 Task: Look for space in Oaxaca de Juárez, Mexico from 12th August, 2023 to 16th August, 2023 for 8 adults in price range Rs.10000 to Rs.16000. Place can be private room with 8 bedrooms having 8 beds and 8 bathrooms. Property type can be house, flat, guest house, hotel. Amenities needed are: wifi, TV, free parkinig on premises, gym, breakfast. Booking option can be shelf check-in. Required host language is English.
Action: Mouse moved to (520, 107)
Screenshot: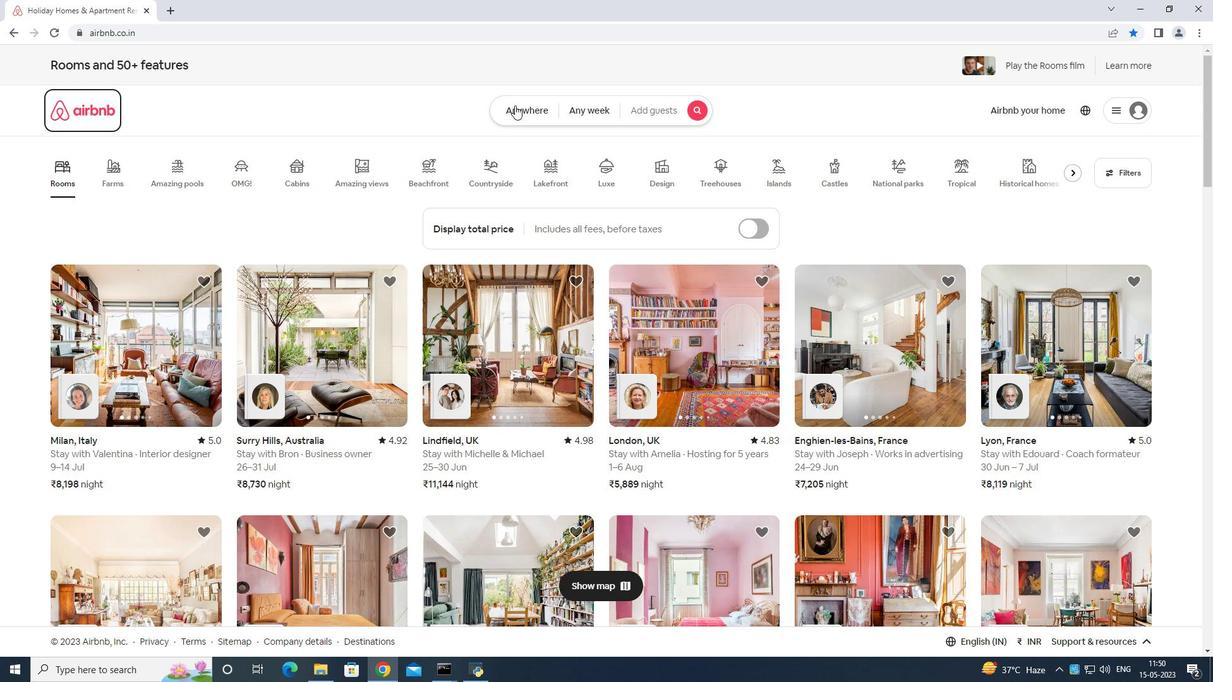 
Action: Mouse pressed left at (520, 107)
Screenshot: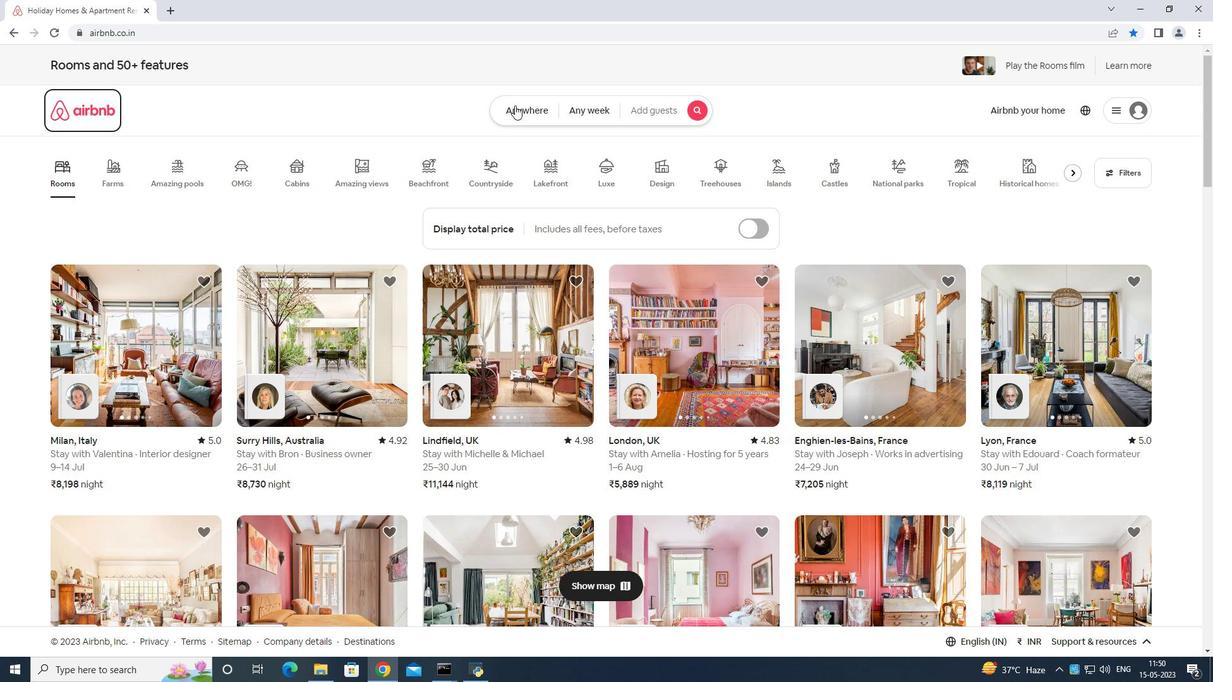 
Action: Mouse moved to (479, 157)
Screenshot: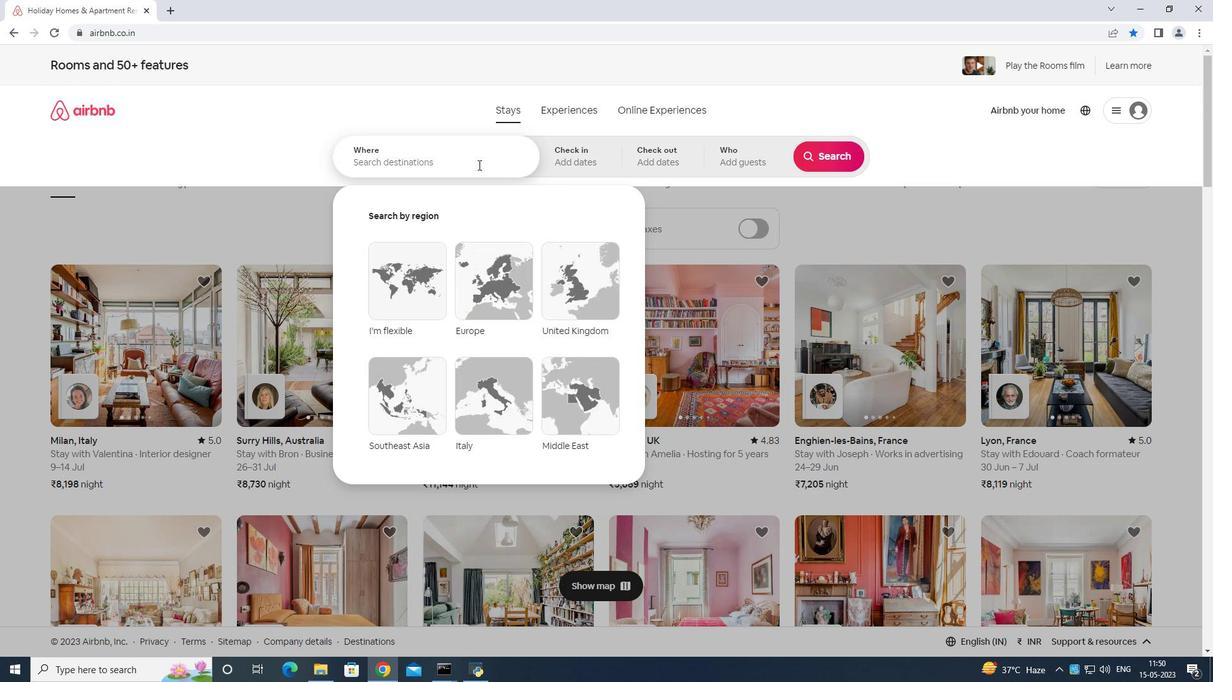 
Action: Mouse pressed left at (479, 157)
Screenshot: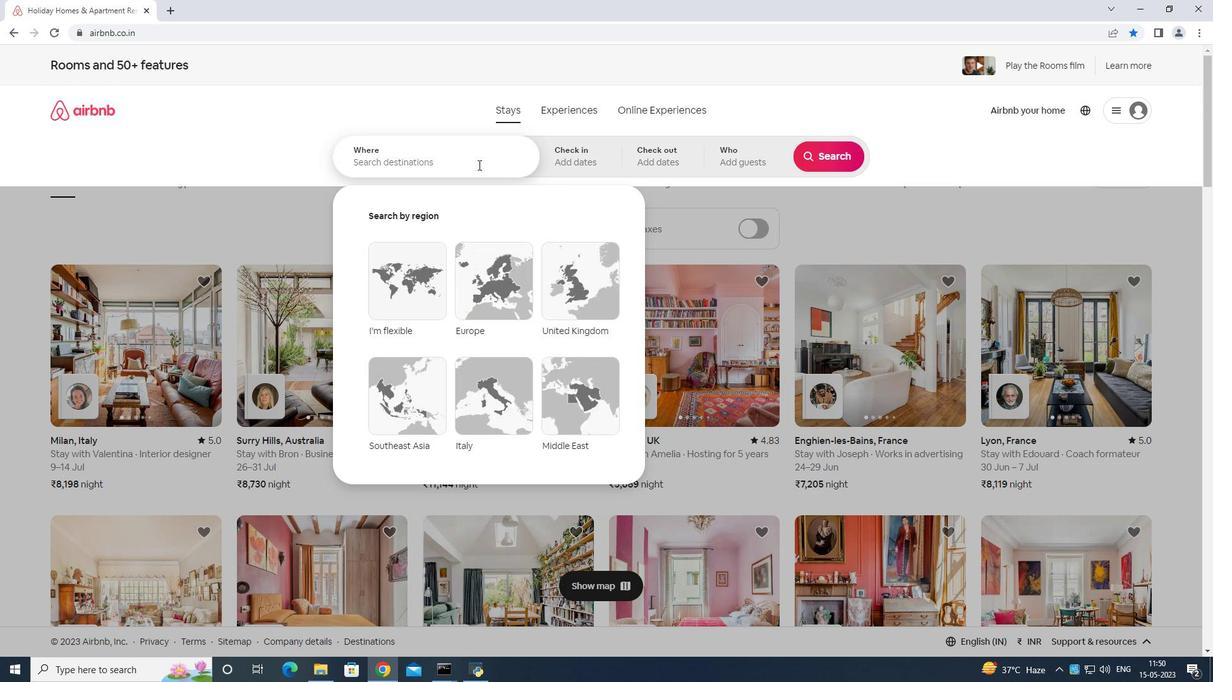
Action: Mouse moved to (482, 158)
Screenshot: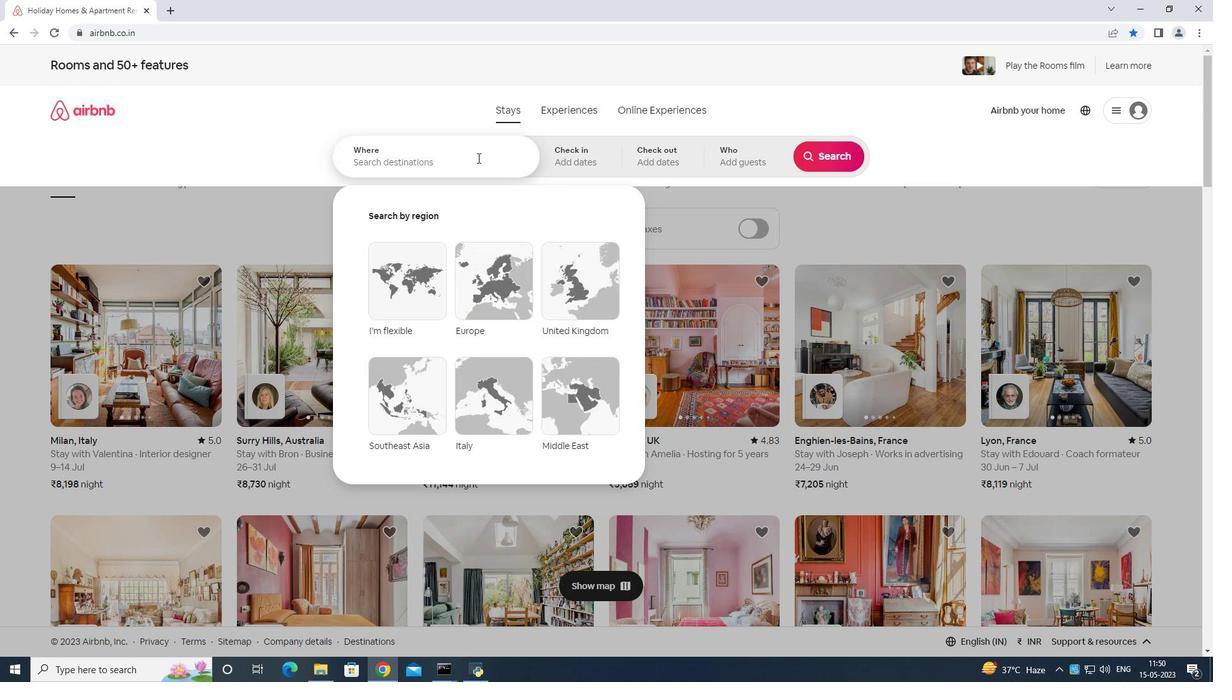 
Action: Key pressed <Key.shift>Oaxaca<Key.space>de<Key.space><Key.shift>Juarez<Key.space>mexico<Key.enter>
Screenshot: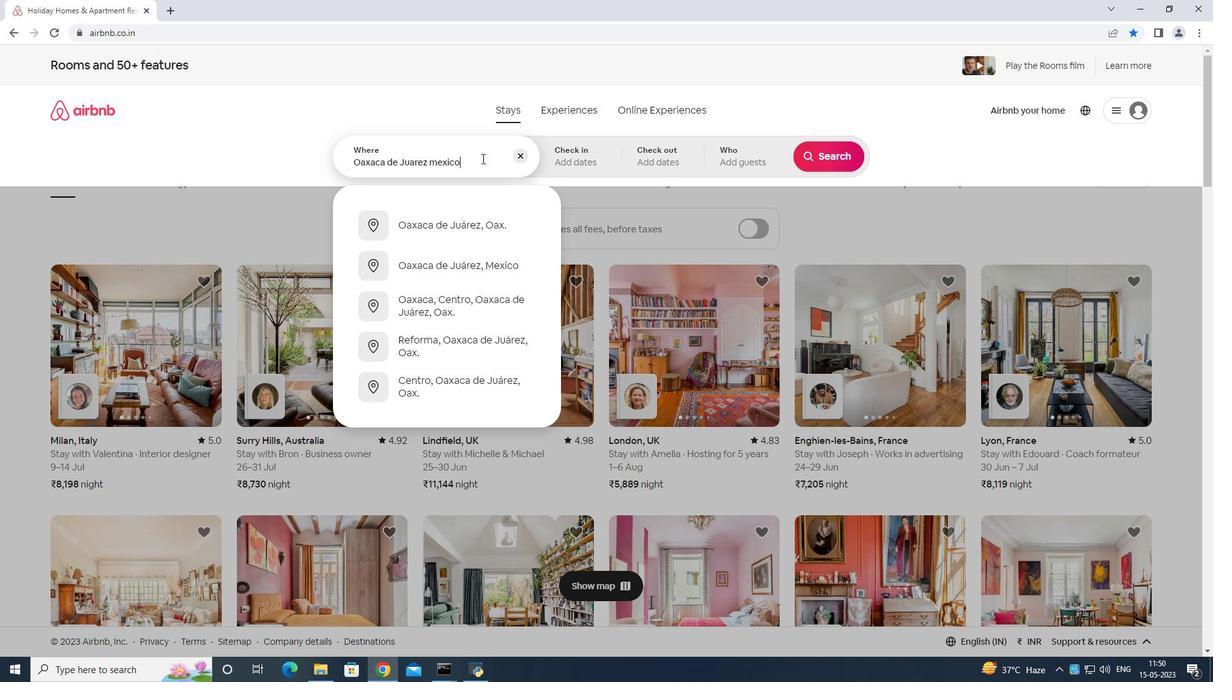 
Action: Mouse moved to (832, 245)
Screenshot: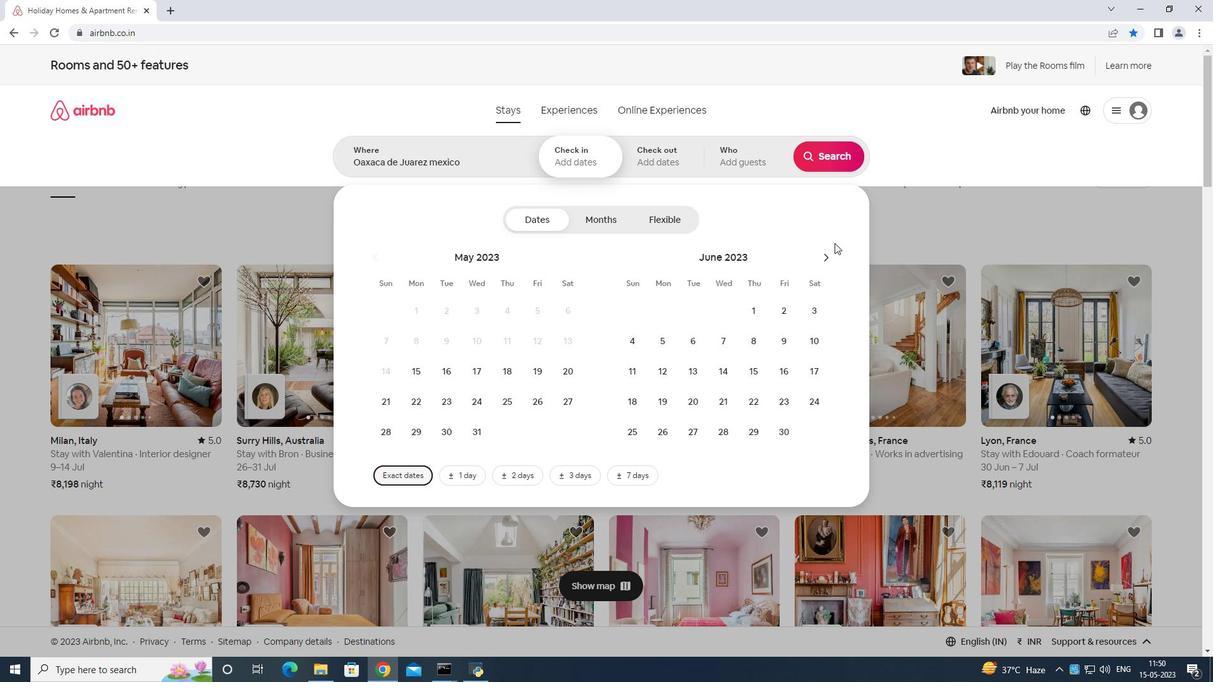 
Action: Mouse pressed left at (832, 245)
Screenshot: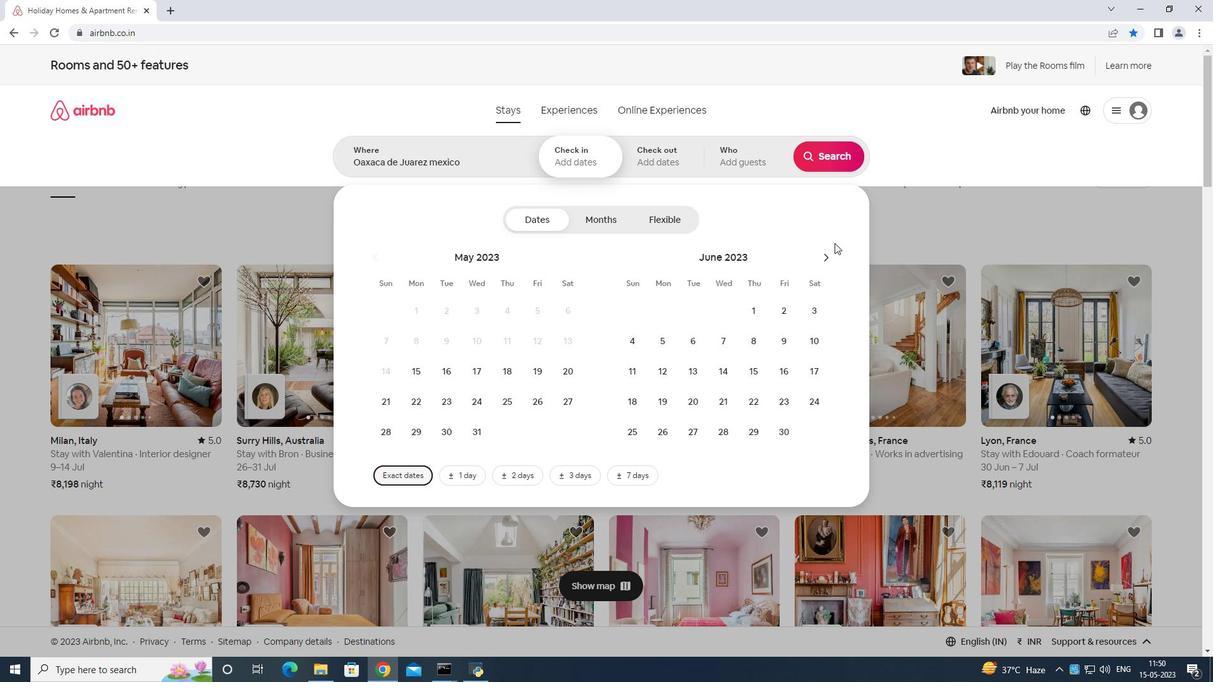 
Action: Mouse moved to (825, 253)
Screenshot: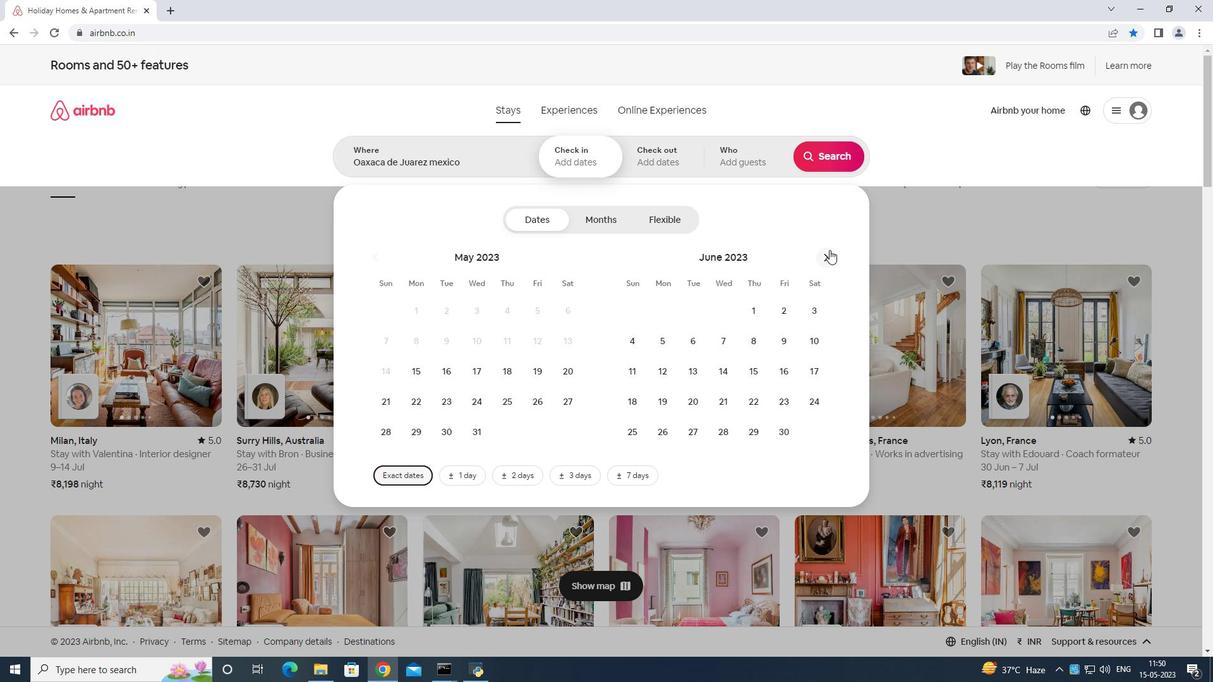 
Action: Mouse pressed left at (825, 253)
Screenshot: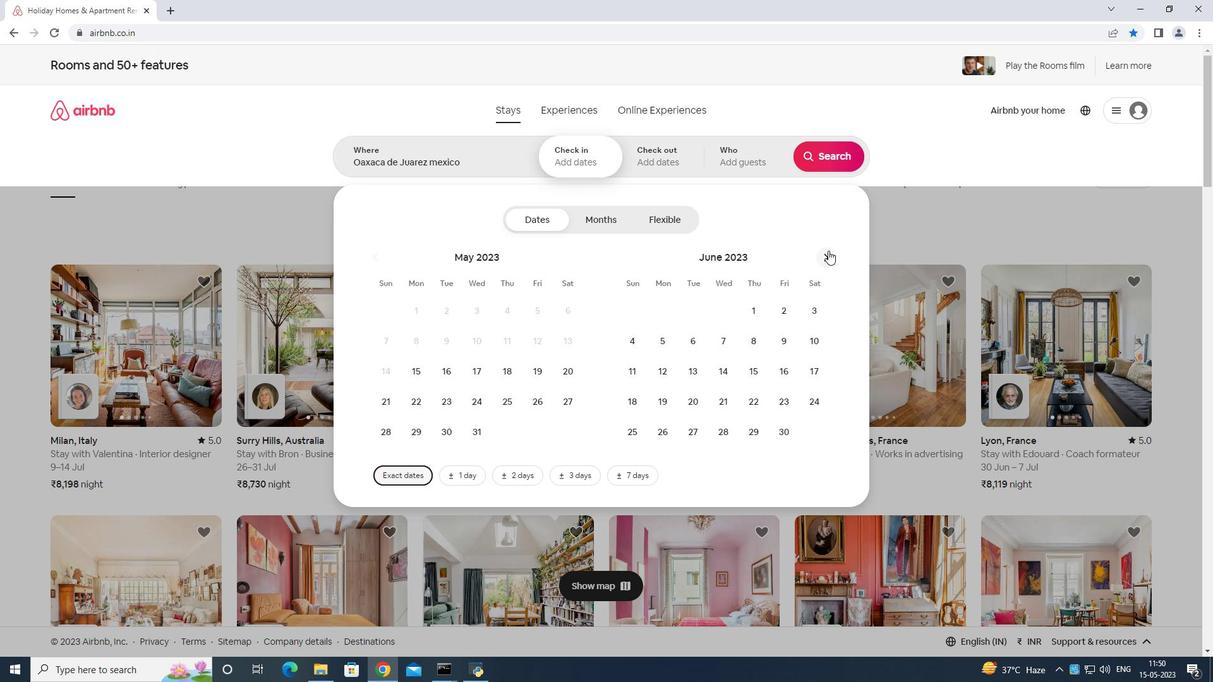 
Action: Mouse moved to (827, 252)
Screenshot: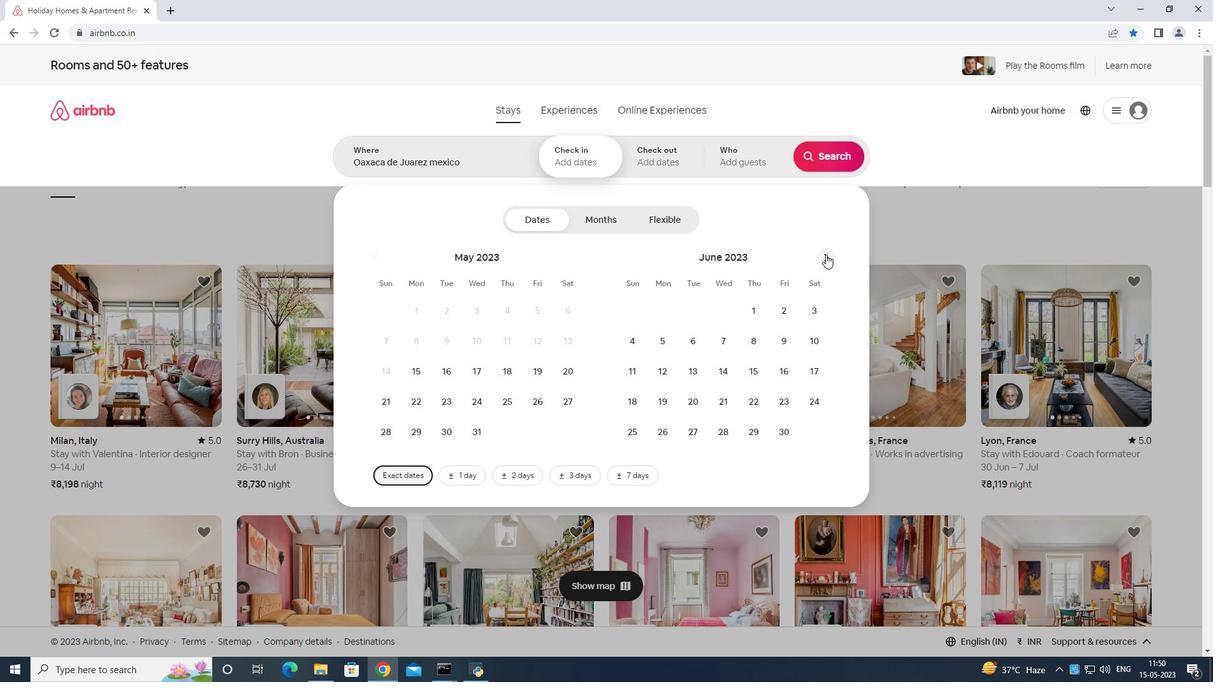 
Action: Mouse pressed left at (827, 252)
Screenshot: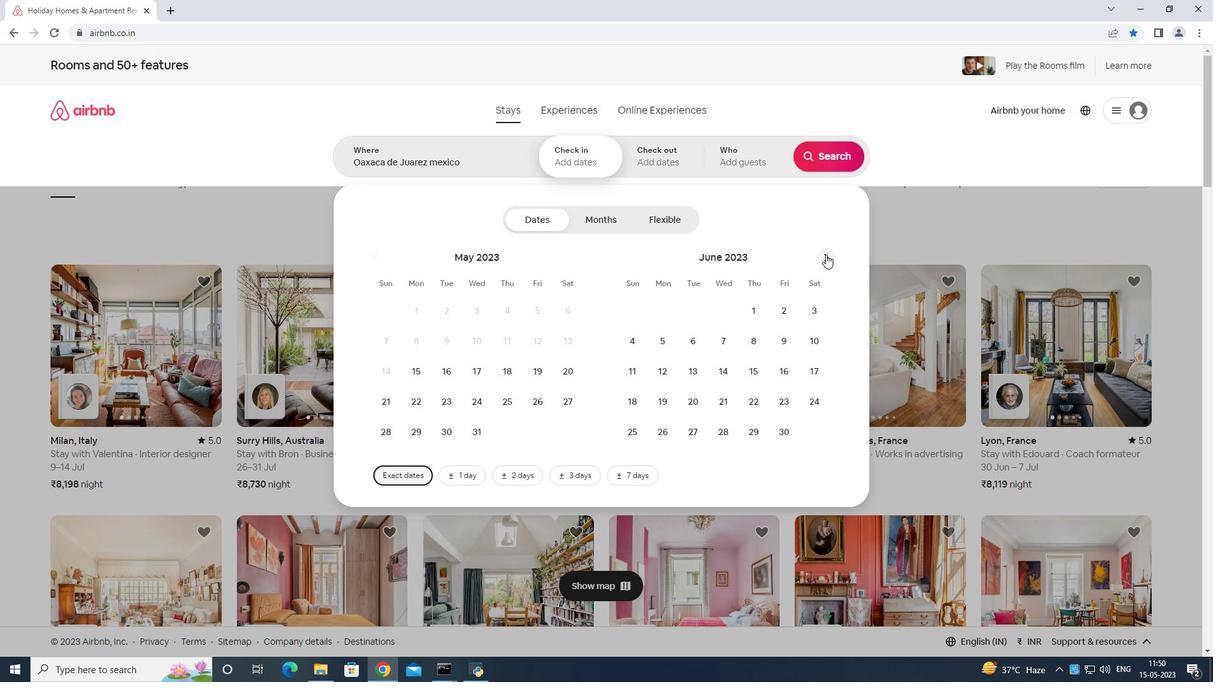 
Action: Mouse pressed left at (827, 252)
Screenshot: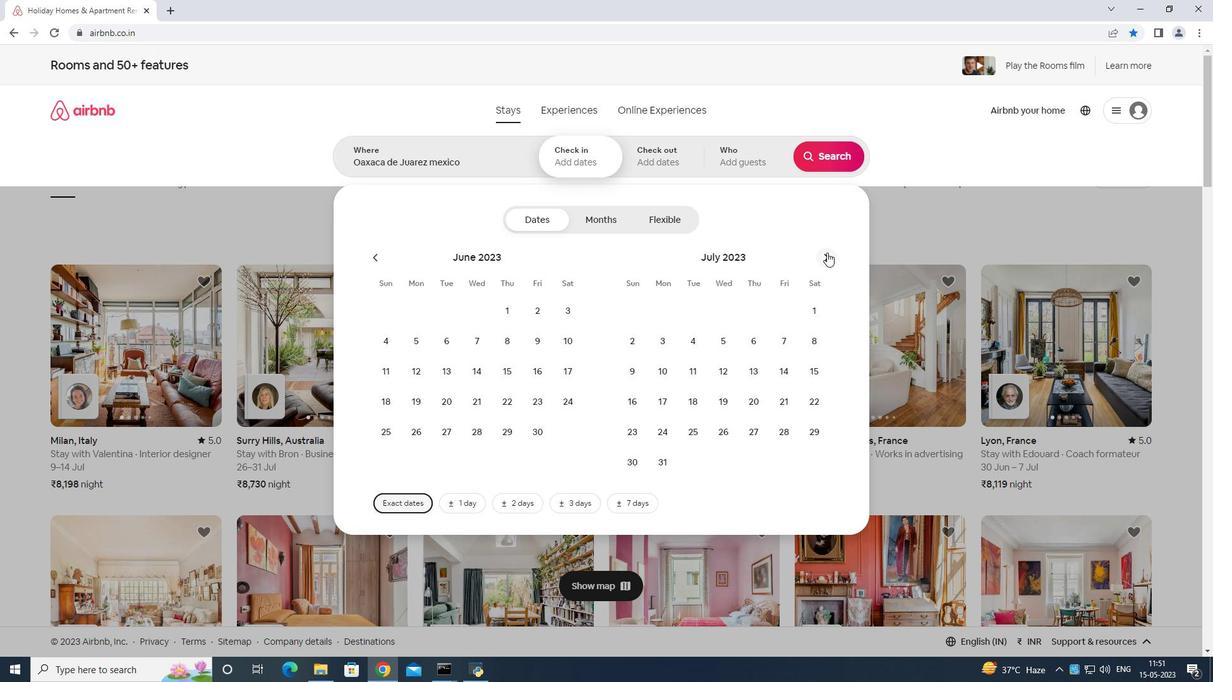 
Action: Mouse moved to (815, 347)
Screenshot: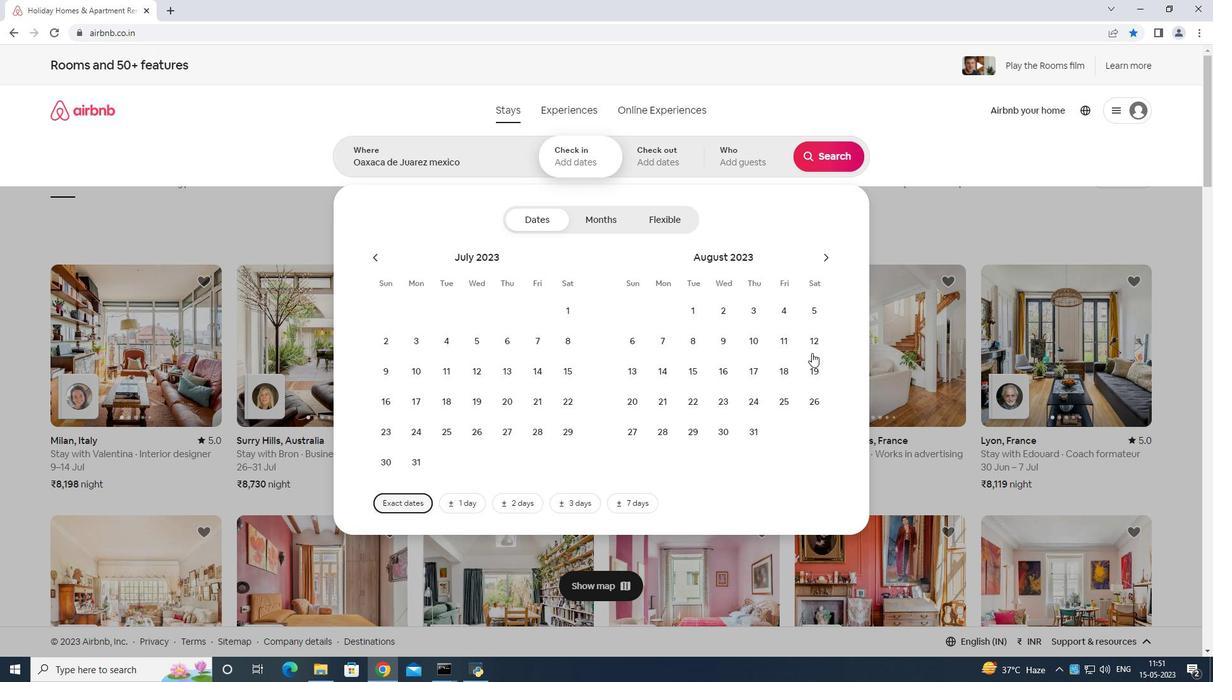 
Action: Mouse pressed left at (815, 347)
Screenshot: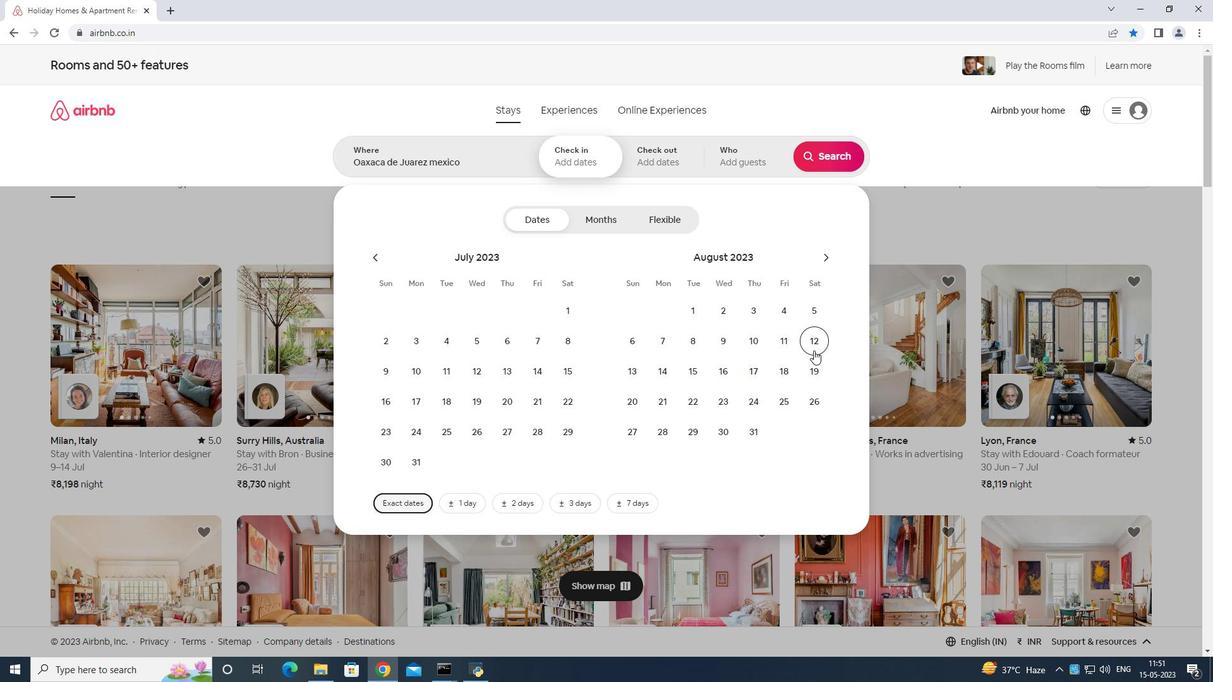 
Action: Mouse moved to (717, 368)
Screenshot: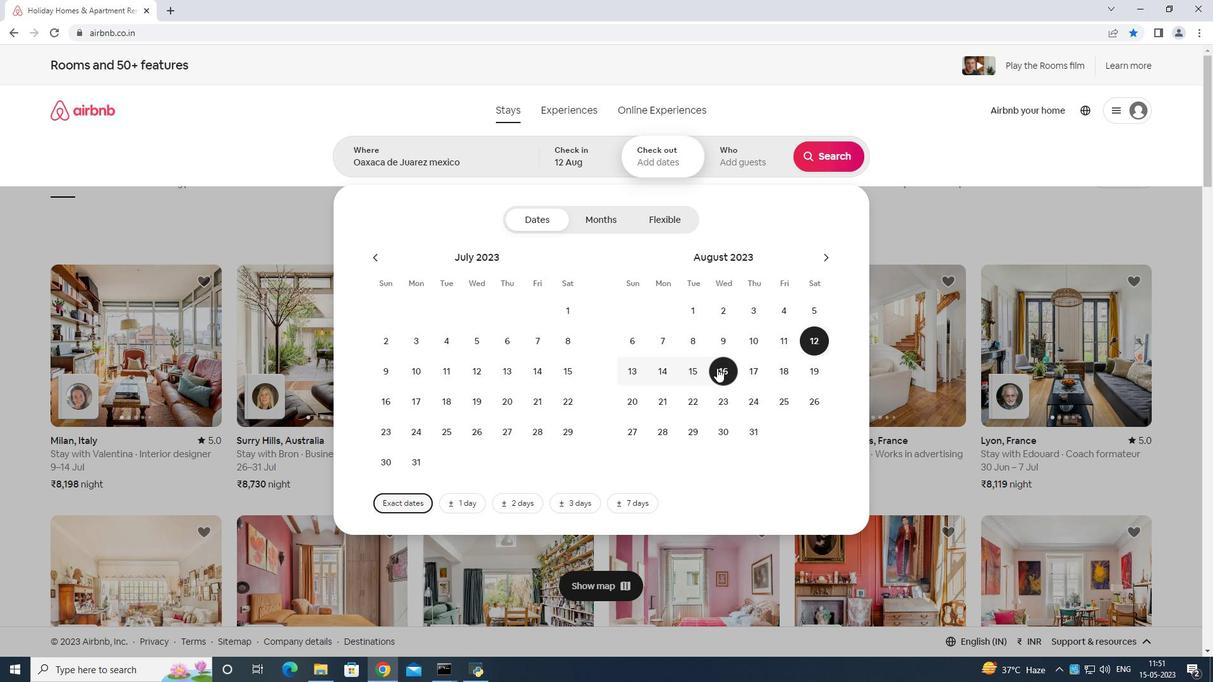 
Action: Mouse pressed left at (717, 368)
Screenshot: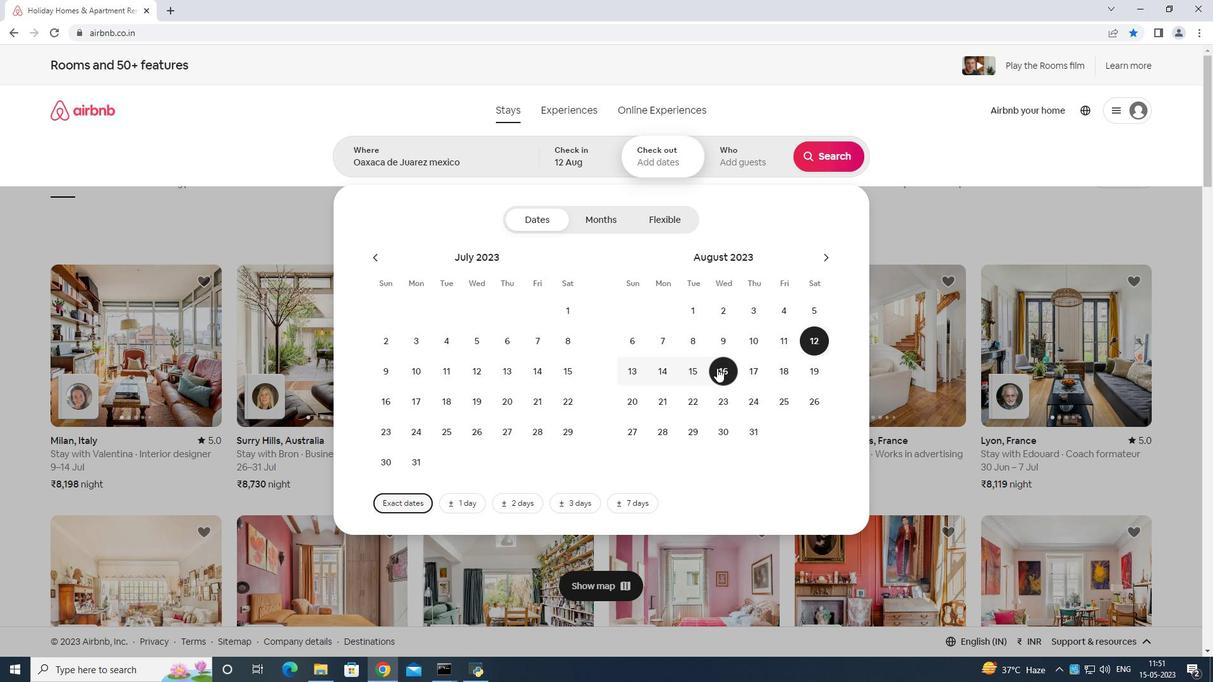 
Action: Mouse moved to (763, 157)
Screenshot: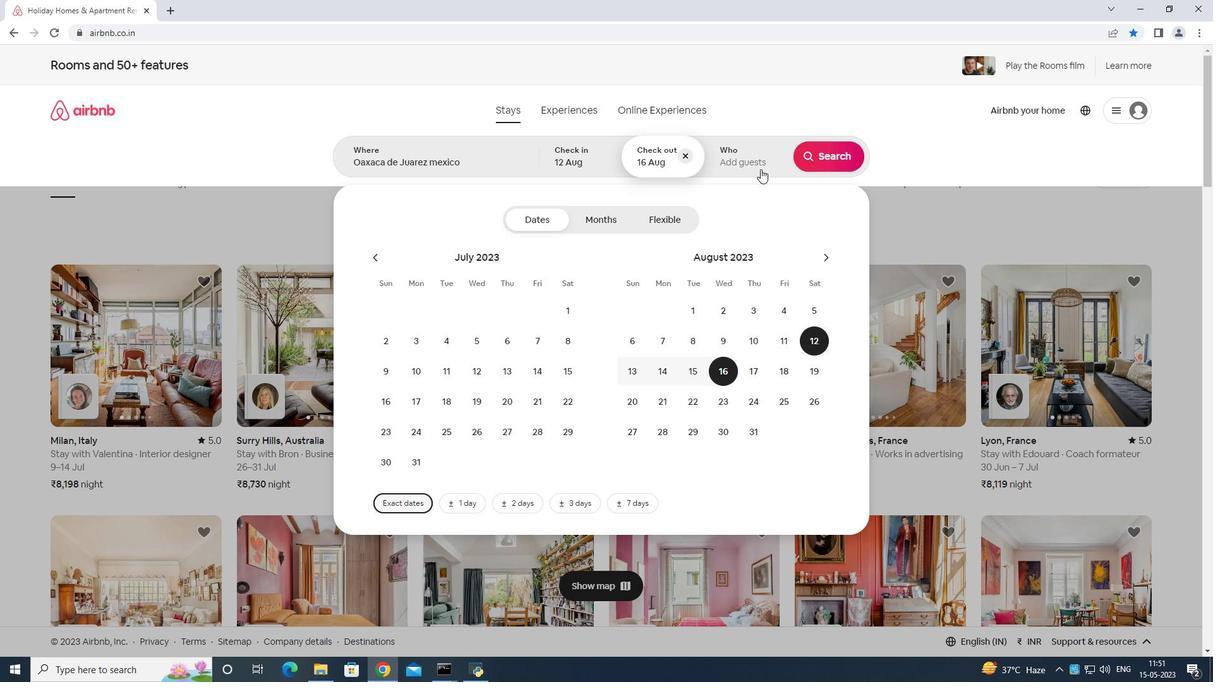 
Action: Mouse pressed left at (763, 157)
Screenshot: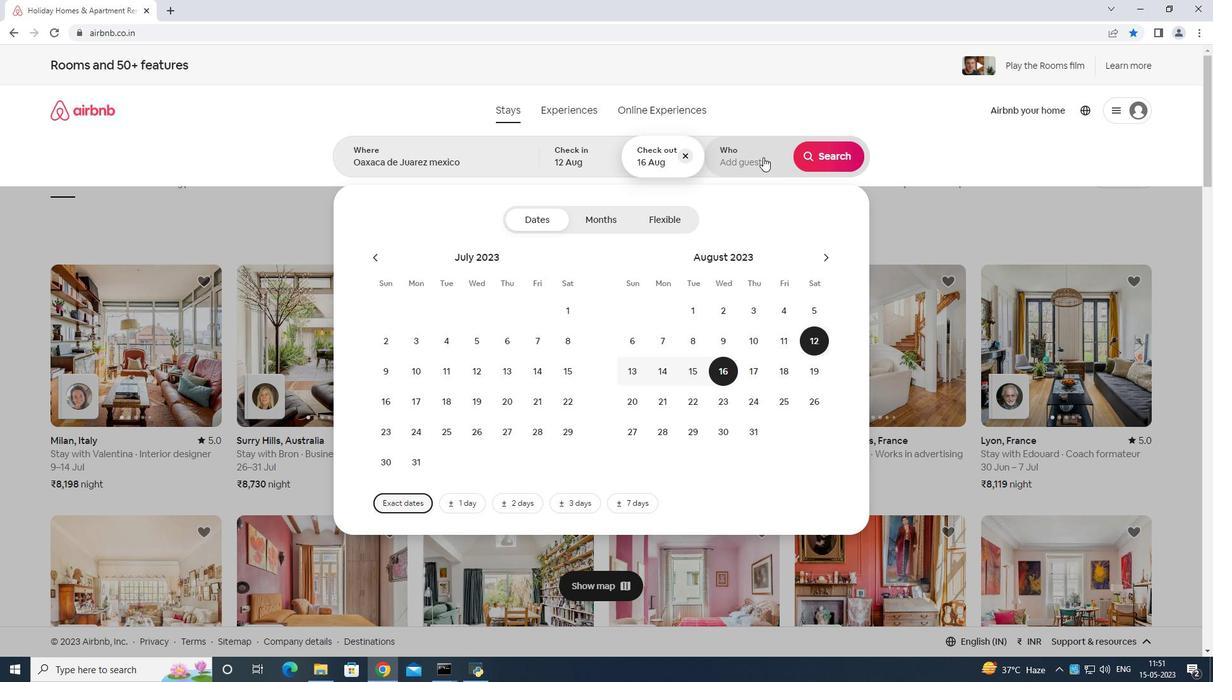 
Action: Mouse moved to (825, 223)
Screenshot: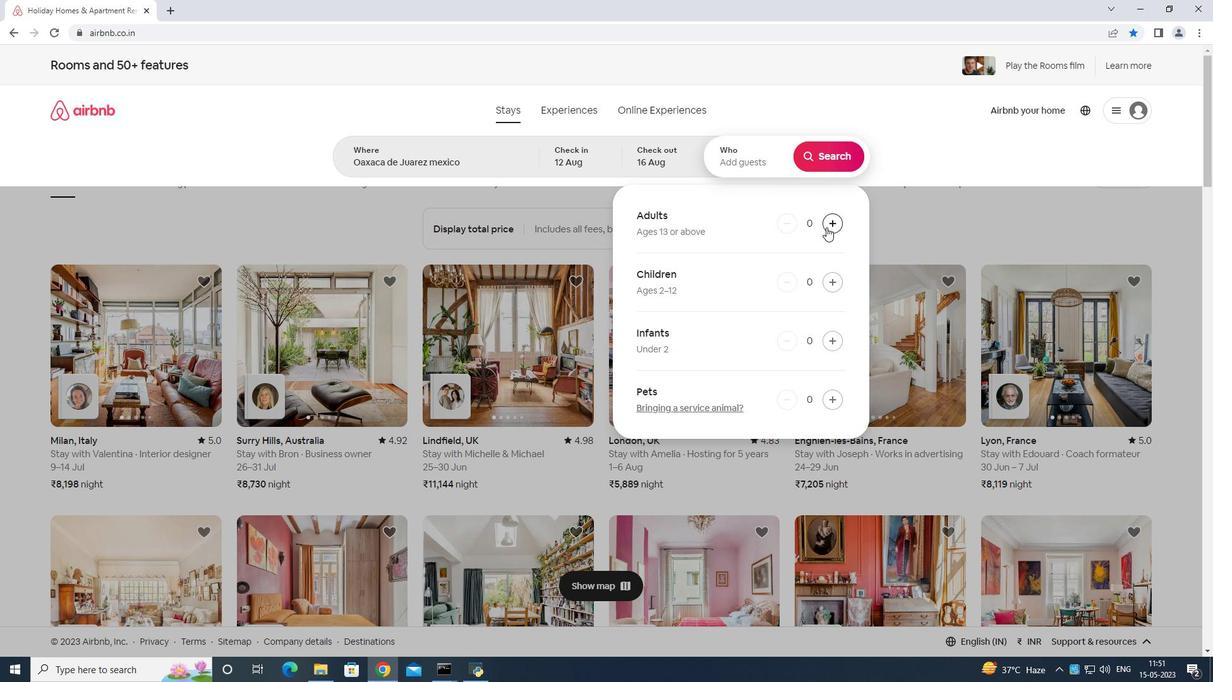 
Action: Mouse pressed left at (825, 223)
Screenshot: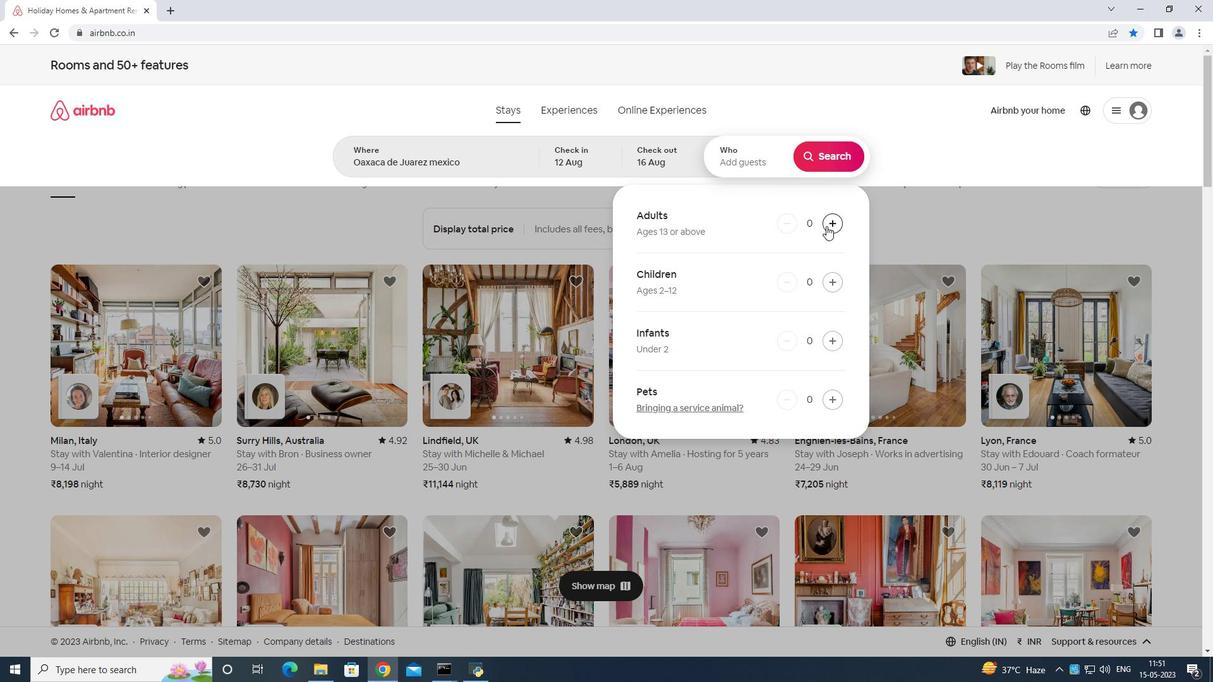 
Action: Mouse moved to (825, 221)
Screenshot: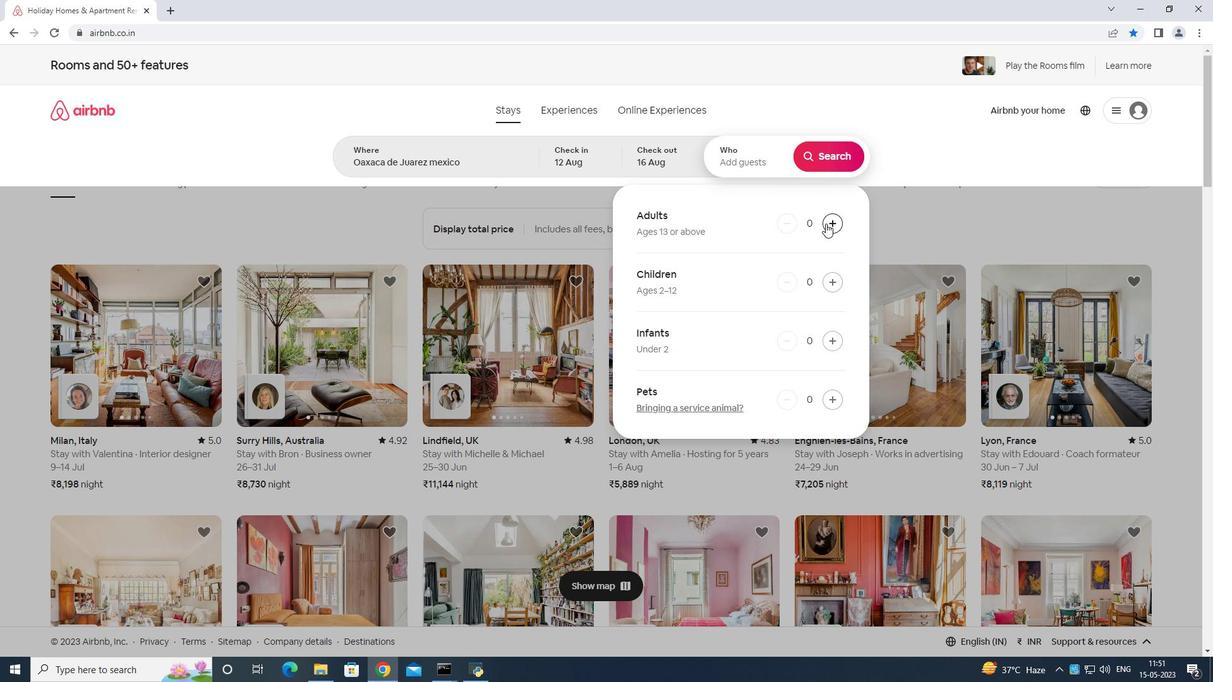 
Action: Mouse pressed left at (825, 221)
Screenshot: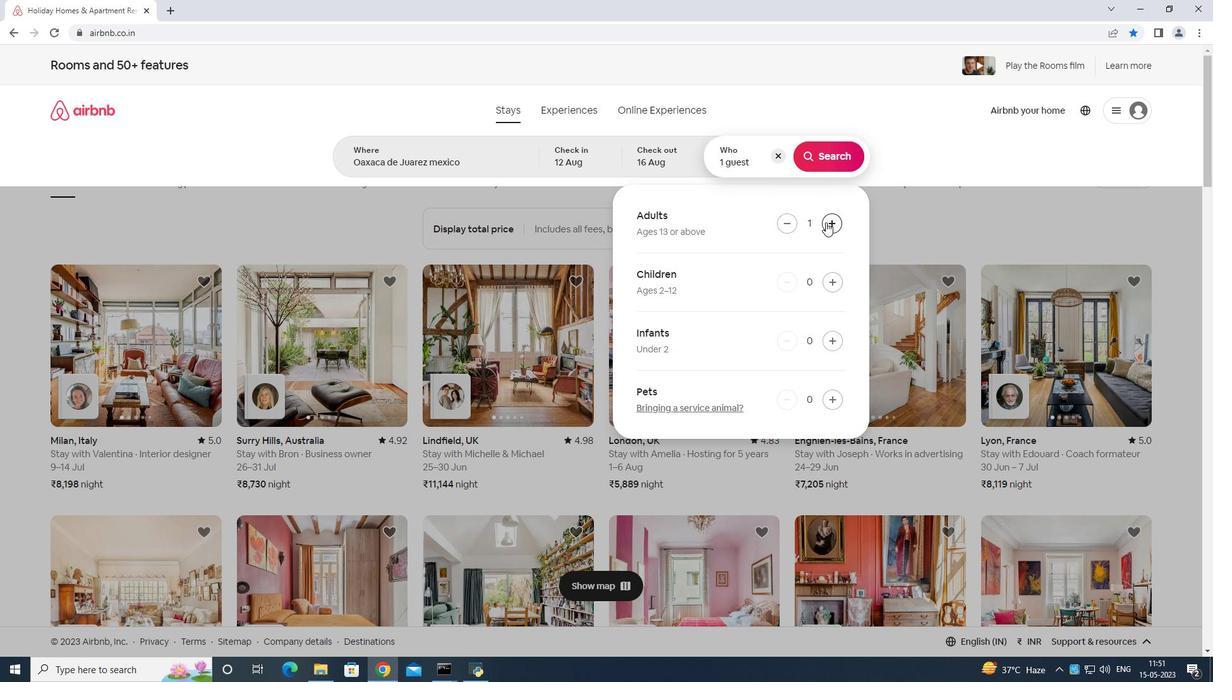 
Action: Mouse pressed left at (825, 221)
Screenshot: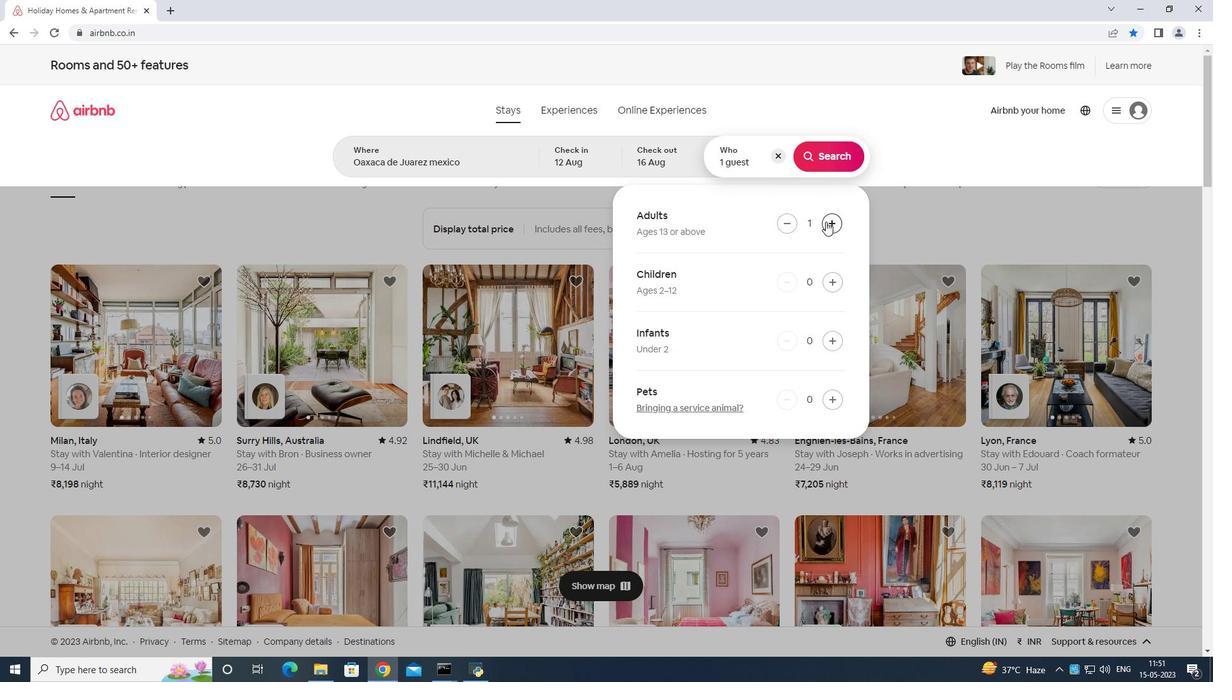 
Action: Mouse pressed left at (825, 221)
Screenshot: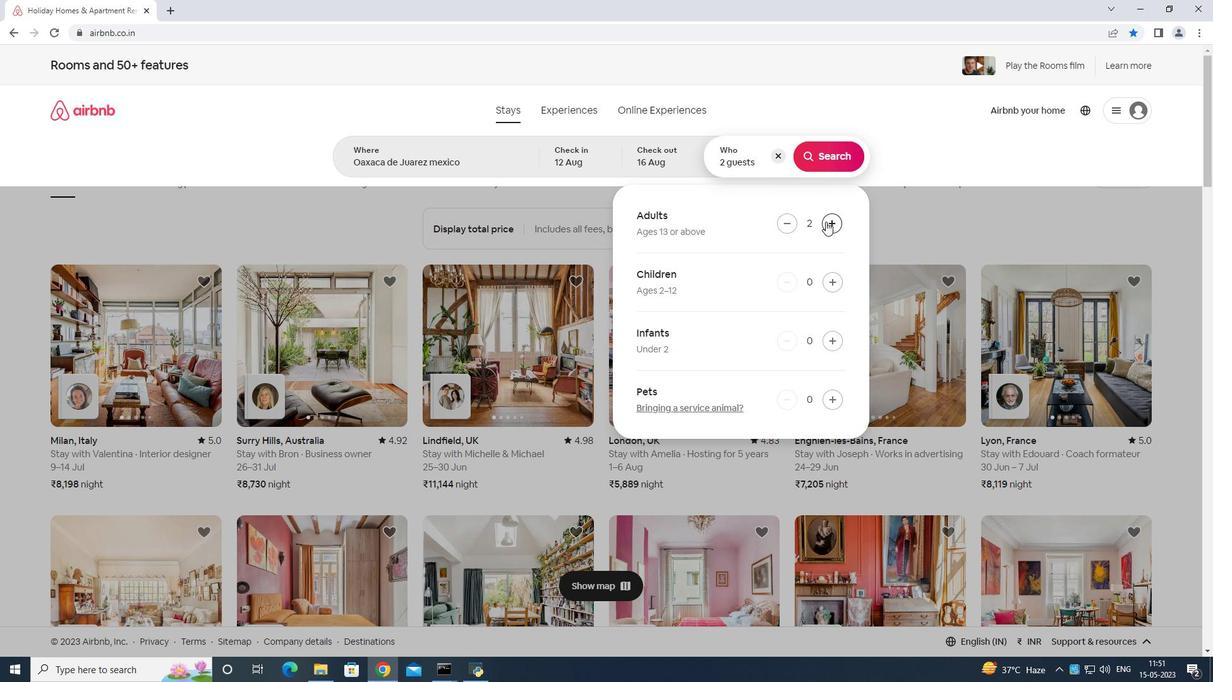 
Action: Mouse pressed left at (825, 221)
Screenshot: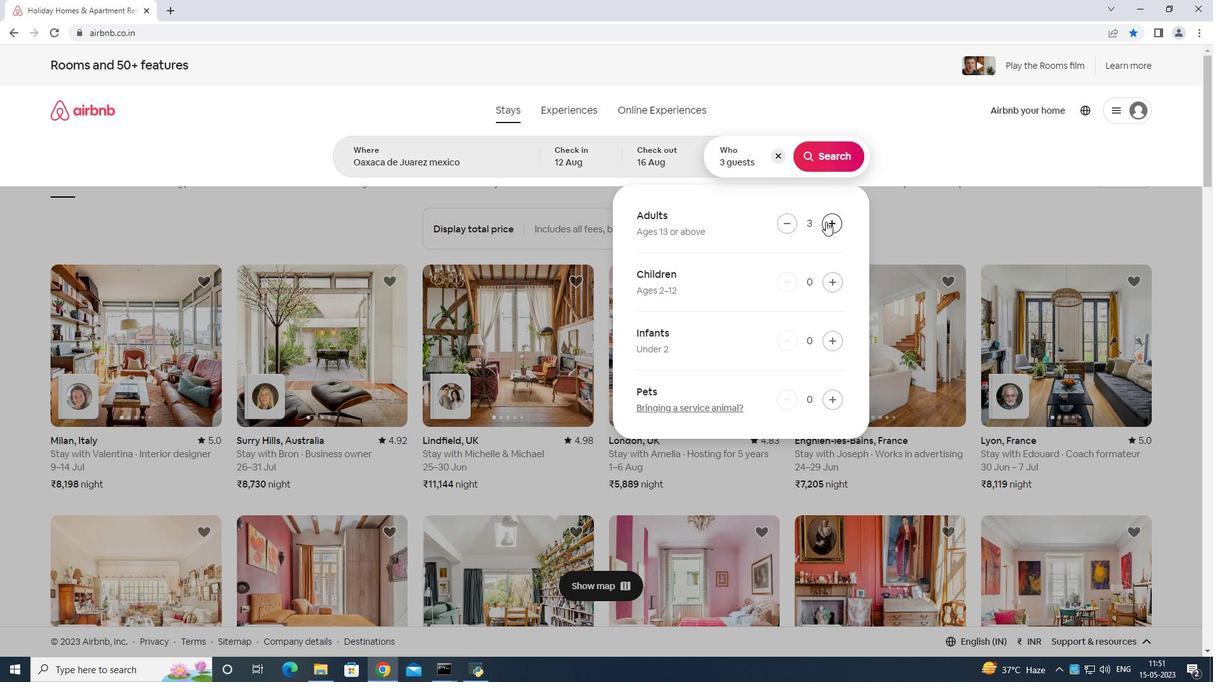 
Action: Mouse pressed left at (825, 221)
Screenshot: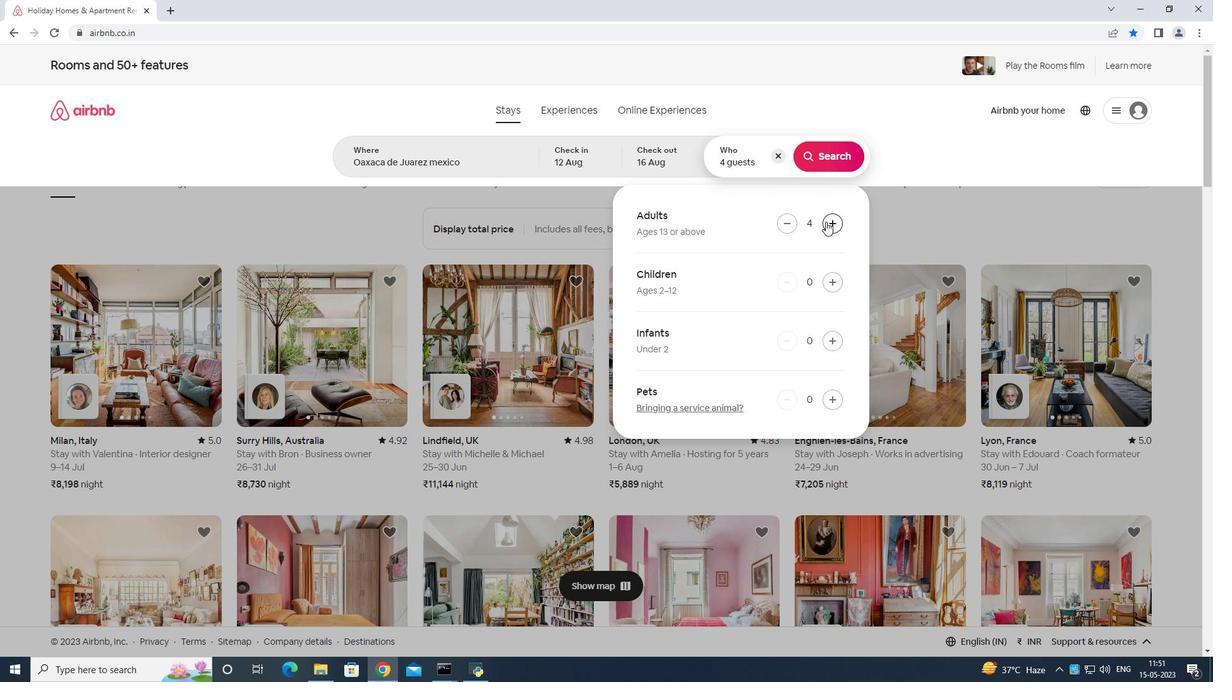 
Action: Mouse pressed left at (825, 221)
Screenshot: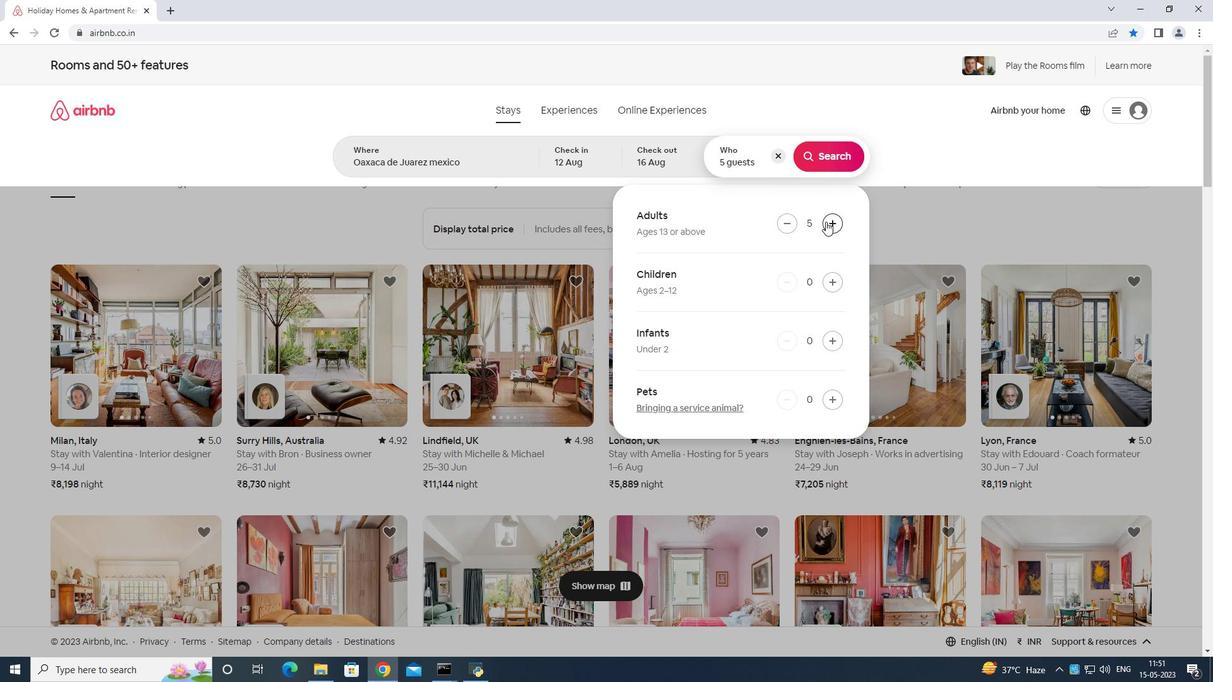 
Action: Mouse pressed left at (825, 221)
Screenshot: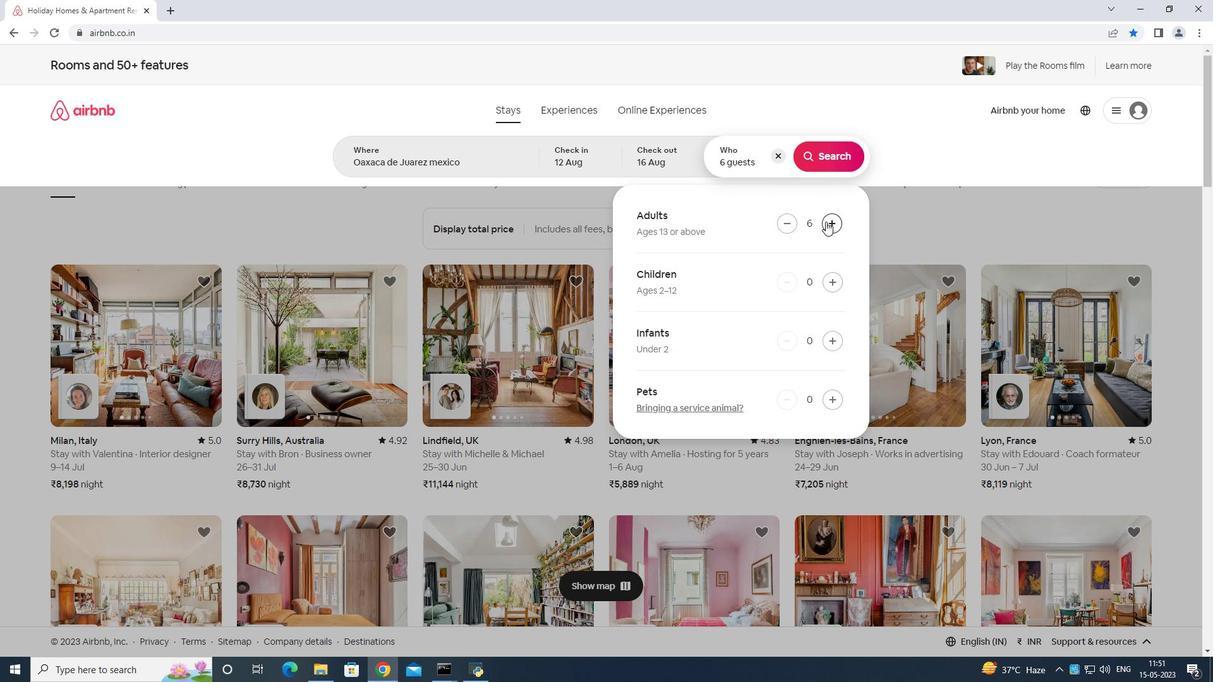 
Action: Mouse moved to (837, 158)
Screenshot: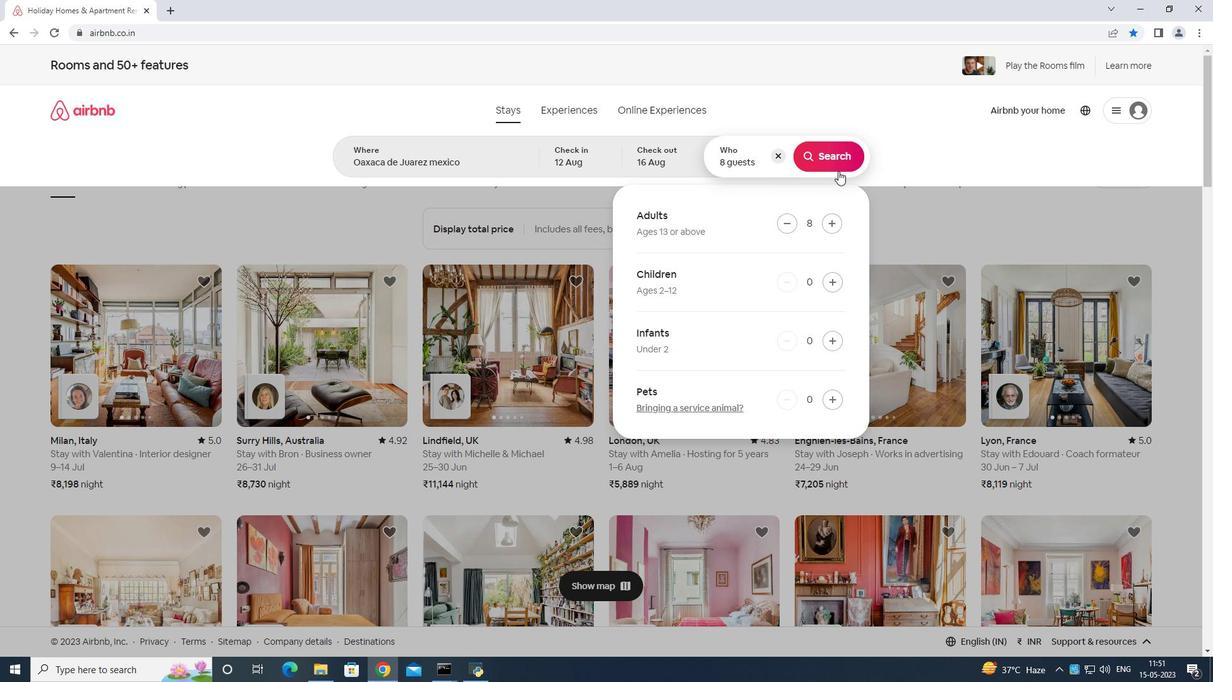 
Action: Mouse pressed left at (837, 158)
Screenshot: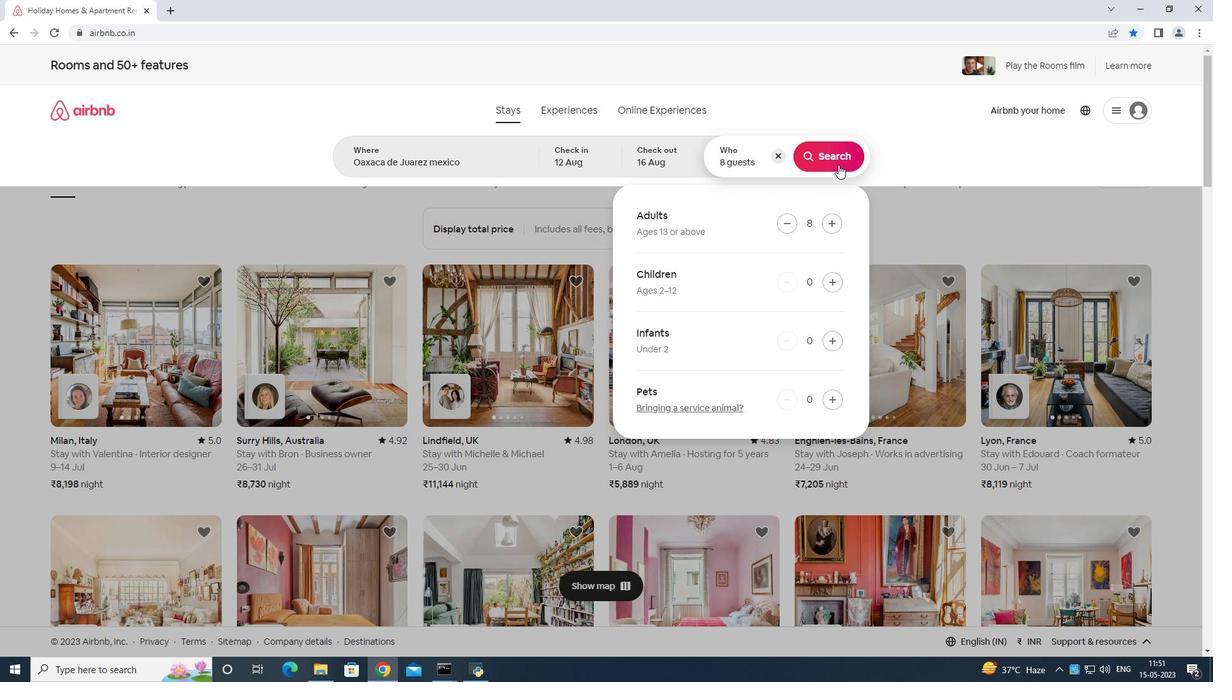 
Action: Mouse moved to (1165, 115)
Screenshot: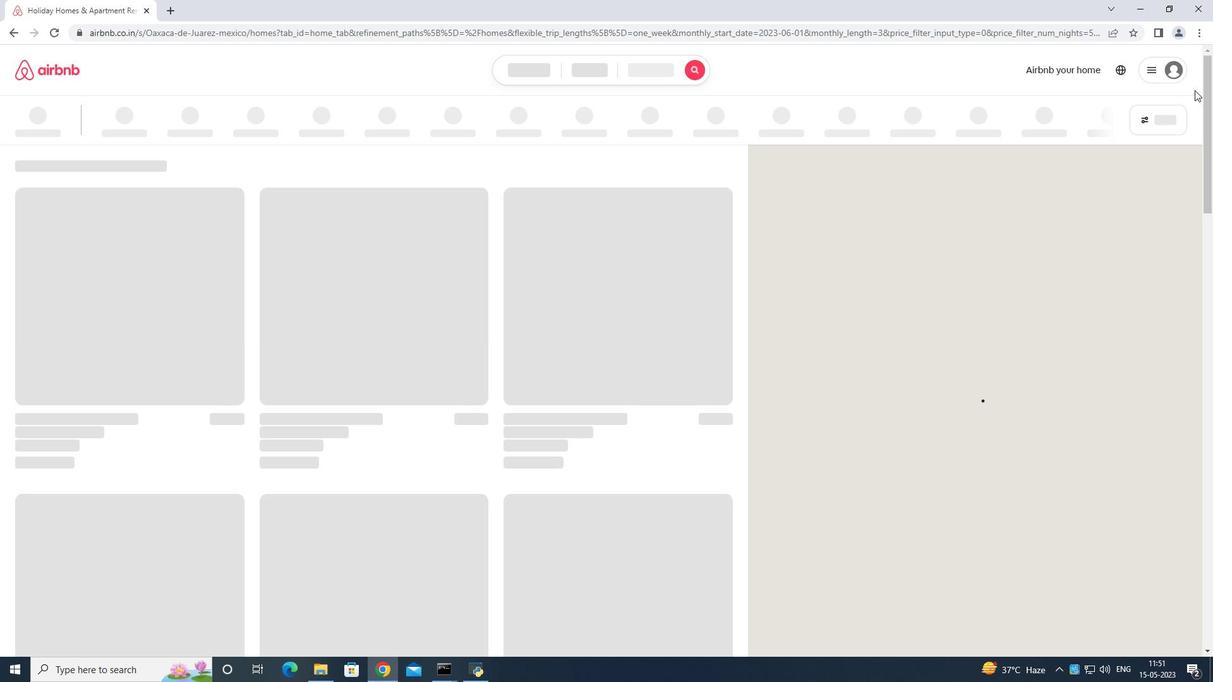 
Action: Mouse pressed left at (1165, 115)
Screenshot: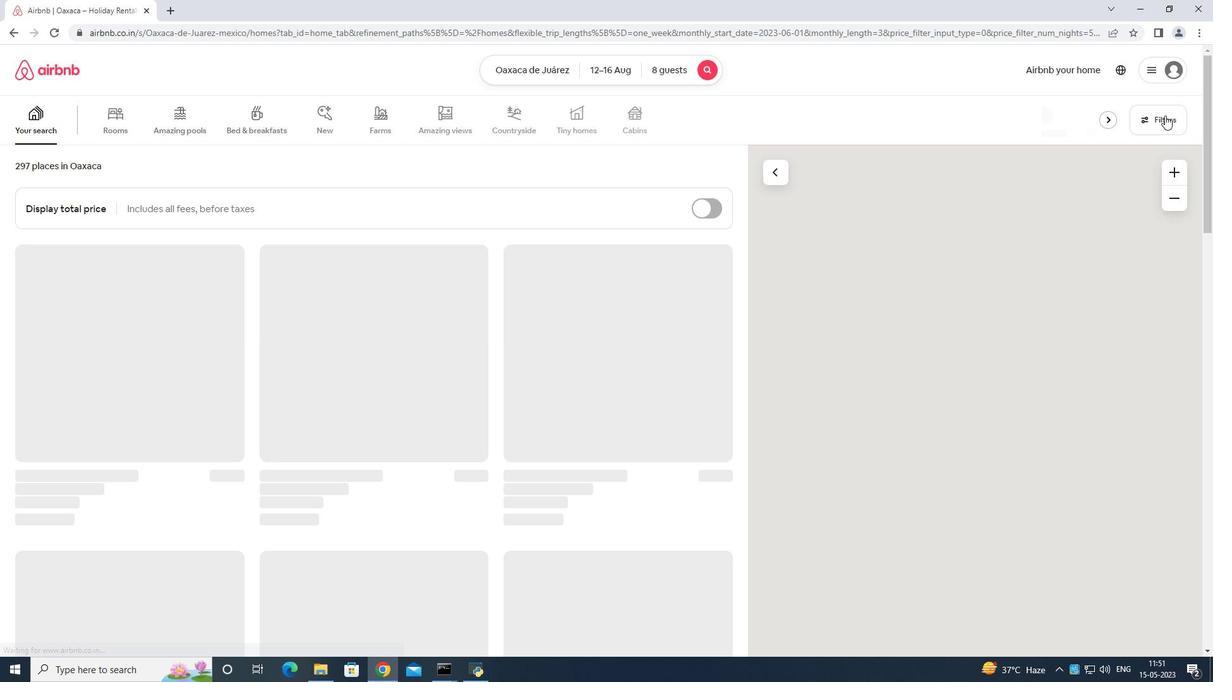 
Action: Mouse moved to (568, 416)
Screenshot: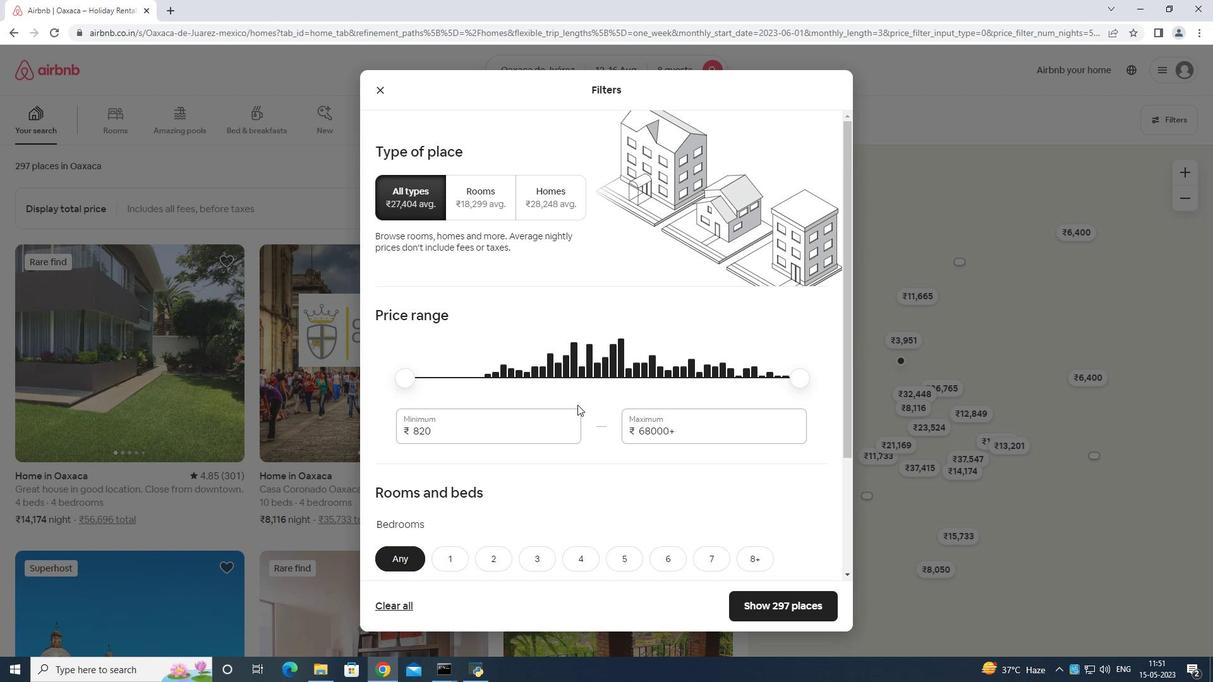 
Action: Mouse pressed left at (568, 416)
Screenshot: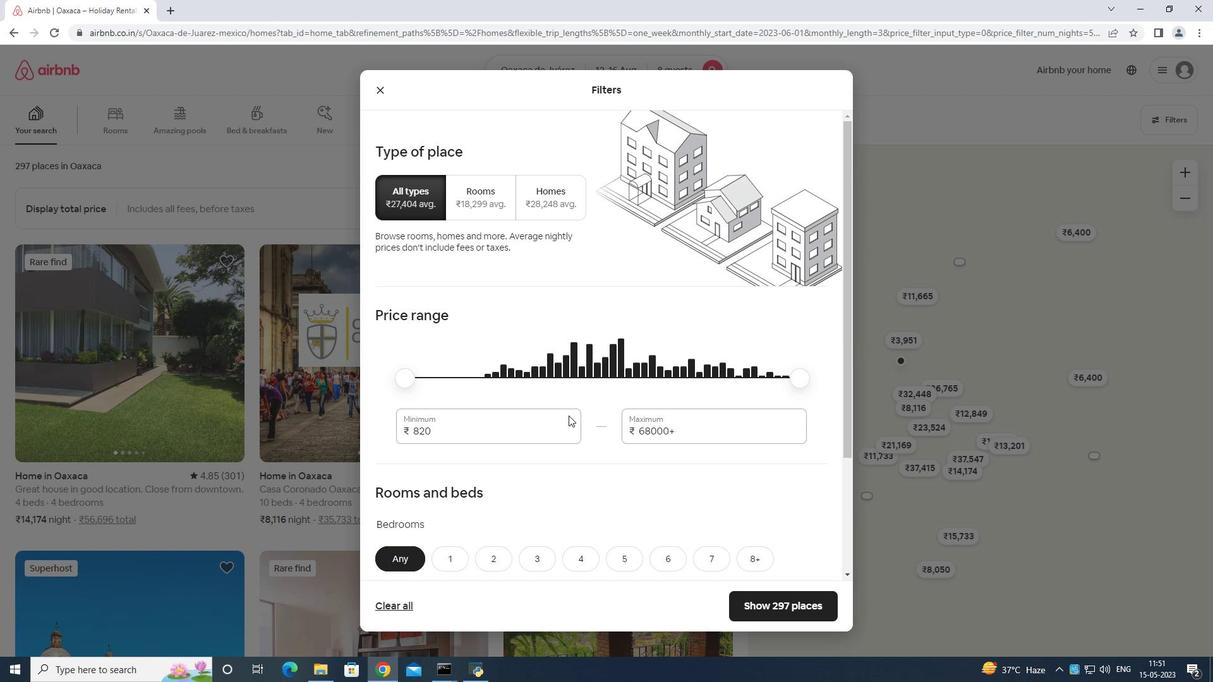 
Action: Mouse moved to (571, 404)
Screenshot: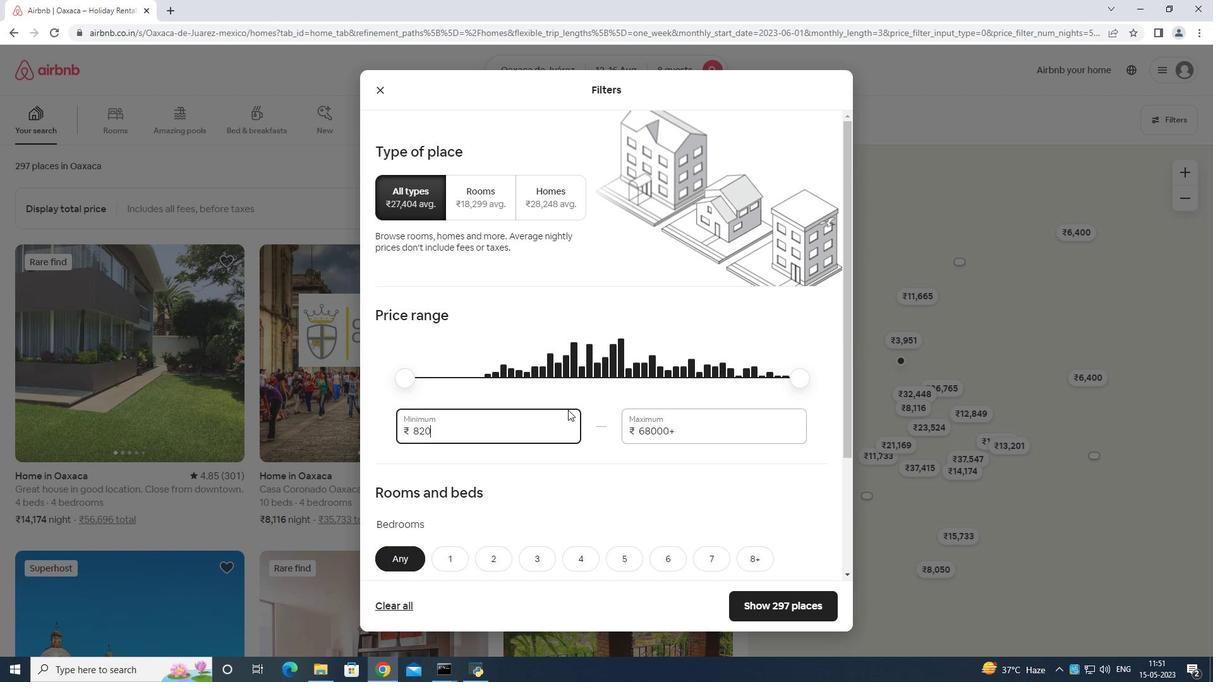 
Action: Key pressed <Key.backspace>
Screenshot: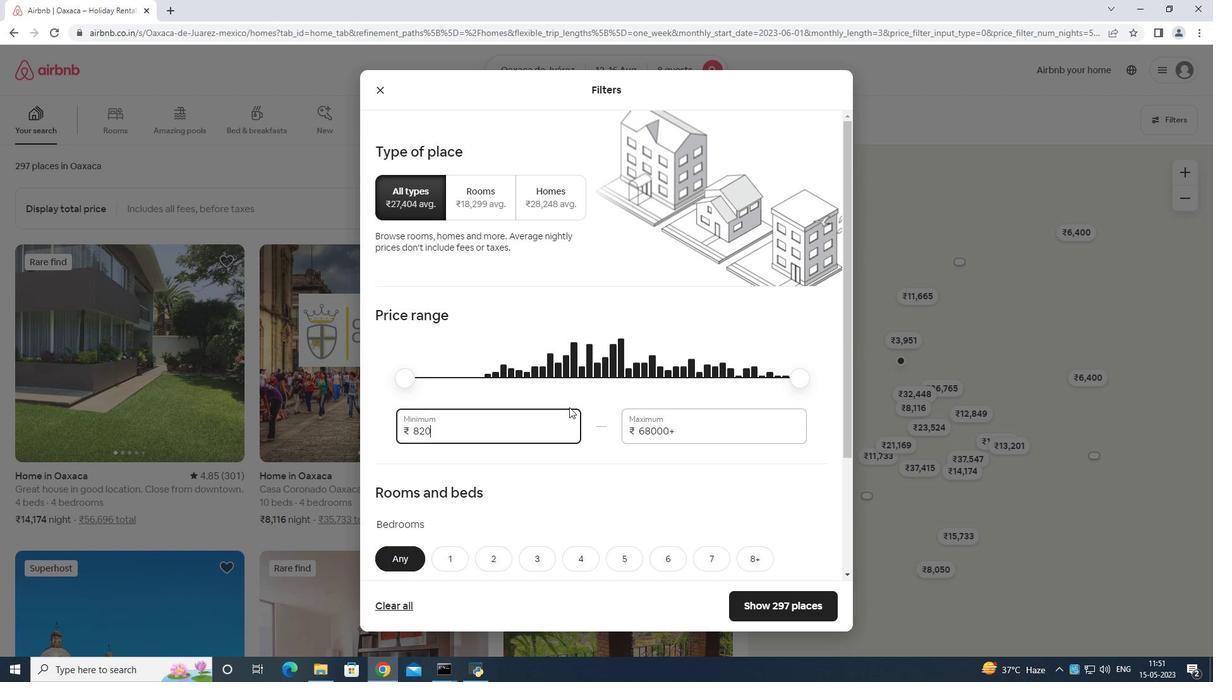 
Action: Mouse moved to (572, 404)
Screenshot: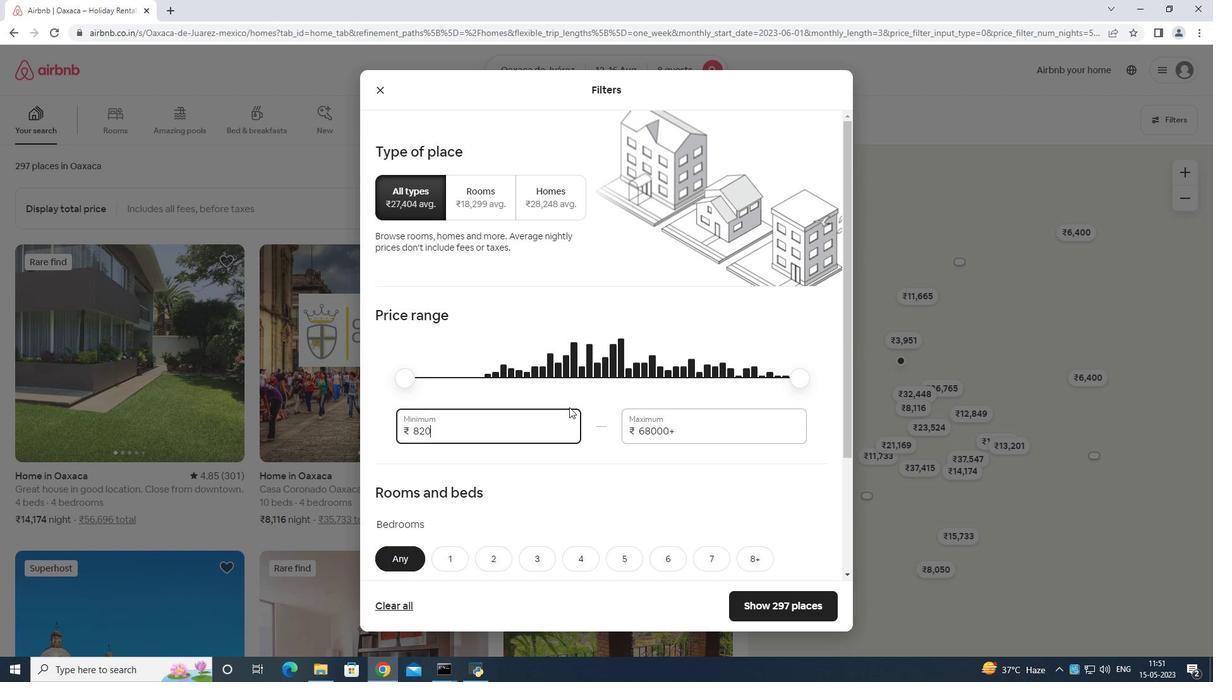
Action: Key pressed <Key.backspace><Key.backspace><Key.backspace><Key.backspace><Key.backspace><Key.backspace><Key.backspace>1000
Screenshot: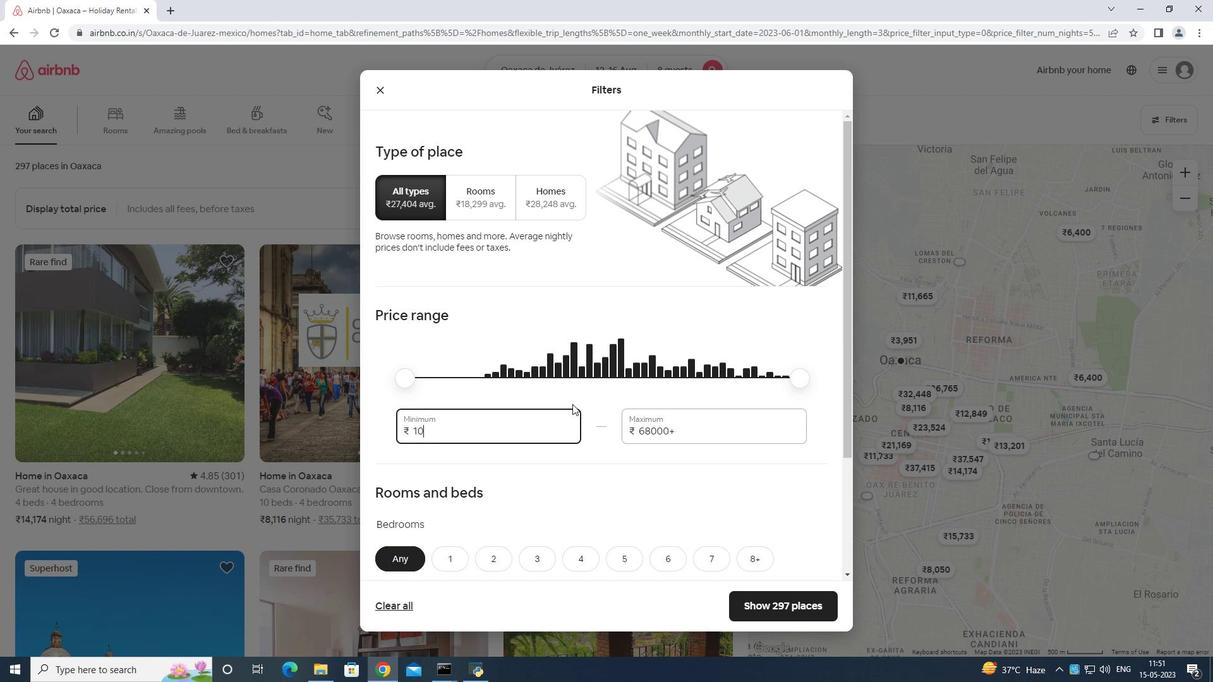 
Action: Mouse moved to (579, 407)
Screenshot: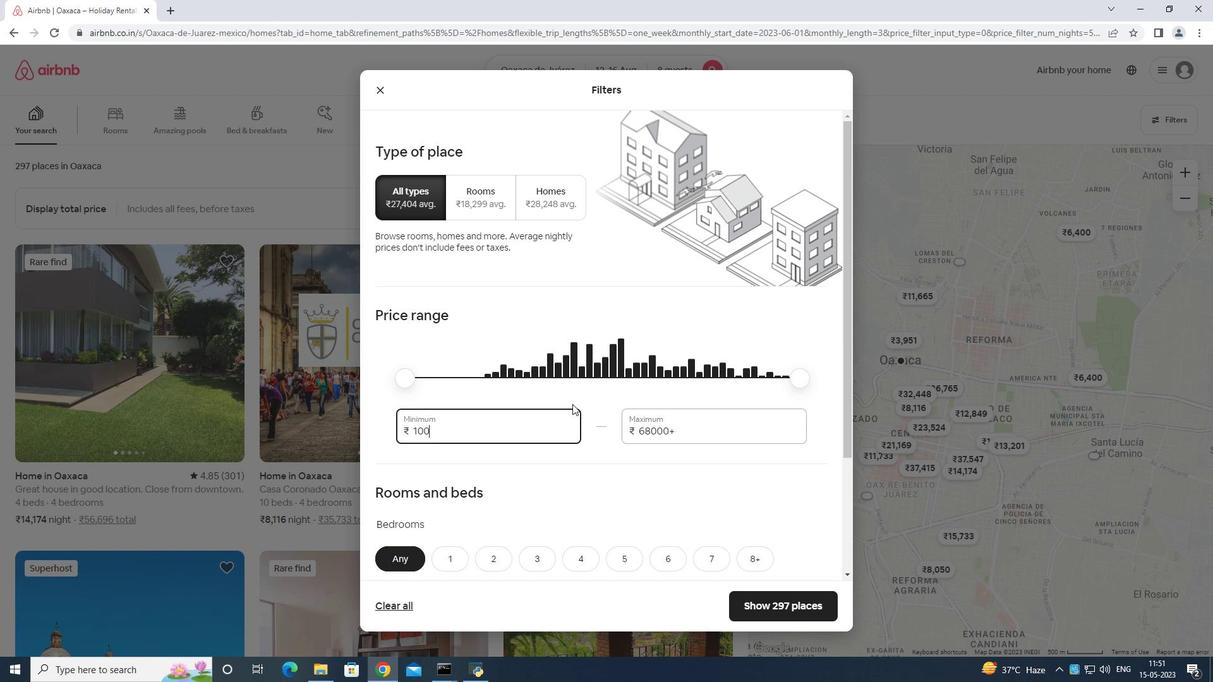 
Action: Key pressed 0
Screenshot: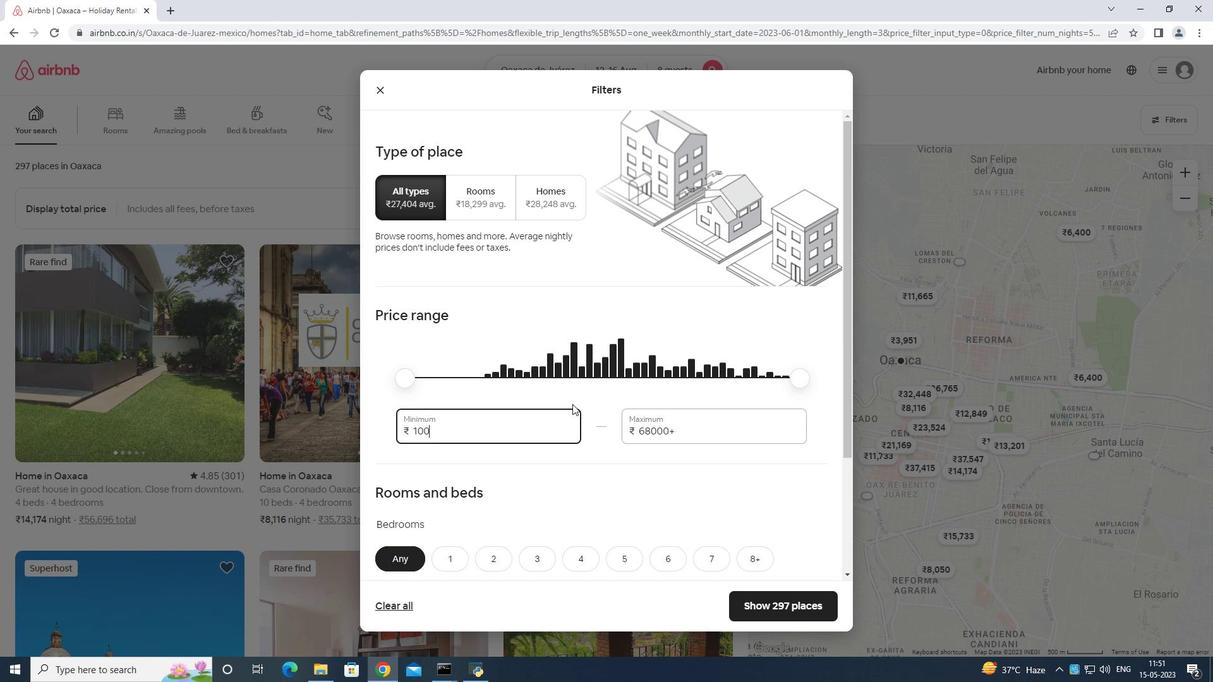 
Action: Mouse moved to (687, 428)
Screenshot: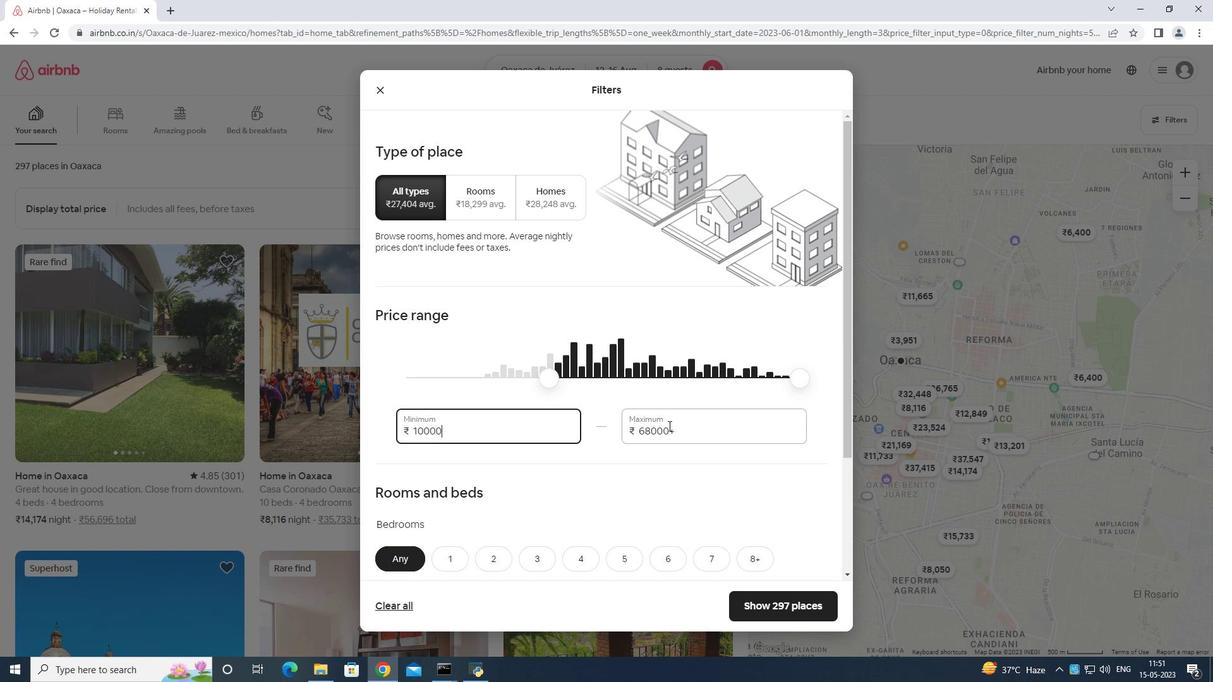 
Action: Mouse pressed left at (687, 428)
Screenshot: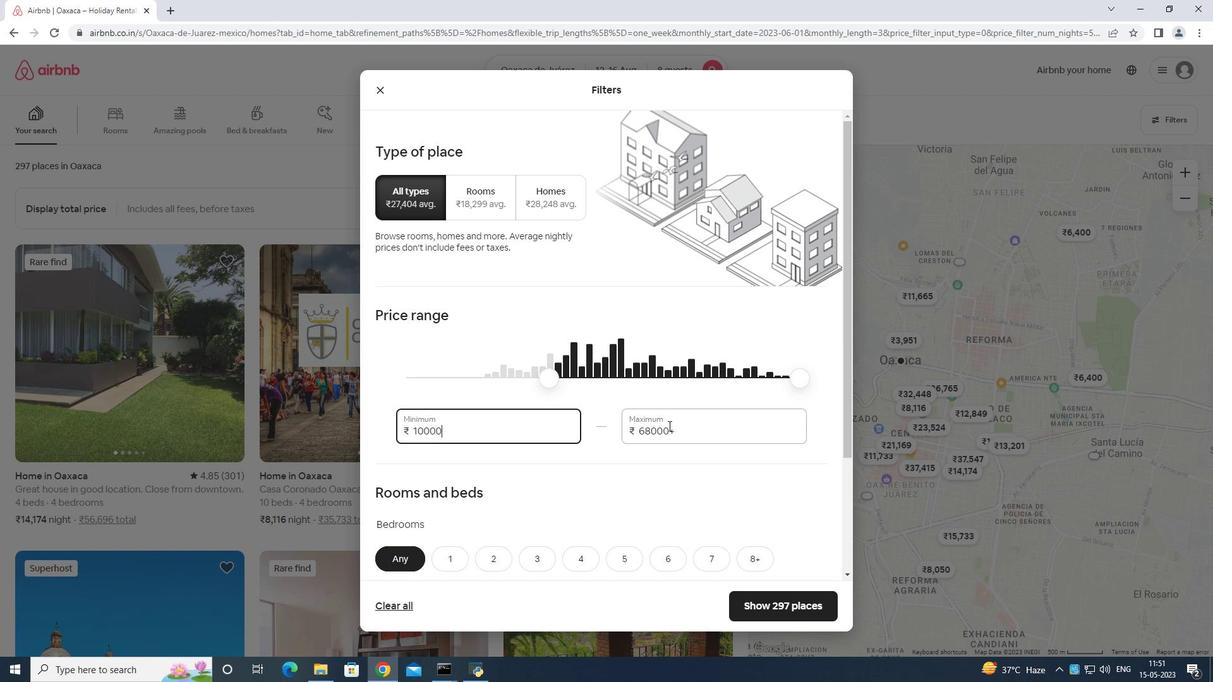 
Action: Mouse moved to (686, 427)
Screenshot: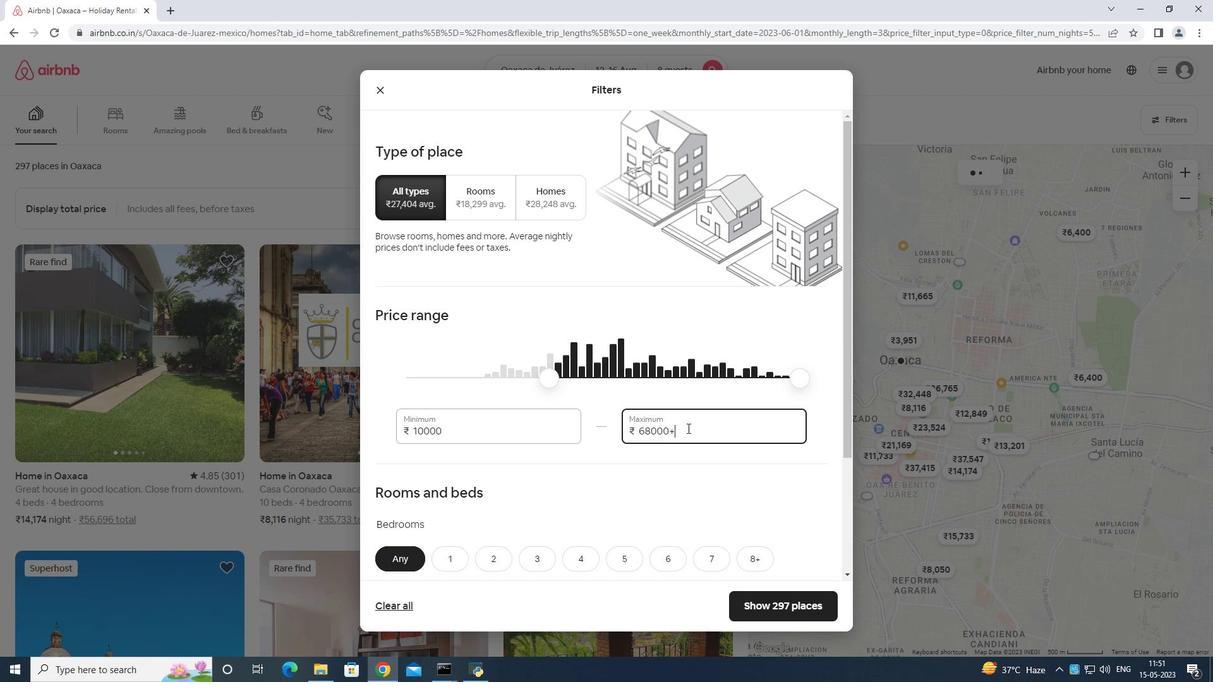 
Action: Key pressed <Key.backspace>
Screenshot: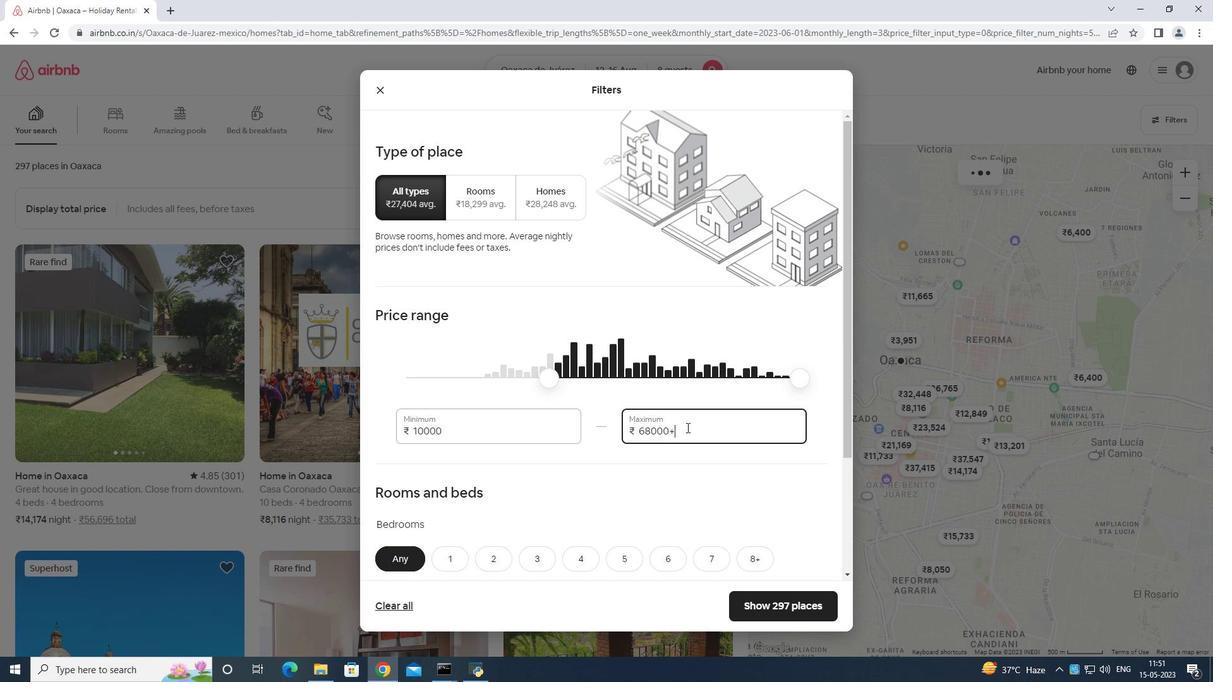 
Action: Mouse moved to (682, 423)
Screenshot: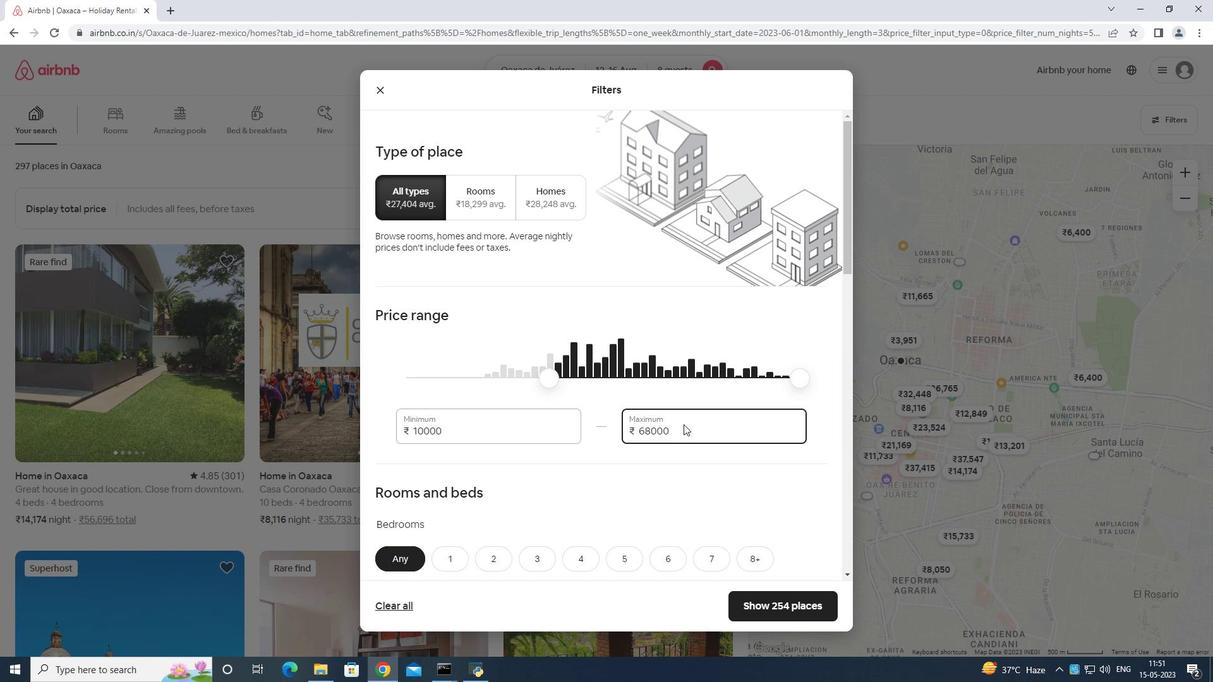 
Action: Key pressed <Key.backspace><Key.backspace><Key.backspace><Key.backspace>
Screenshot: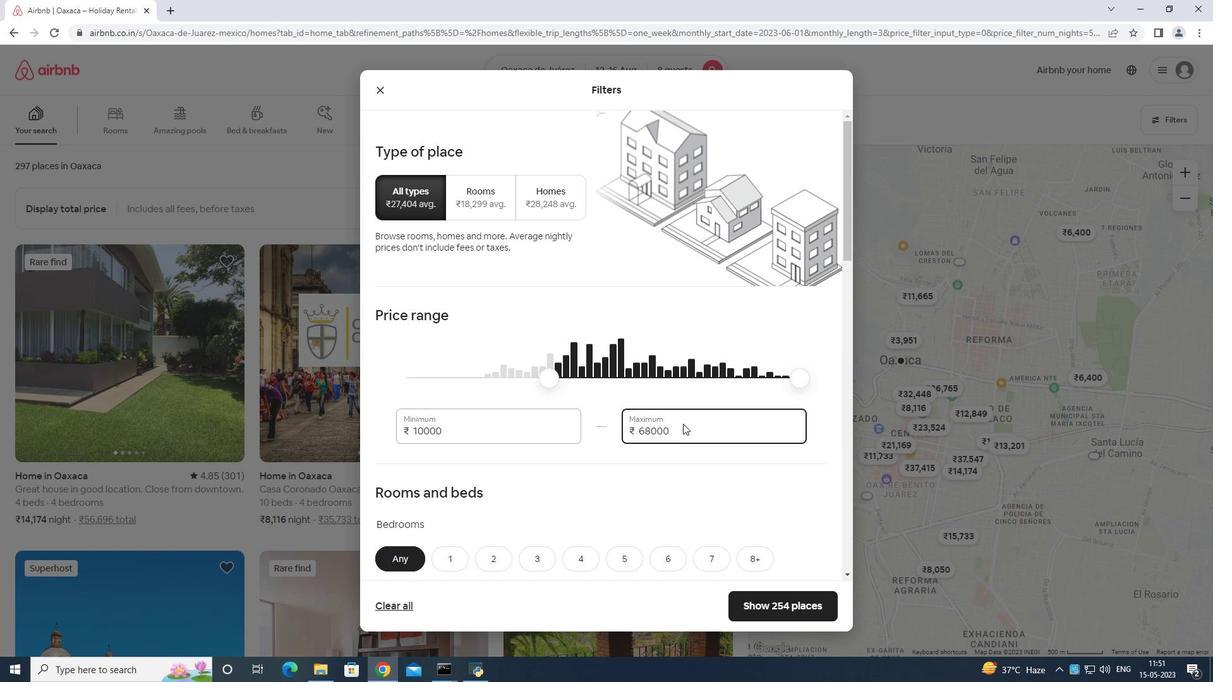 
Action: Mouse moved to (682, 423)
Screenshot: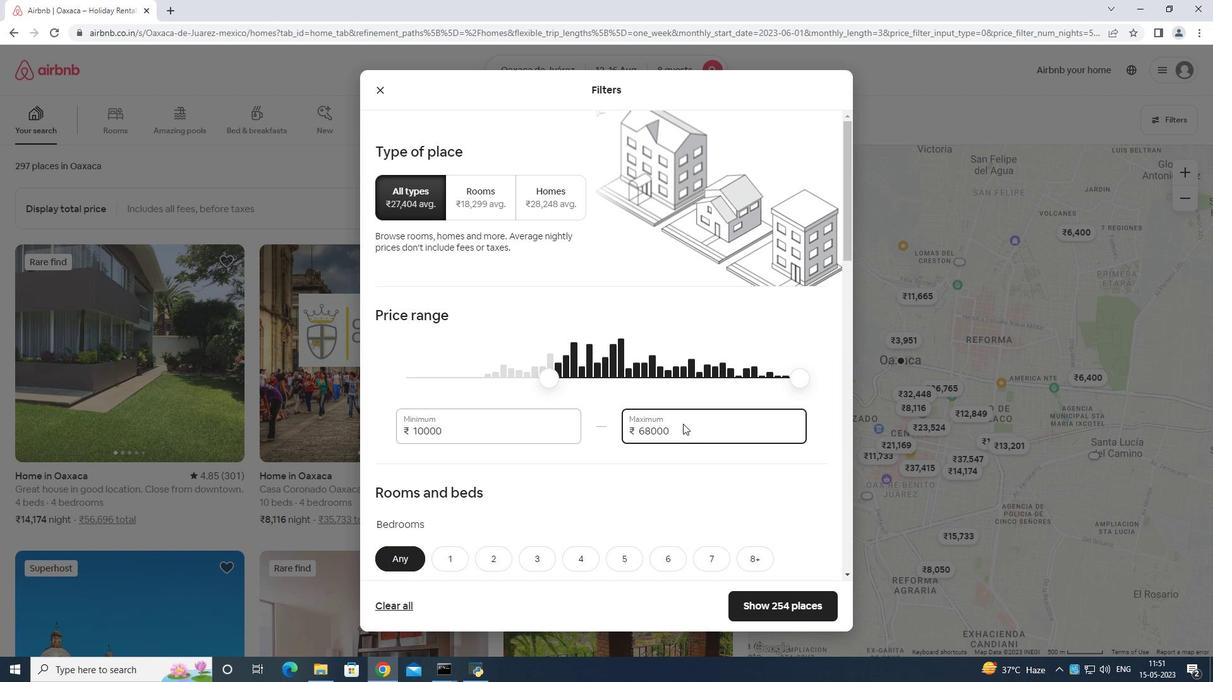 
Action: Key pressed <Key.backspace><Key.backspace>
Screenshot: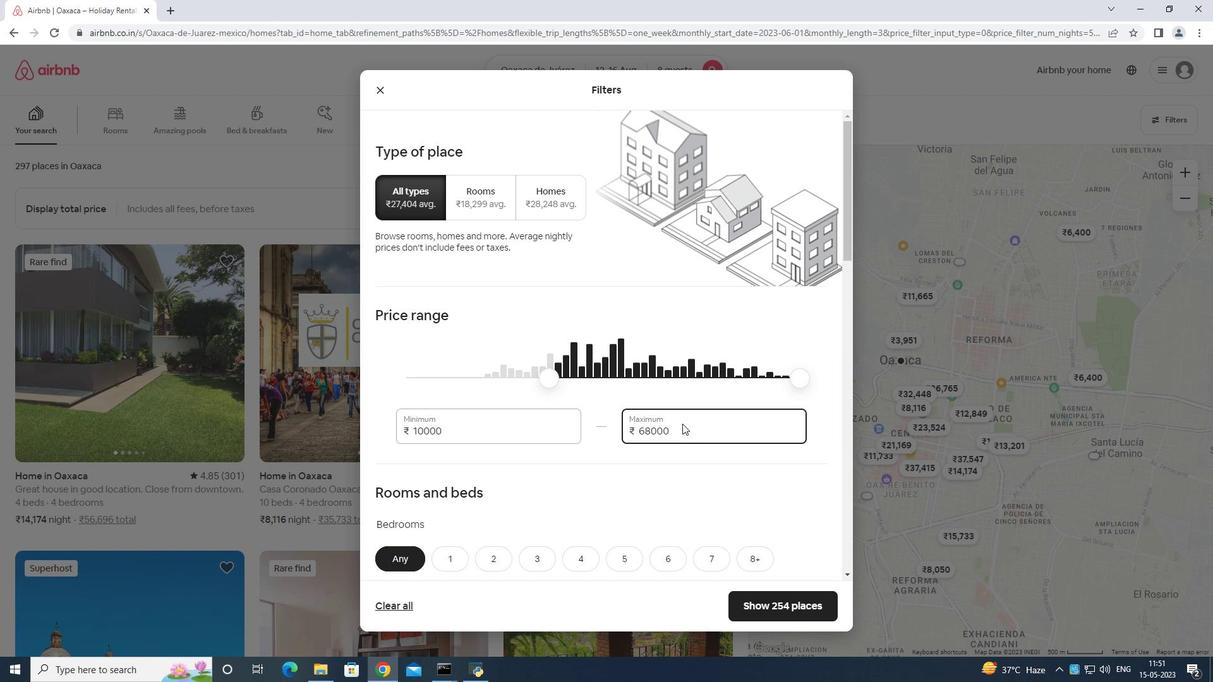 
Action: Mouse moved to (681, 422)
Screenshot: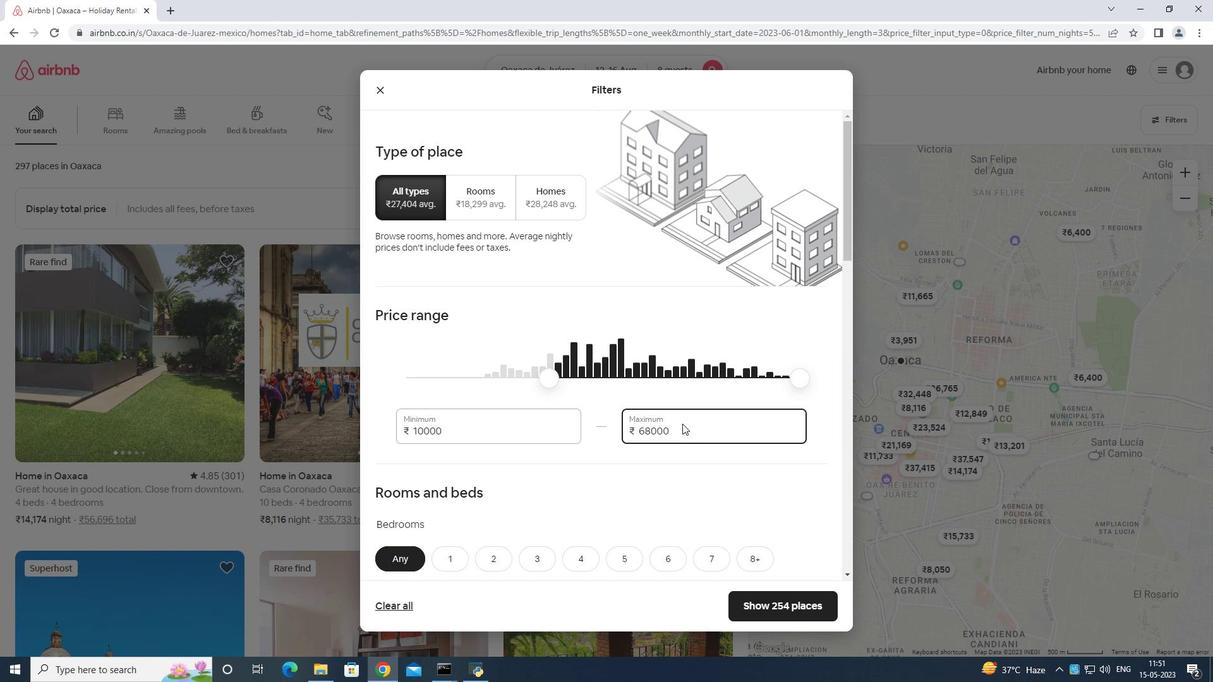 
Action: Key pressed <Key.backspace><Key.backspace><Key.backspace><Key.backspace>
Screenshot: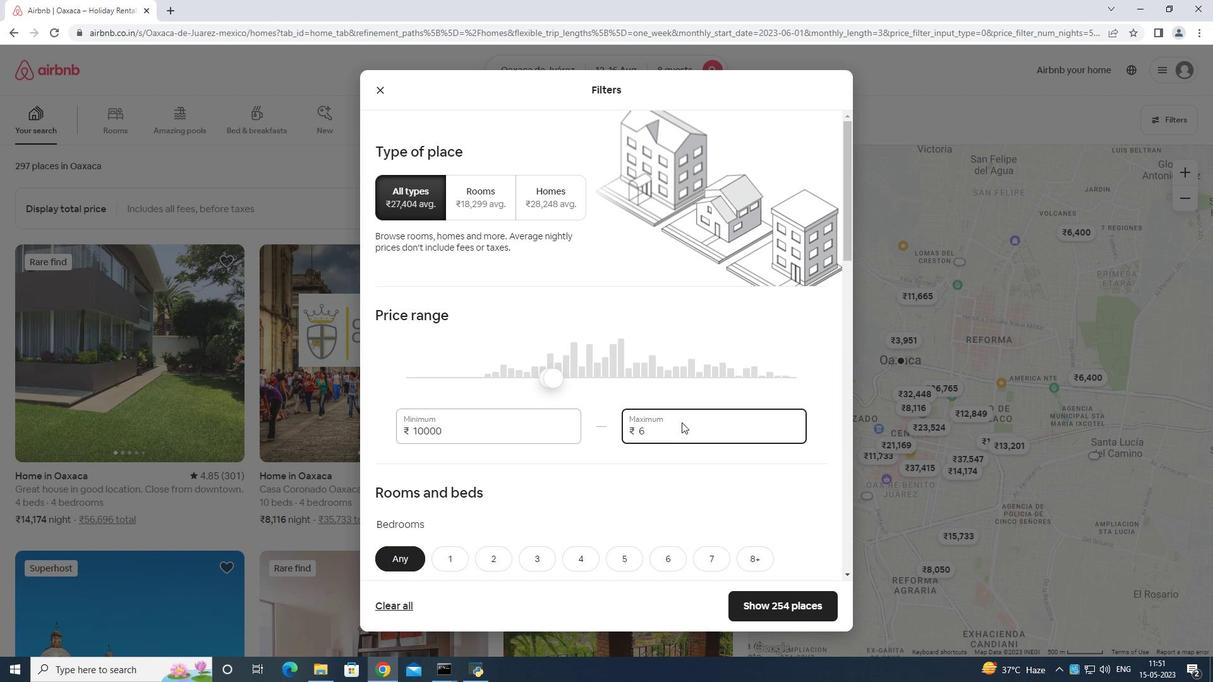 
Action: Mouse moved to (681, 421)
Screenshot: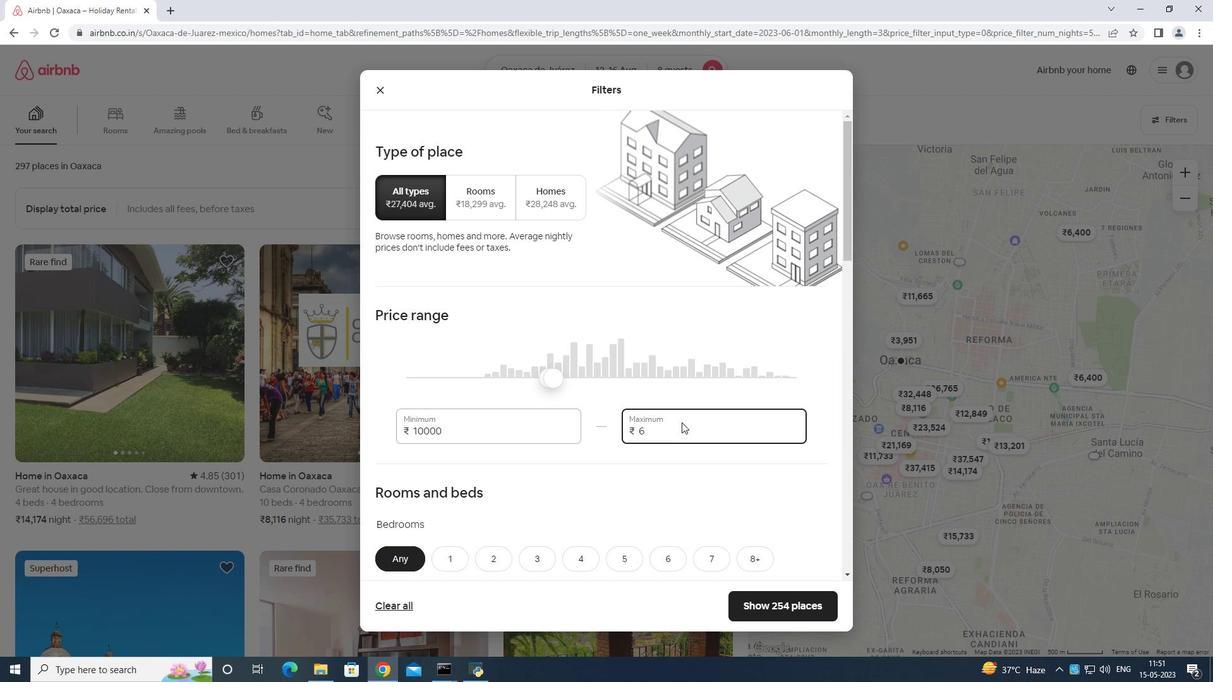 
Action: Key pressed <Key.backspace><Key.backspace>1
Screenshot: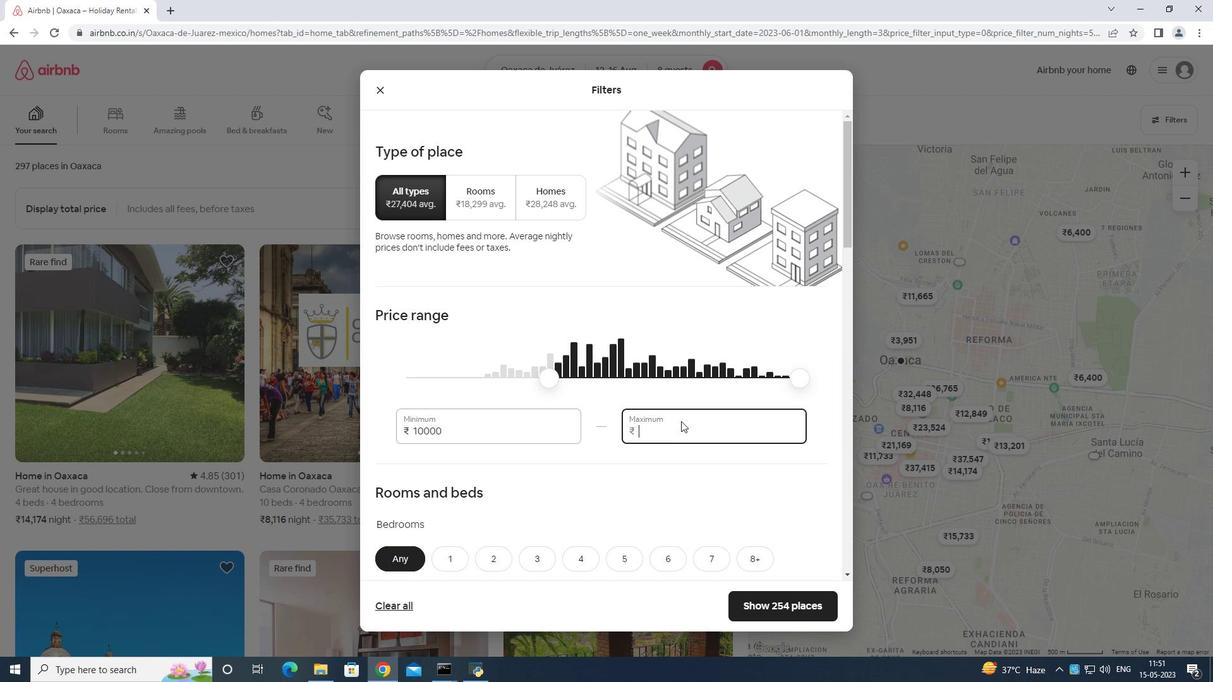 
Action: Mouse moved to (682, 420)
Screenshot: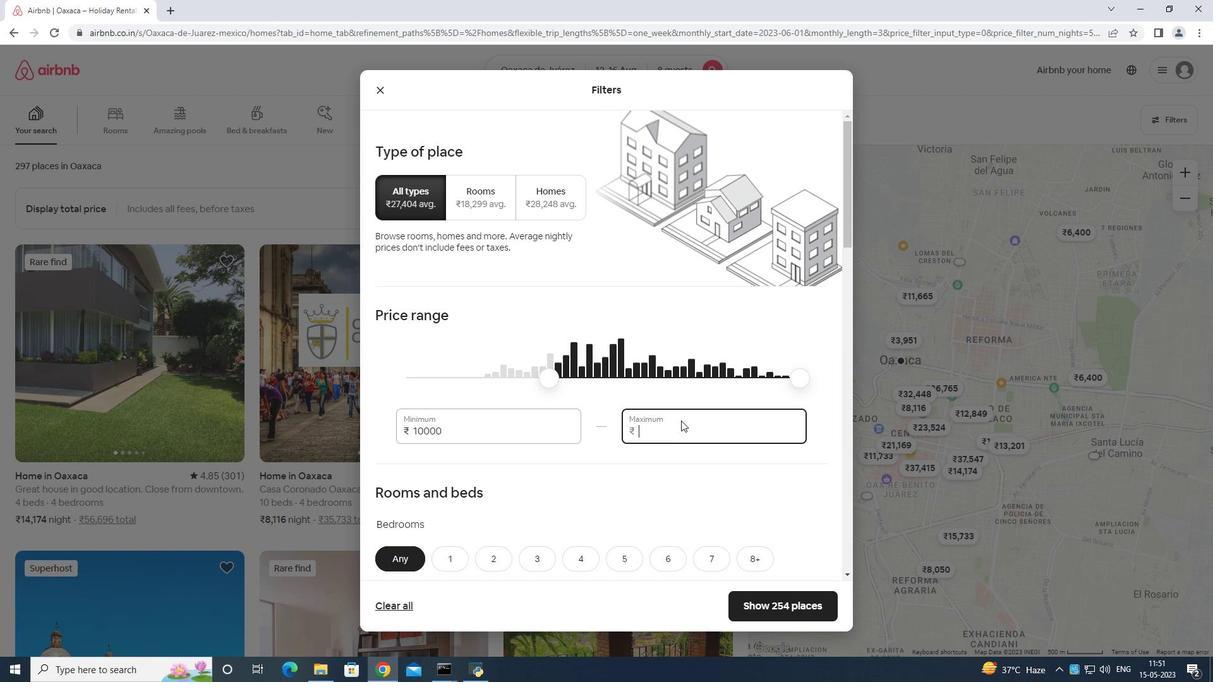 
Action: Key pressed 6
Screenshot: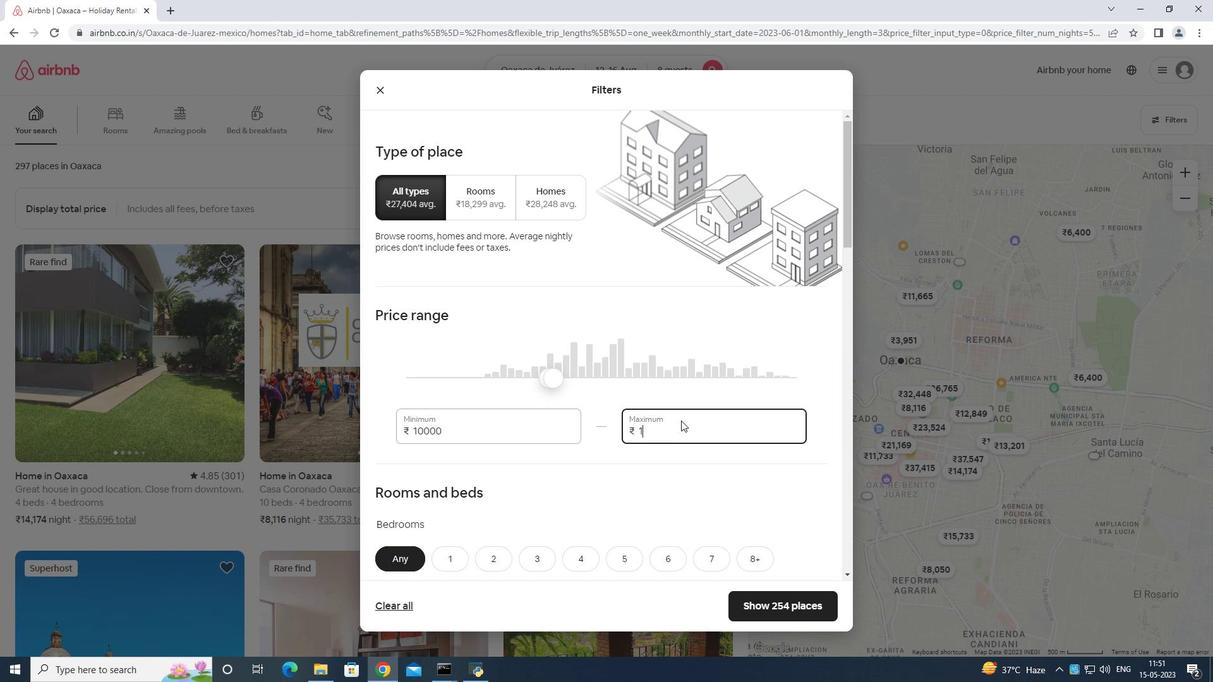 
Action: Mouse moved to (685, 416)
Screenshot: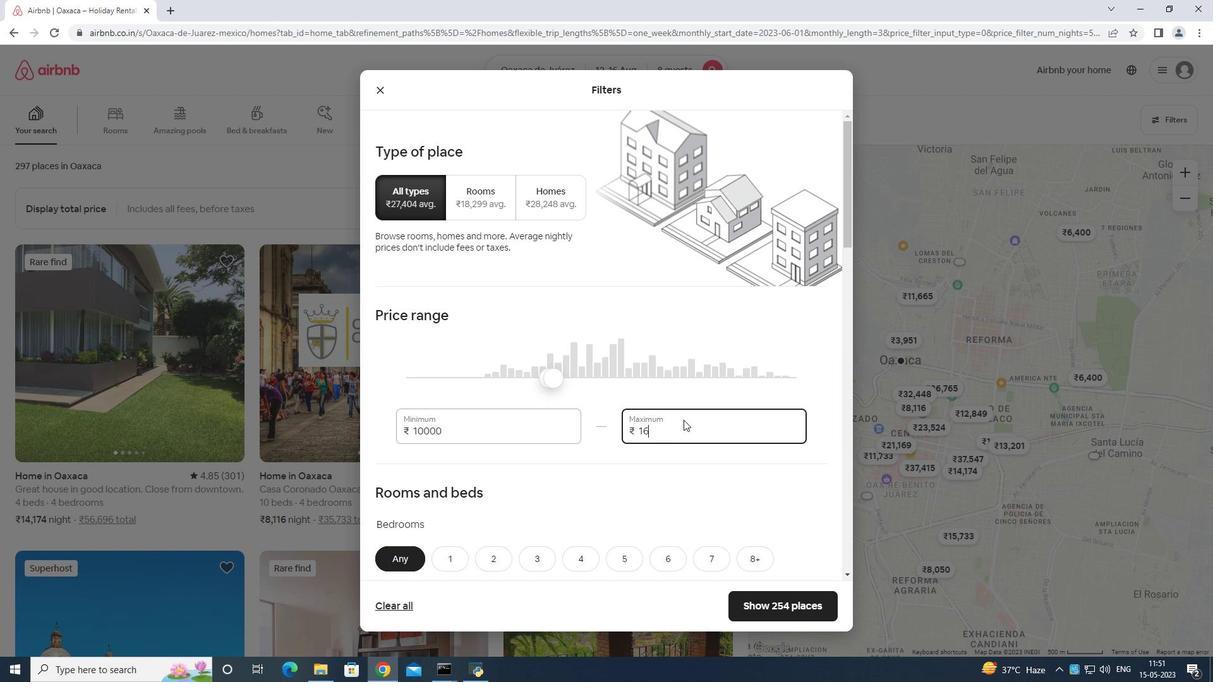 
Action: Key pressed 000
Screenshot: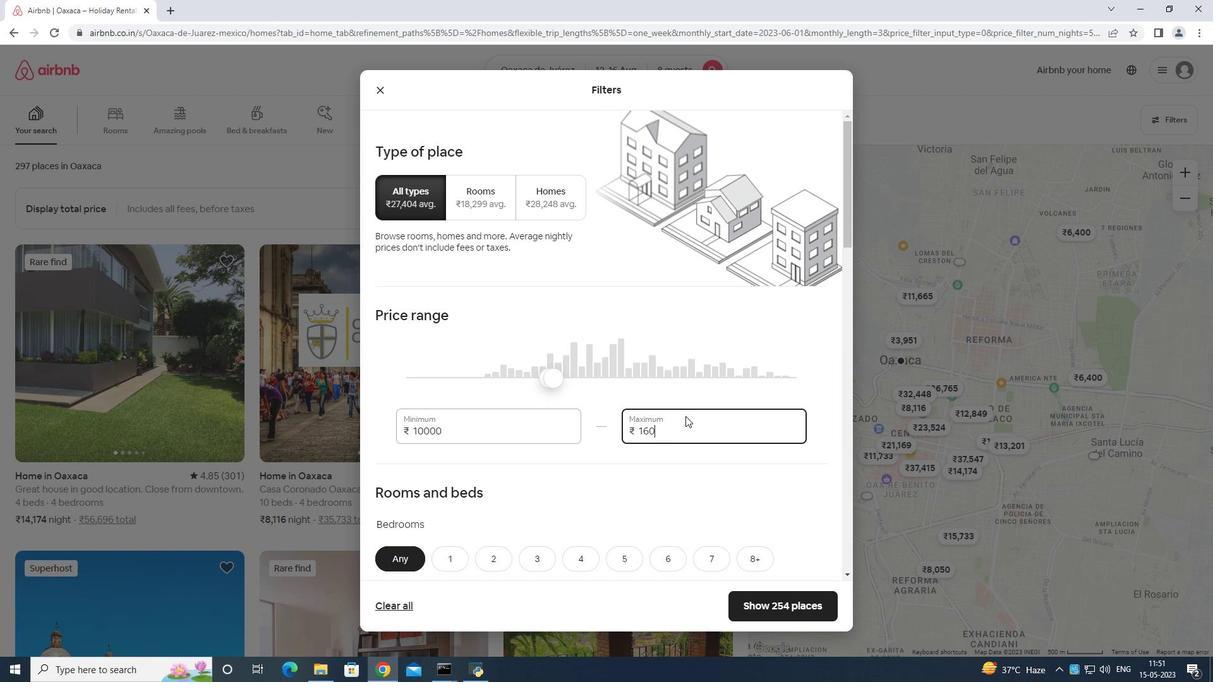 
Action: Mouse moved to (682, 410)
Screenshot: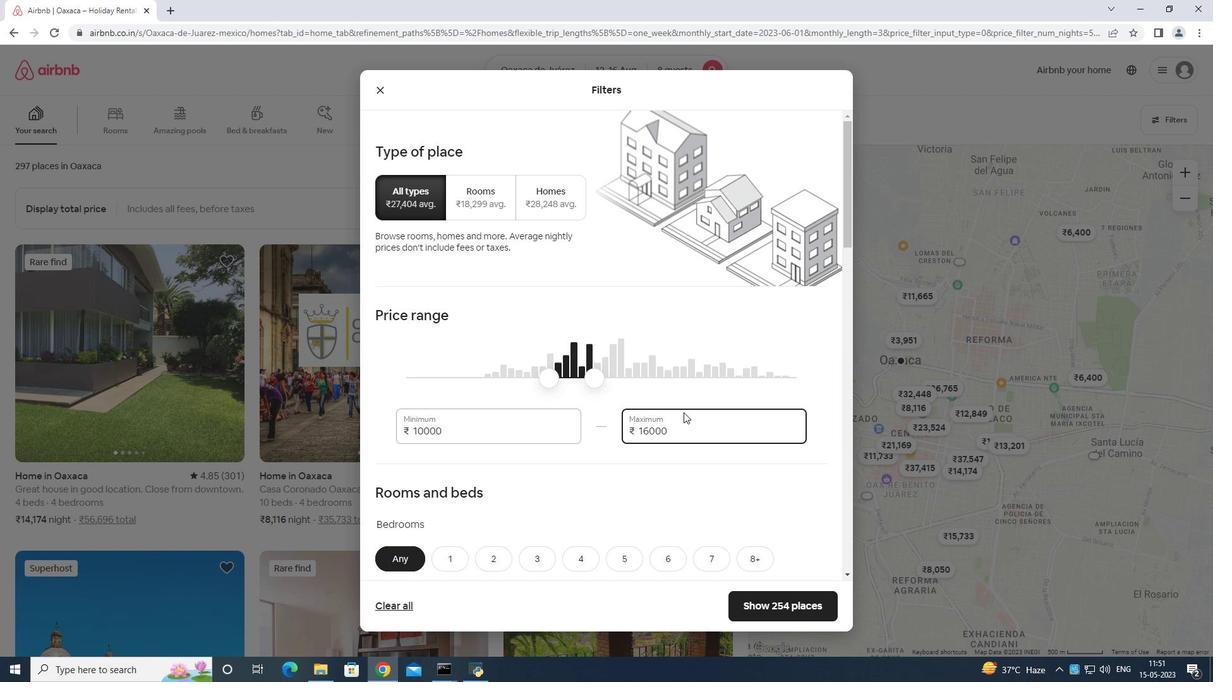 
Action: Mouse scrolled (682, 409) with delta (0, 0)
Screenshot: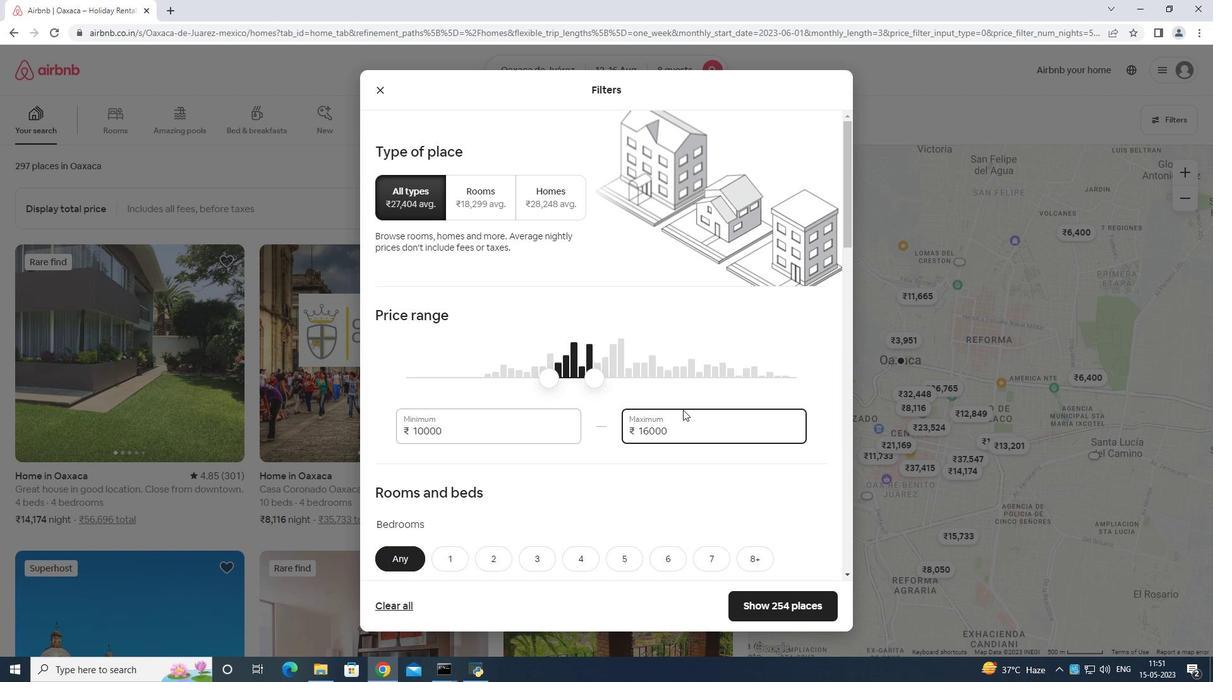 
Action: Mouse scrolled (682, 409) with delta (0, 0)
Screenshot: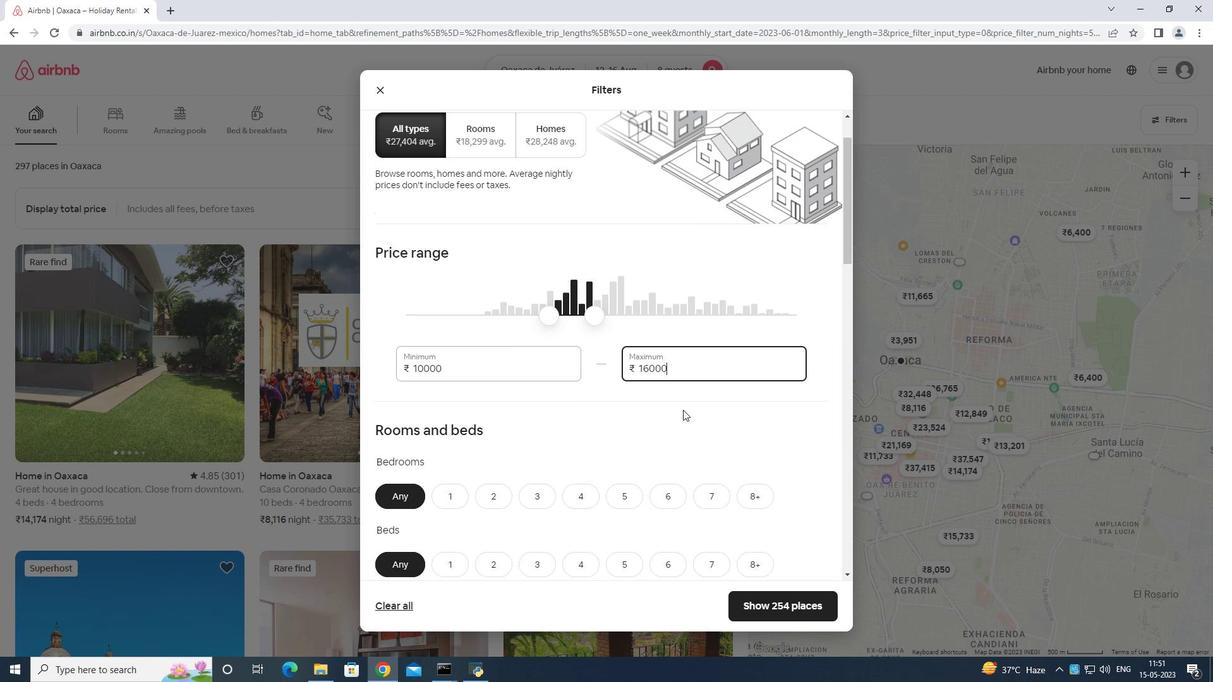 
Action: Mouse moved to (682, 409)
Screenshot: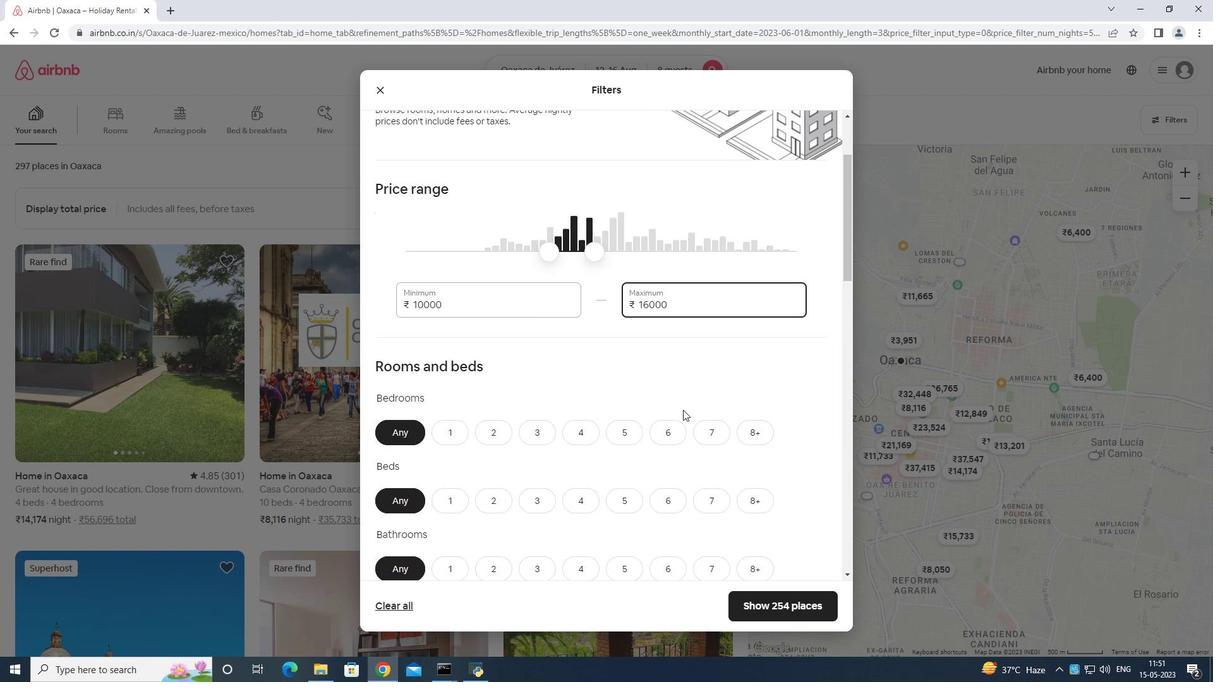 
Action: Mouse scrolled (682, 408) with delta (0, 0)
Screenshot: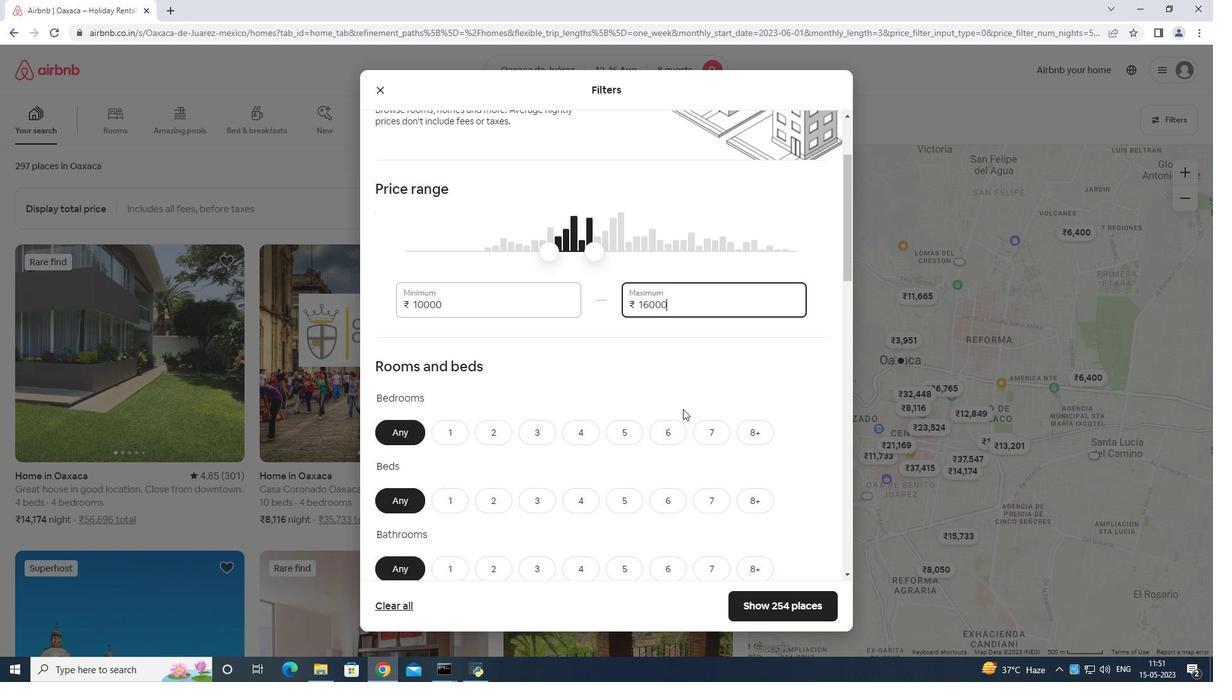 
Action: Mouse moved to (686, 407)
Screenshot: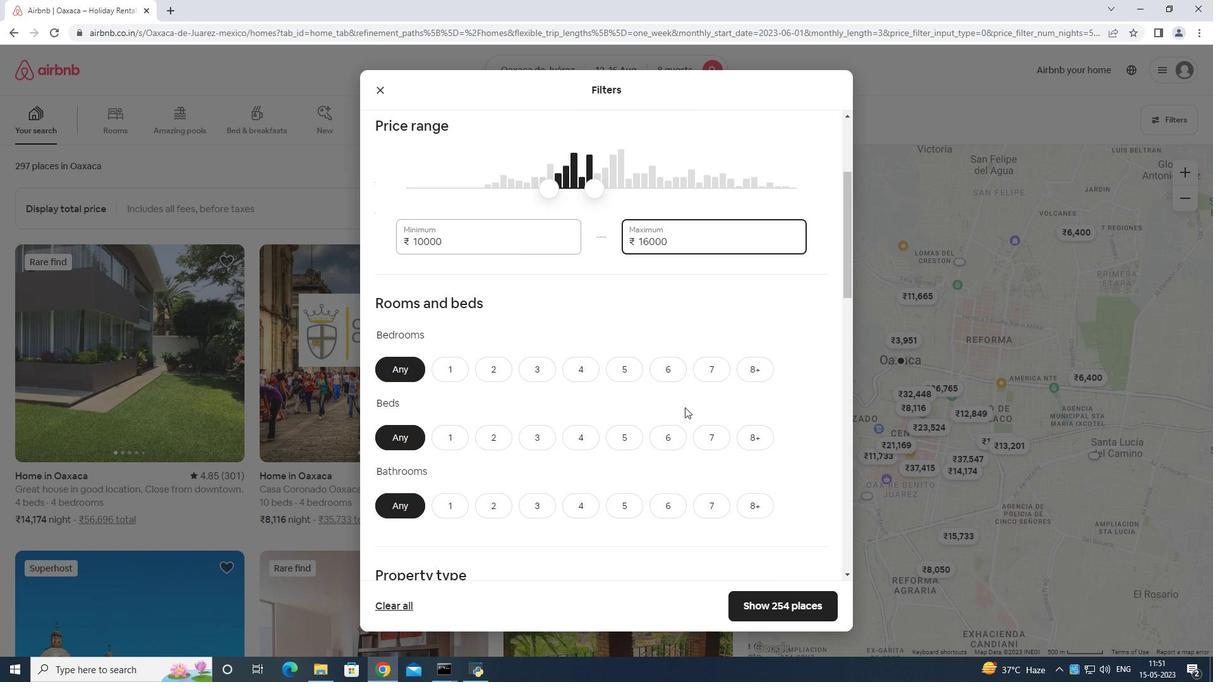 
Action: Mouse scrolled (686, 406) with delta (0, 0)
Screenshot: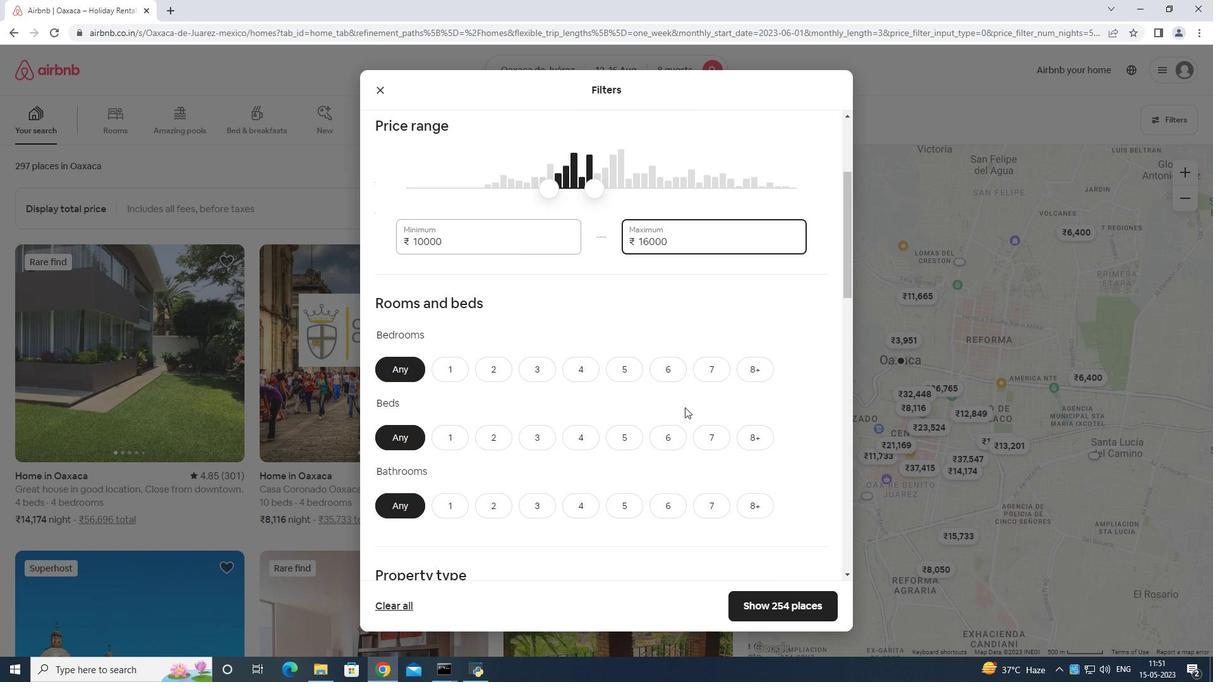 
Action: Mouse moved to (757, 310)
Screenshot: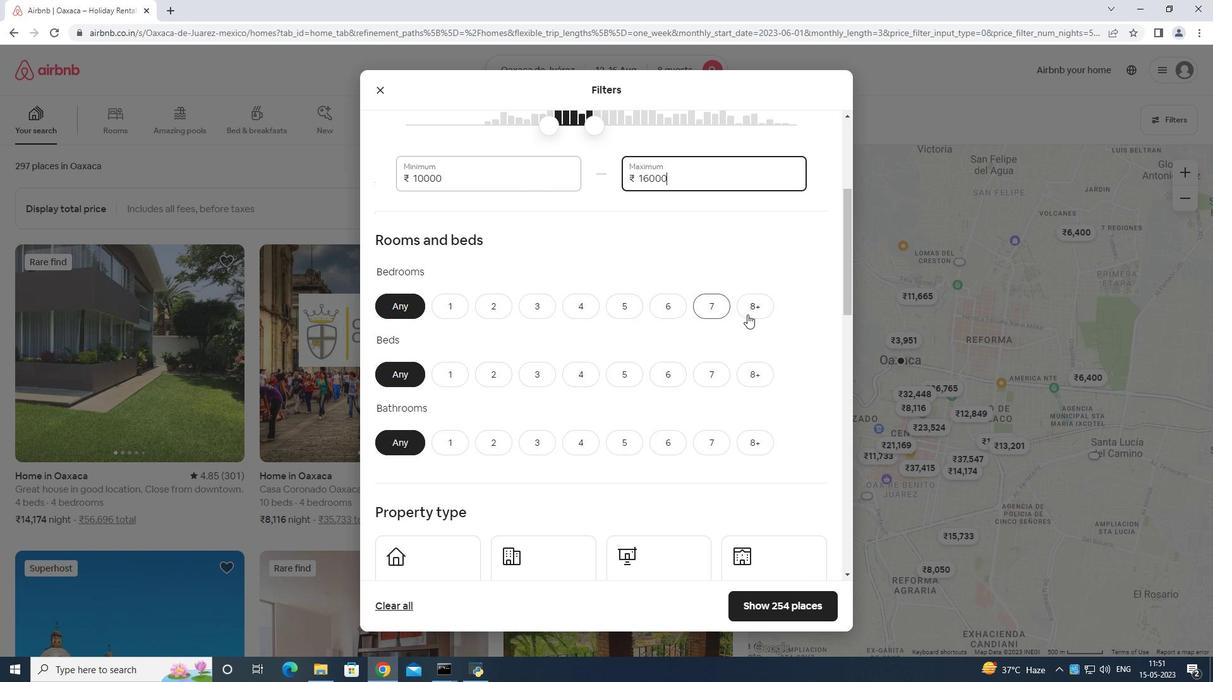 
Action: Mouse pressed left at (757, 310)
Screenshot: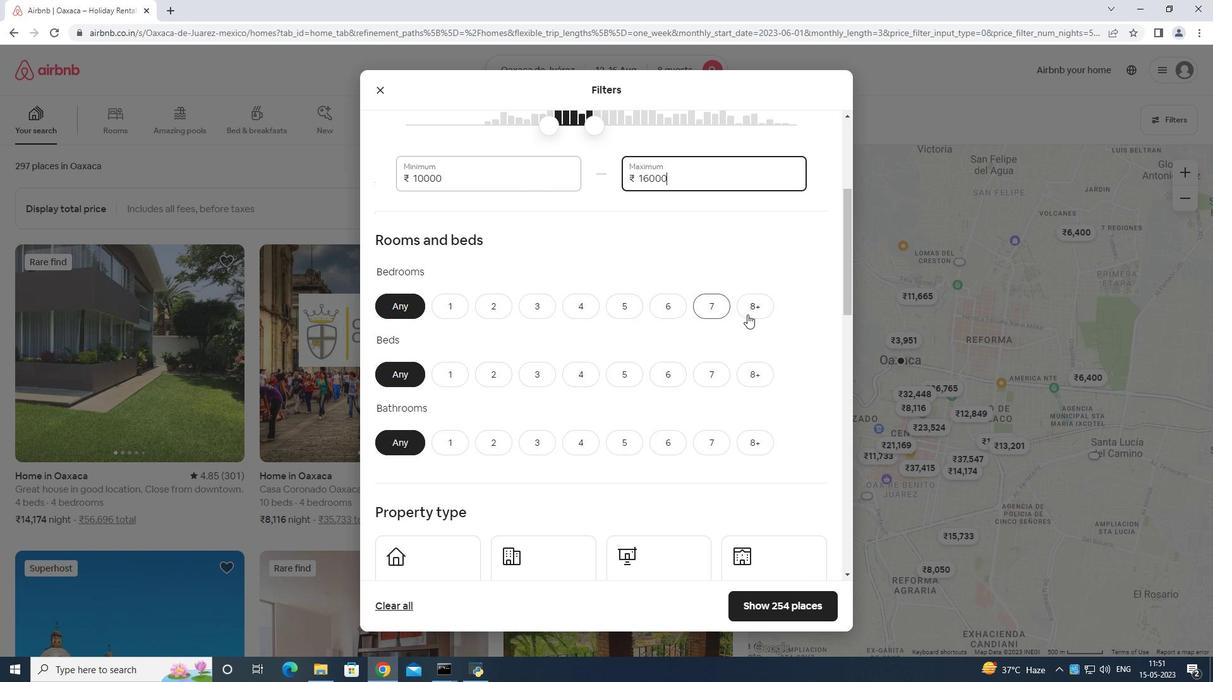 
Action: Mouse moved to (763, 376)
Screenshot: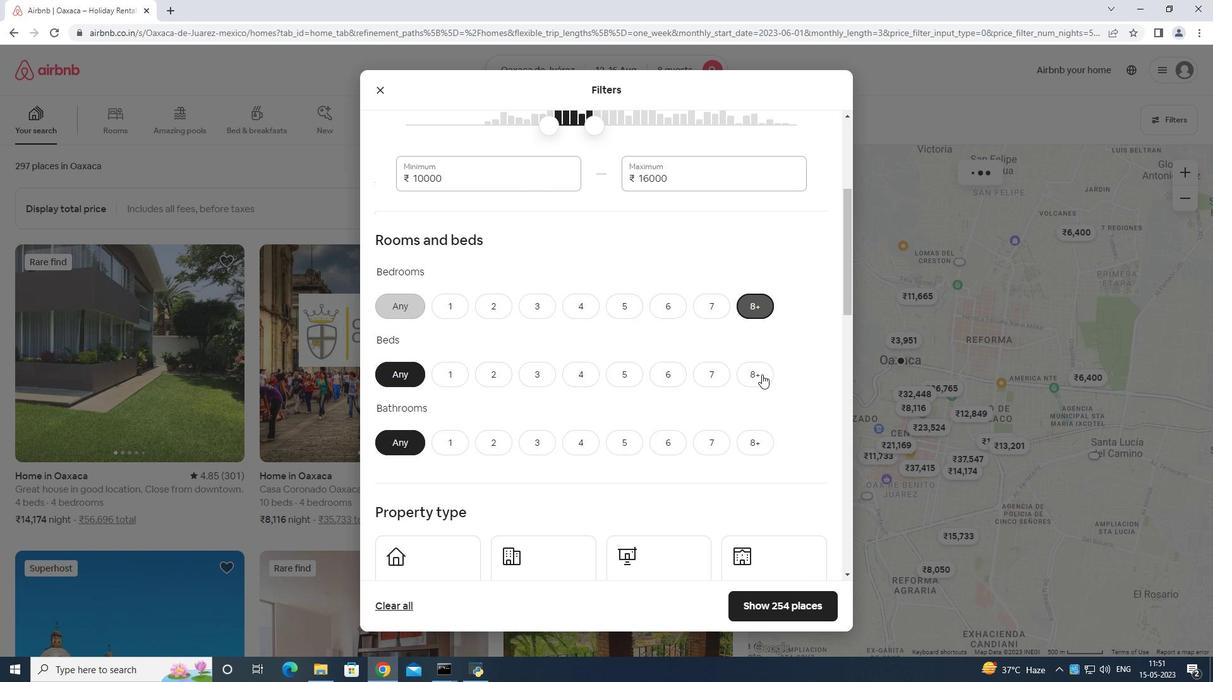 
Action: Mouse pressed left at (763, 376)
Screenshot: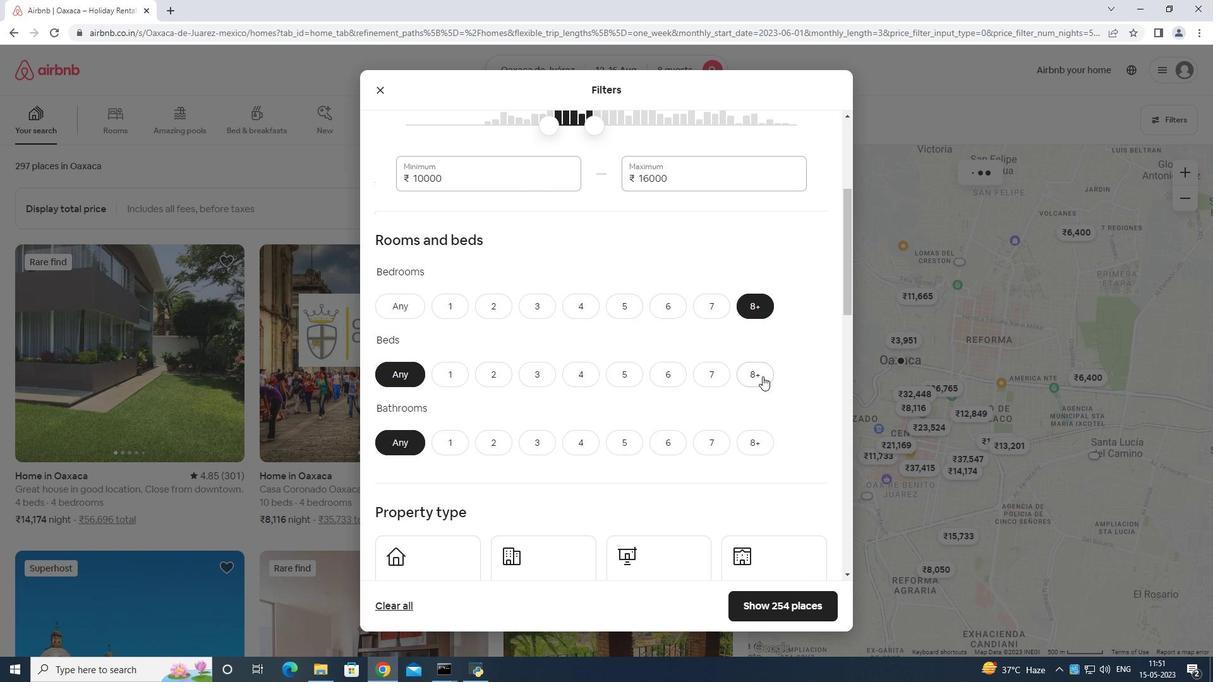 
Action: Mouse moved to (763, 439)
Screenshot: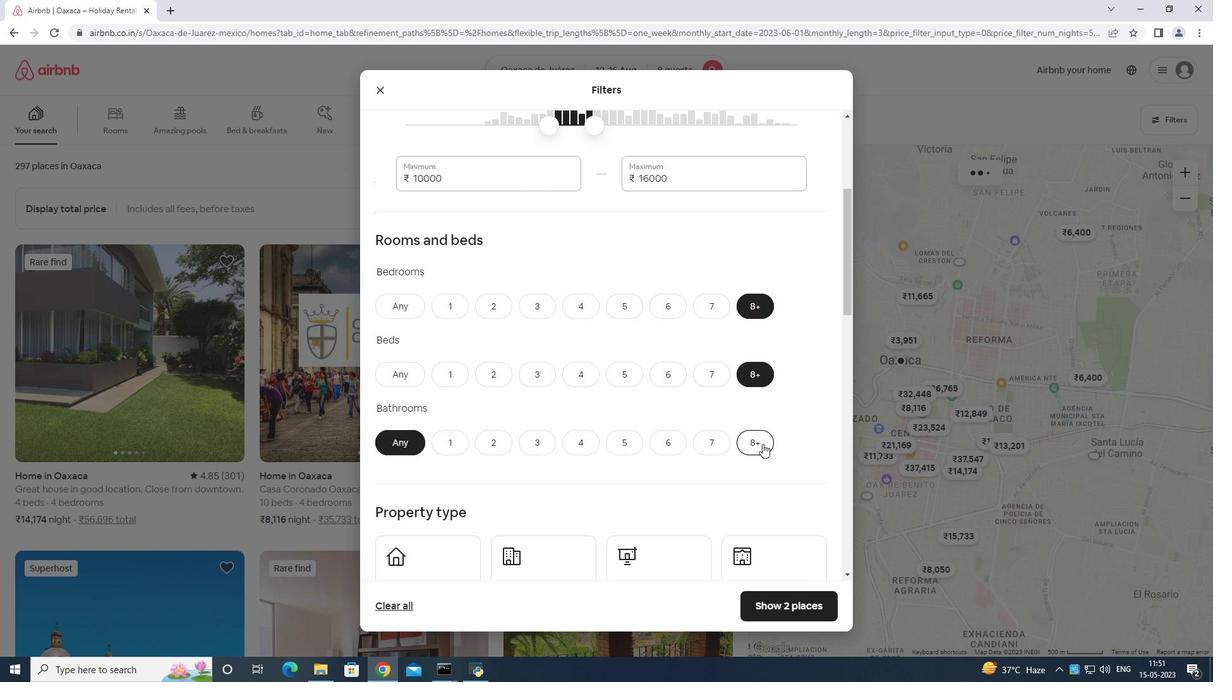 
Action: Mouse pressed left at (763, 439)
Screenshot: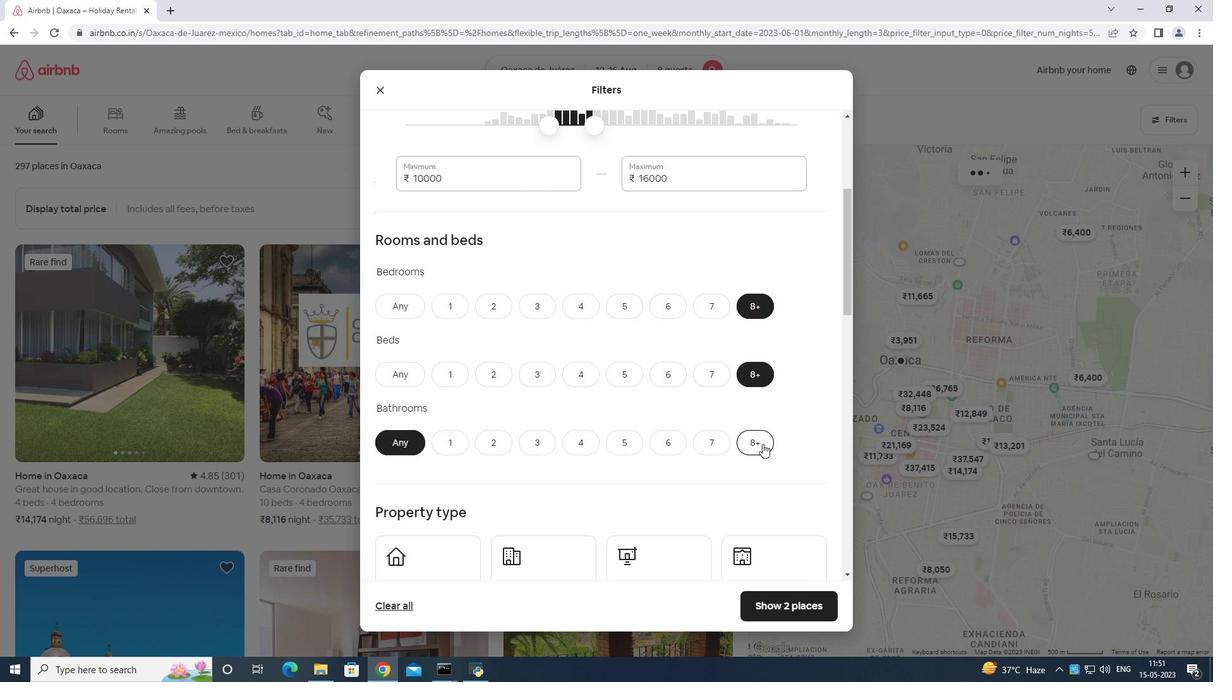 
Action: Mouse moved to (755, 426)
Screenshot: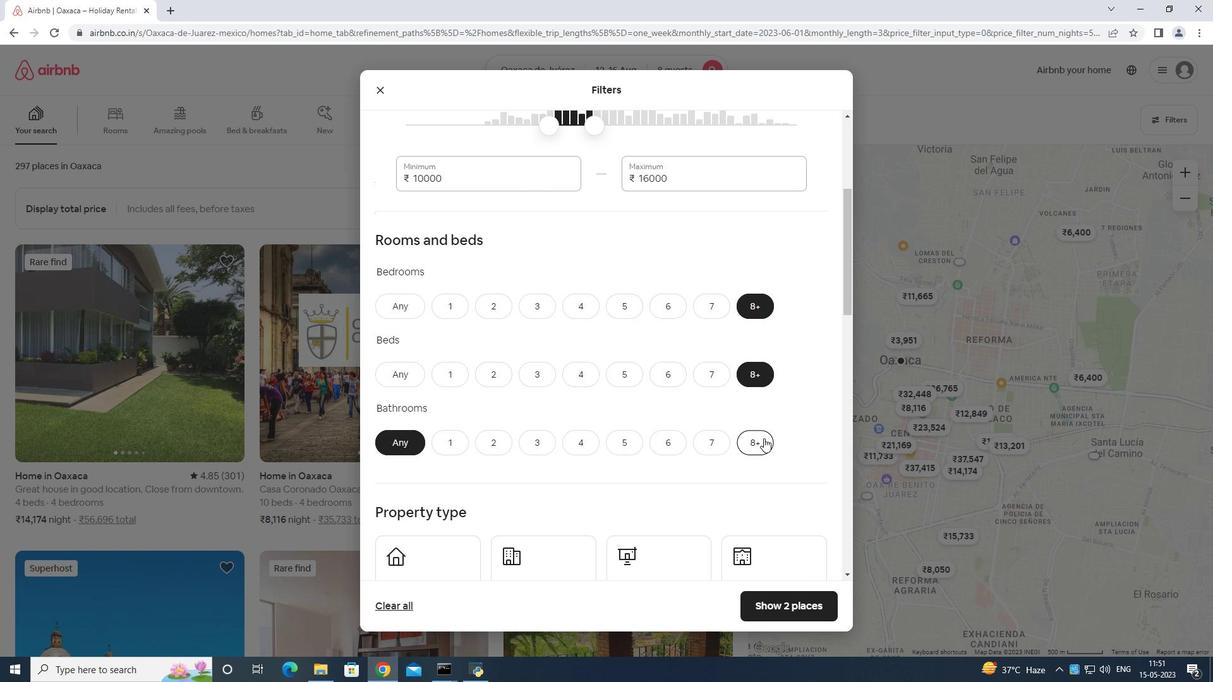 
Action: Mouse scrolled (755, 425) with delta (0, 0)
Screenshot: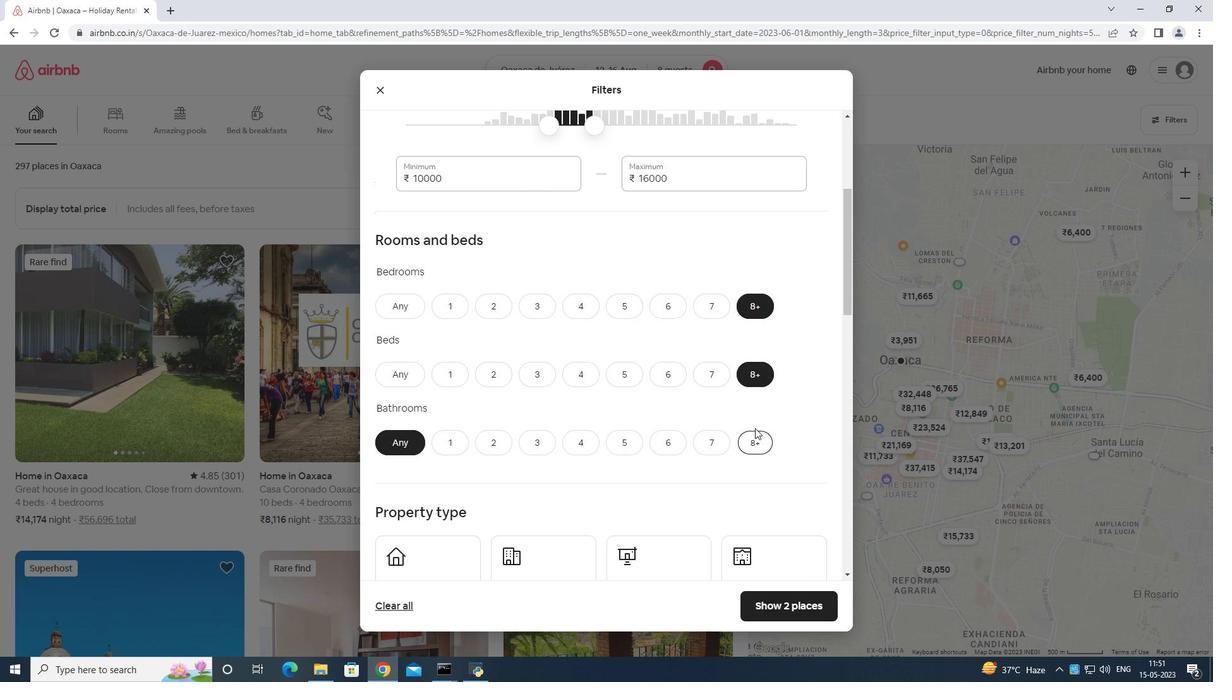 
Action: Mouse scrolled (755, 425) with delta (0, 0)
Screenshot: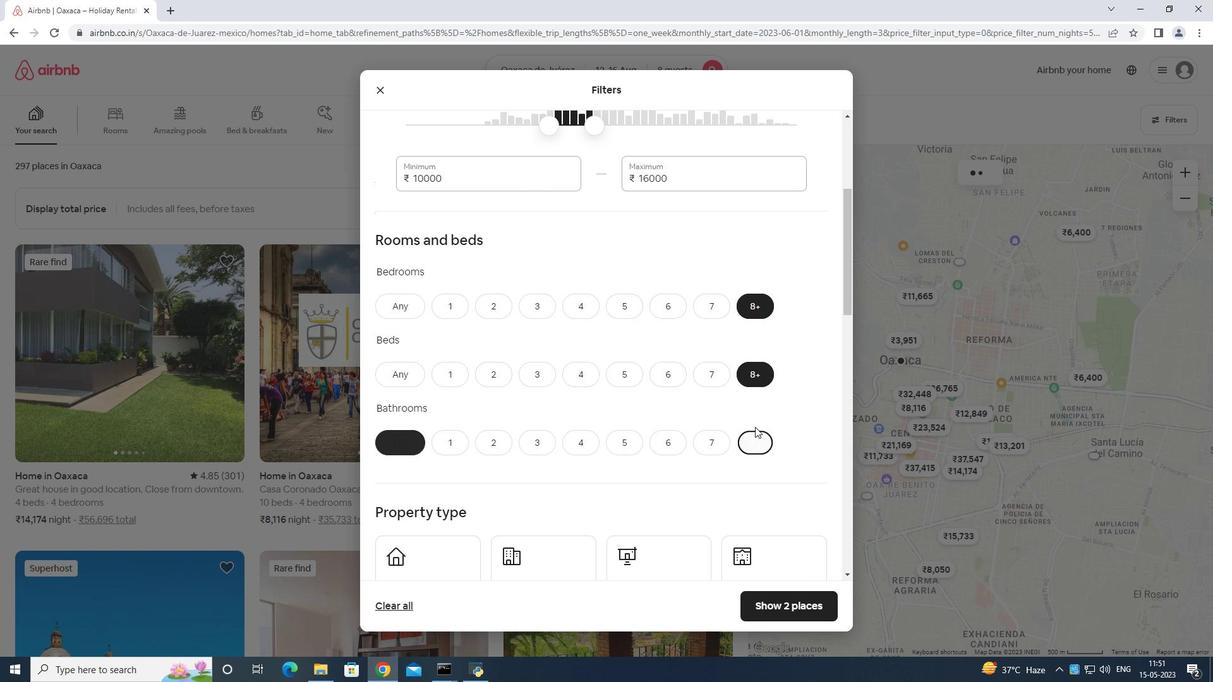 
Action: Mouse moved to (755, 425)
Screenshot: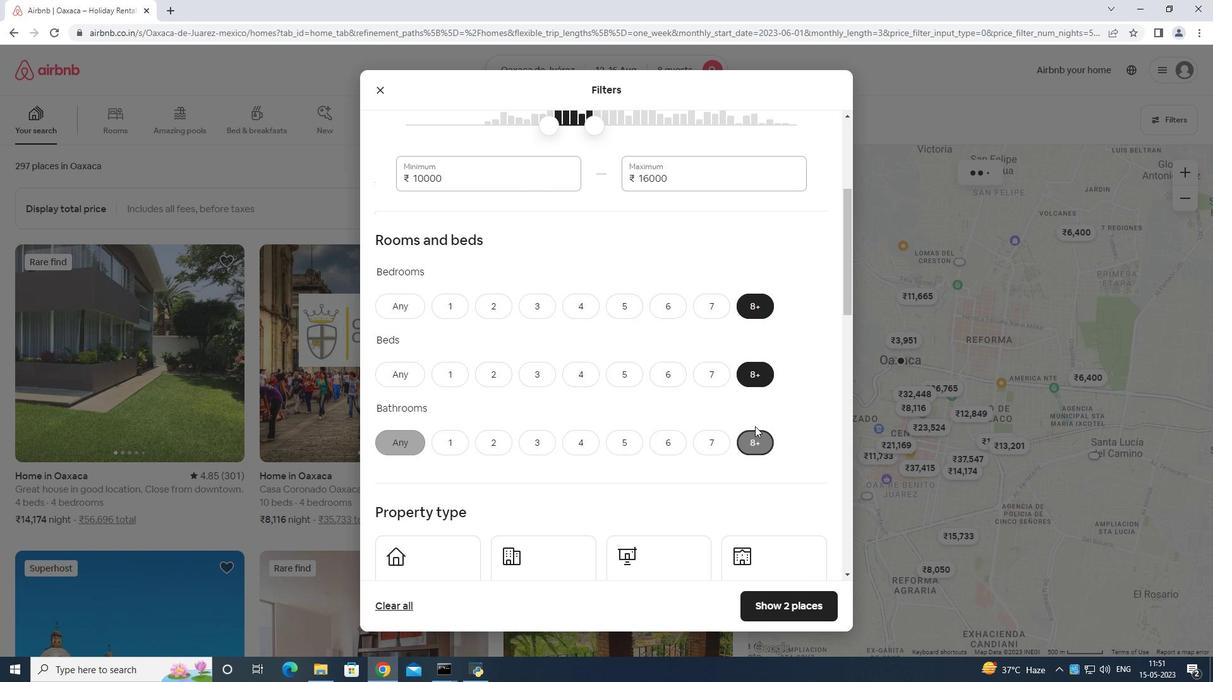 
Action: Mouse scrolled (755, 425) with delta (0, 0)
Screenshot: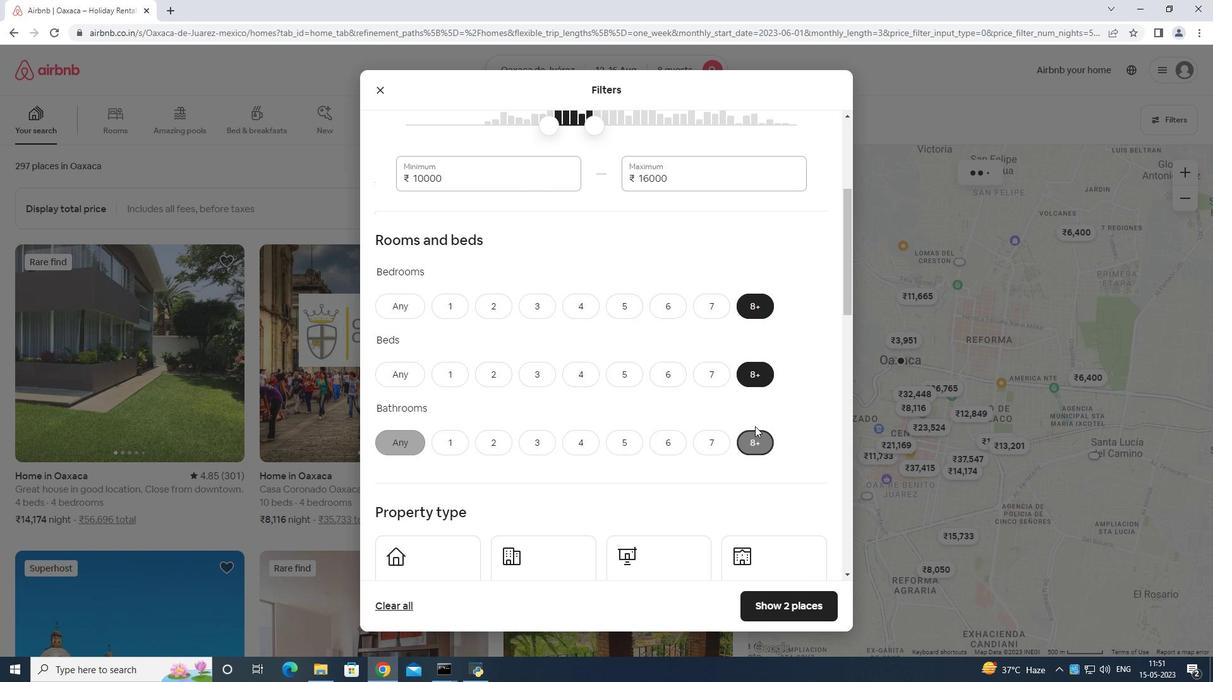 
Action: Mouse moved to (450, 369)
Screenshot: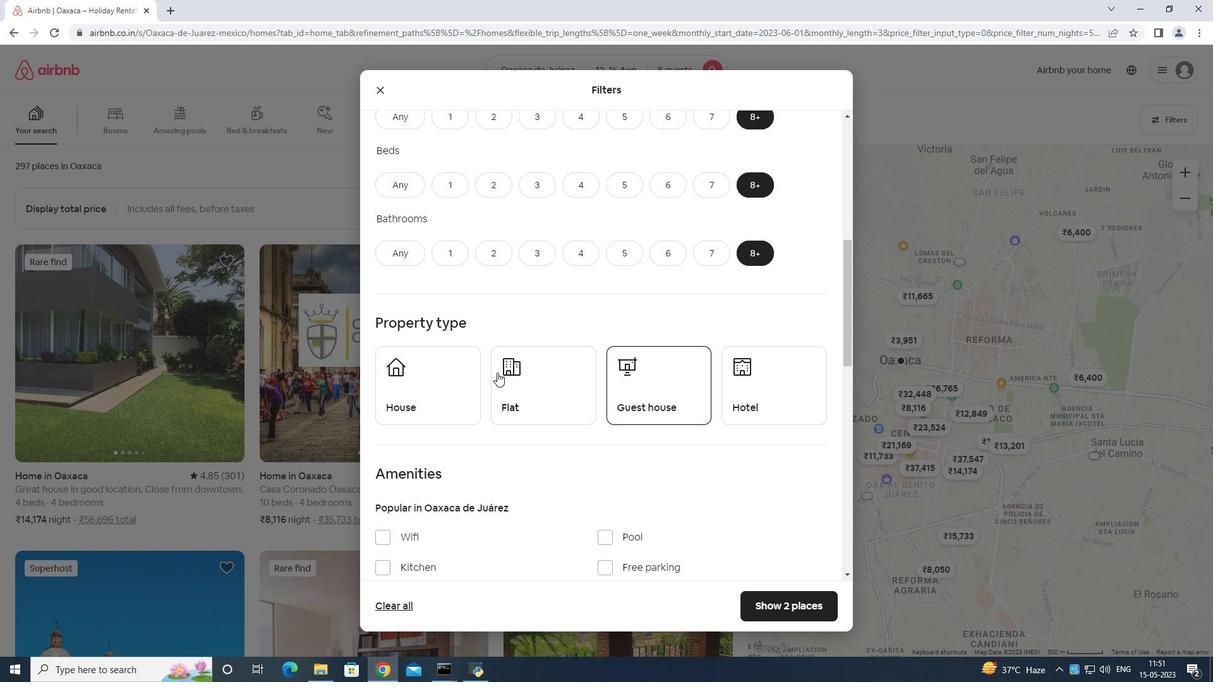 
Action: Mouse pressed left at (450, 369)
Screenshot: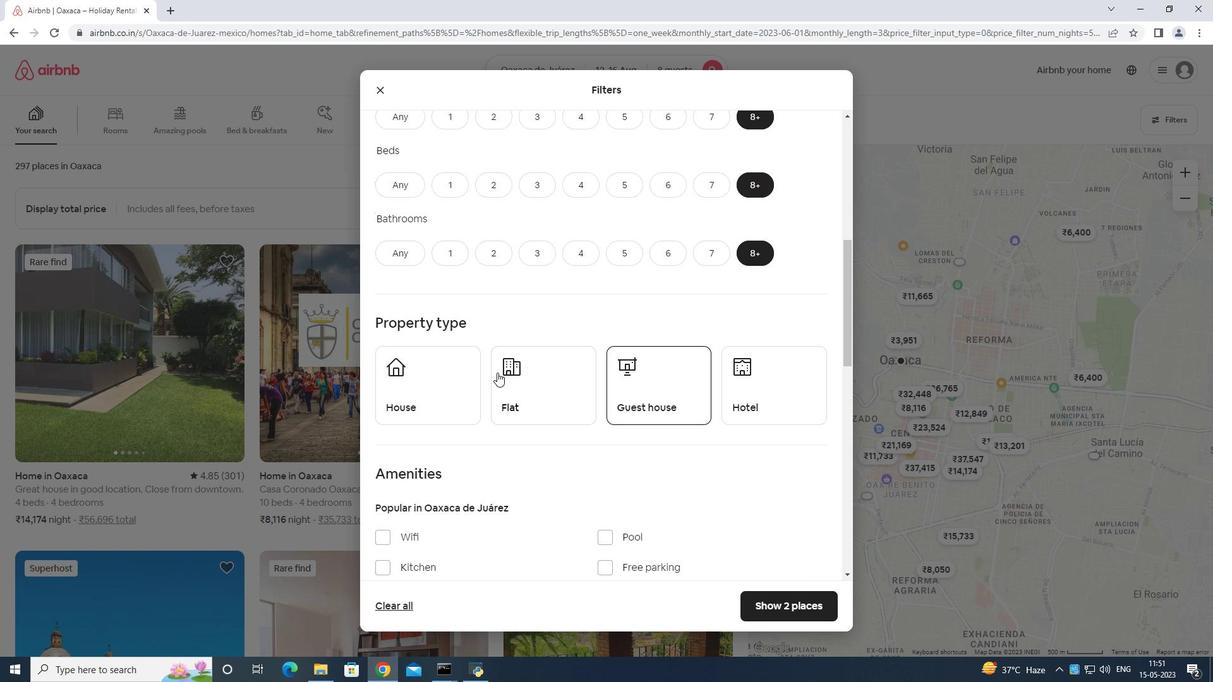
Action: Mouse moved to (519, 370)
Screenshot: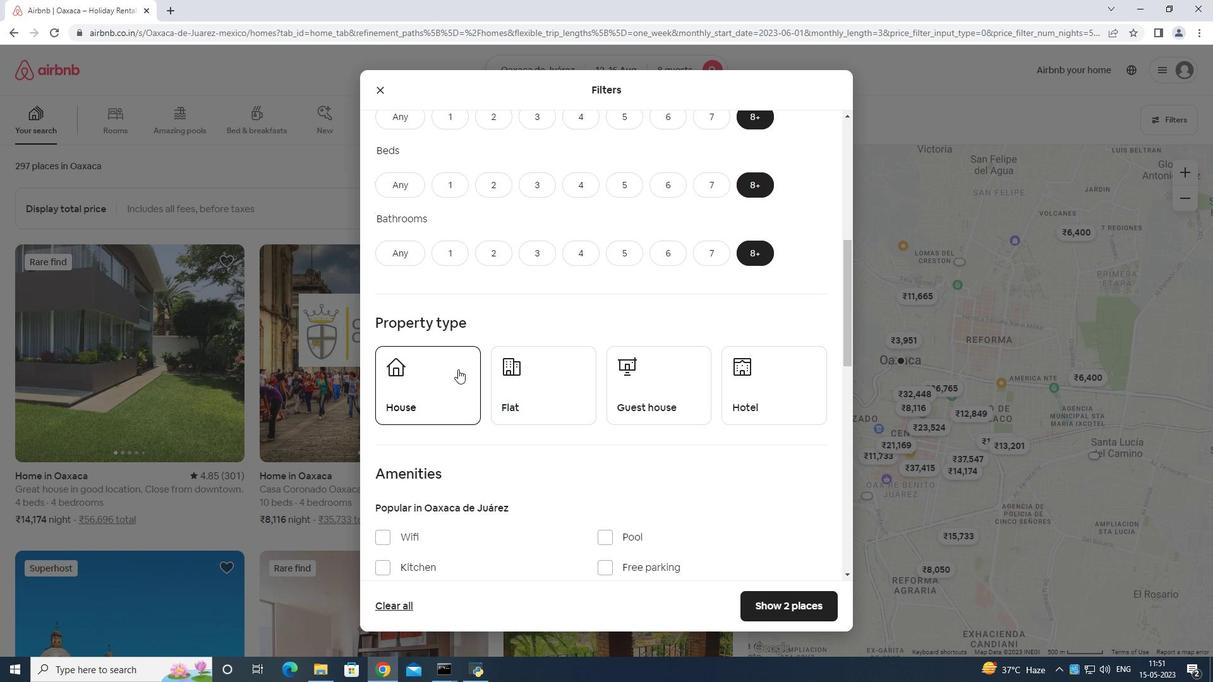 
Action: Mouse pressed left at (519, 370)
Screenshot: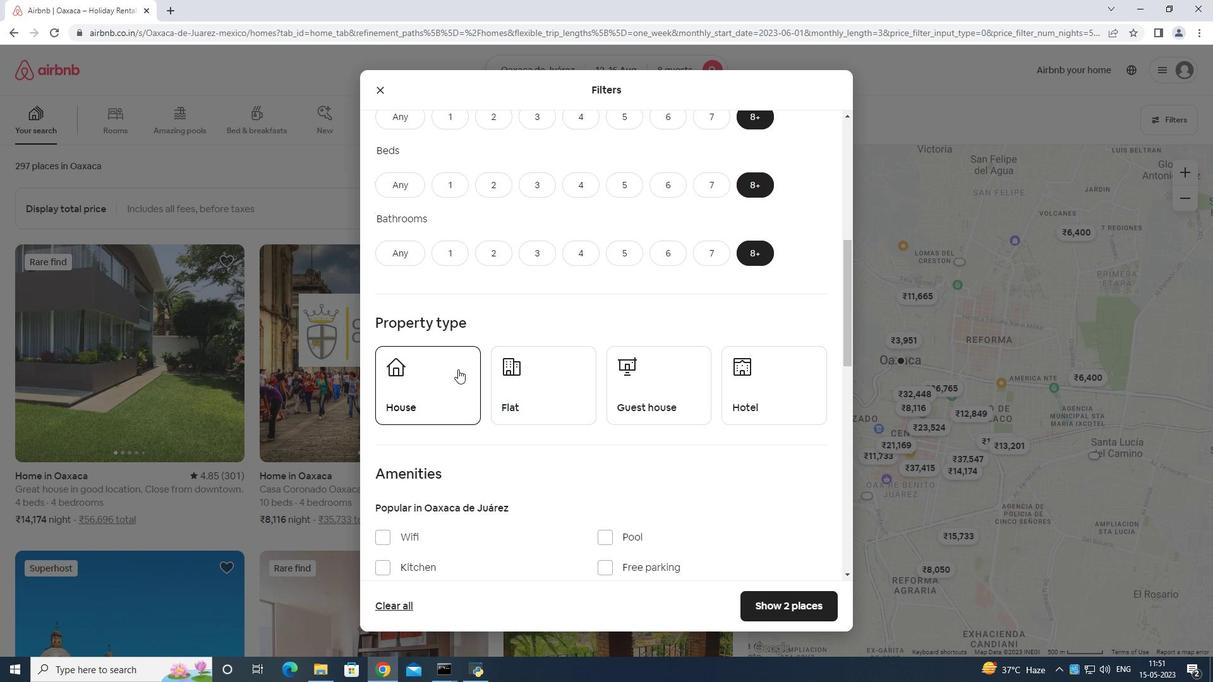 
Action: Mouse moved to (641, 375)
Screenshot: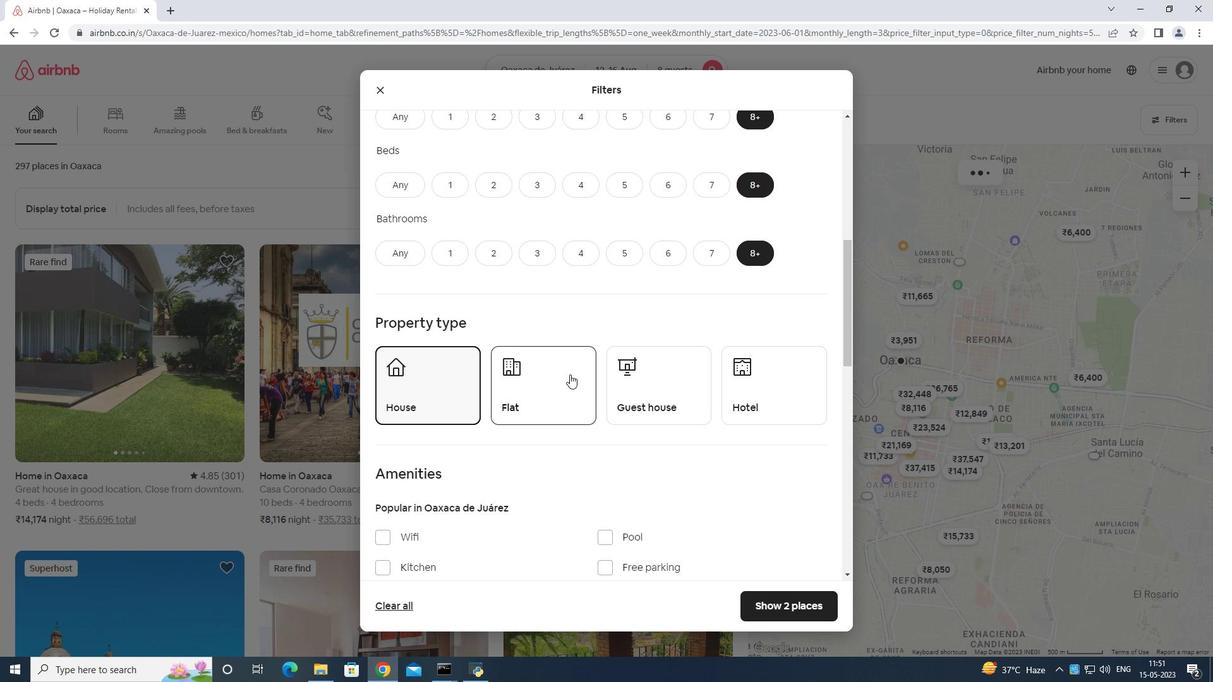 
Action: Mouse pressed left at (641, 375)
Screenshot: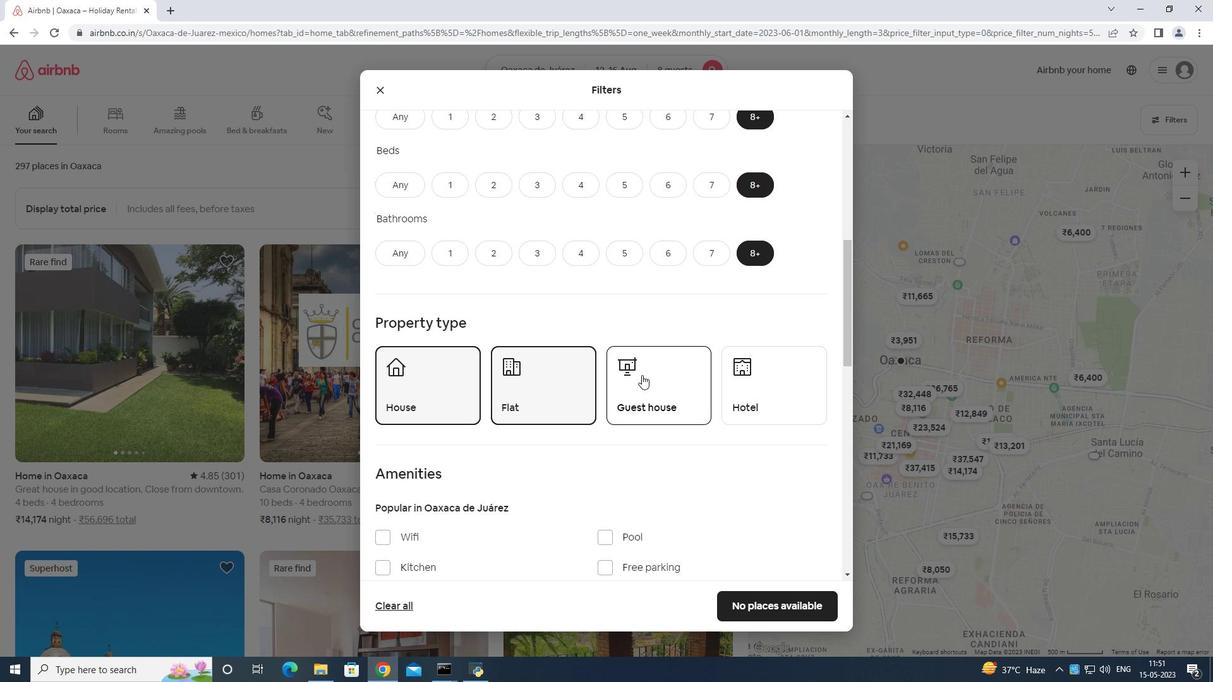 
Action: Mouse moved to (747, 377)
Screenshot: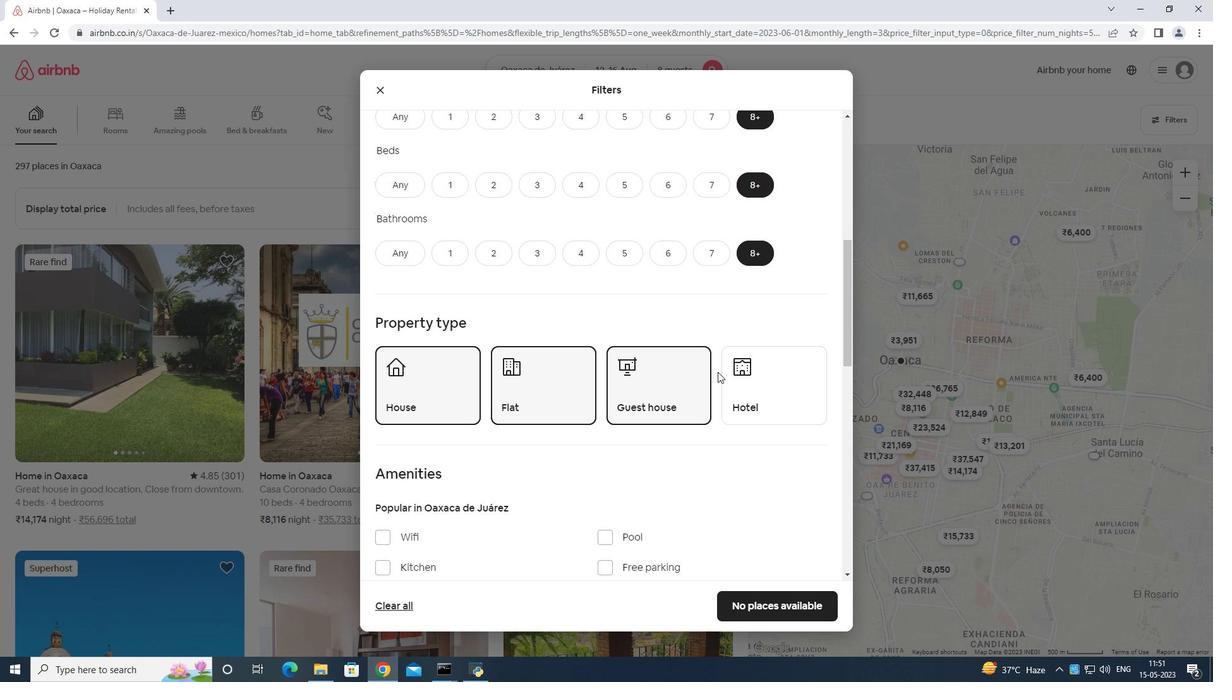 
Action: Mouse pressed left at (747, 377)
Screenshot: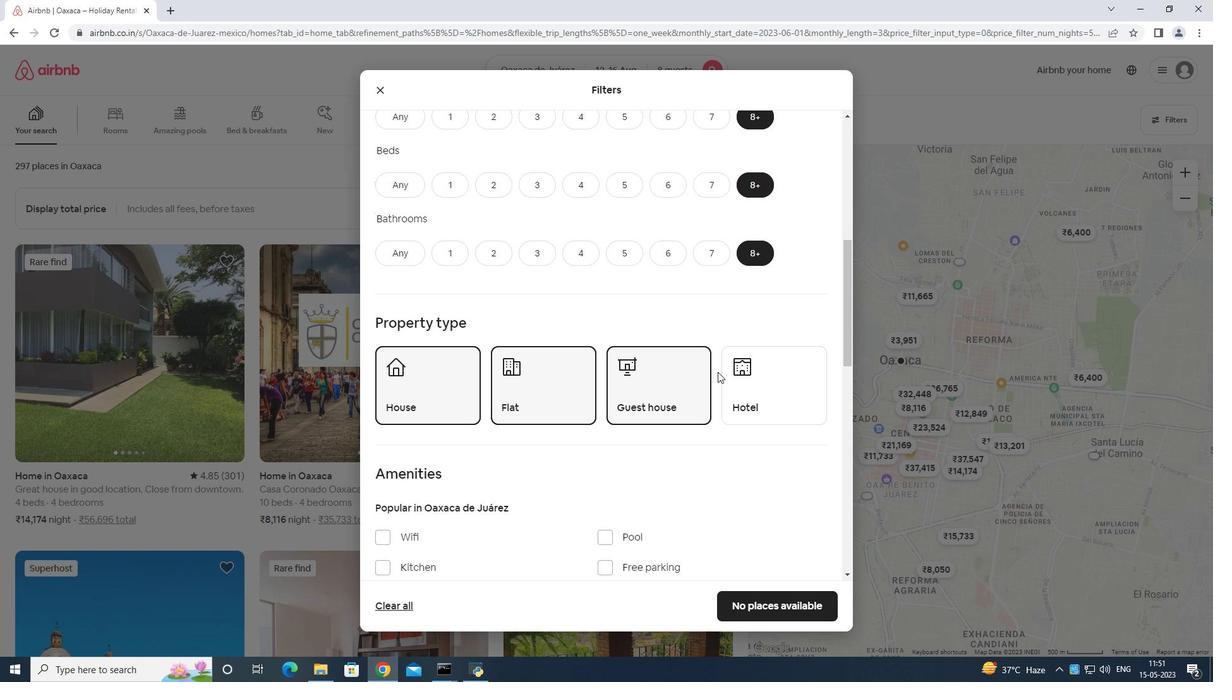 
Action: Mouse moved to (748, 369)
Screenshot: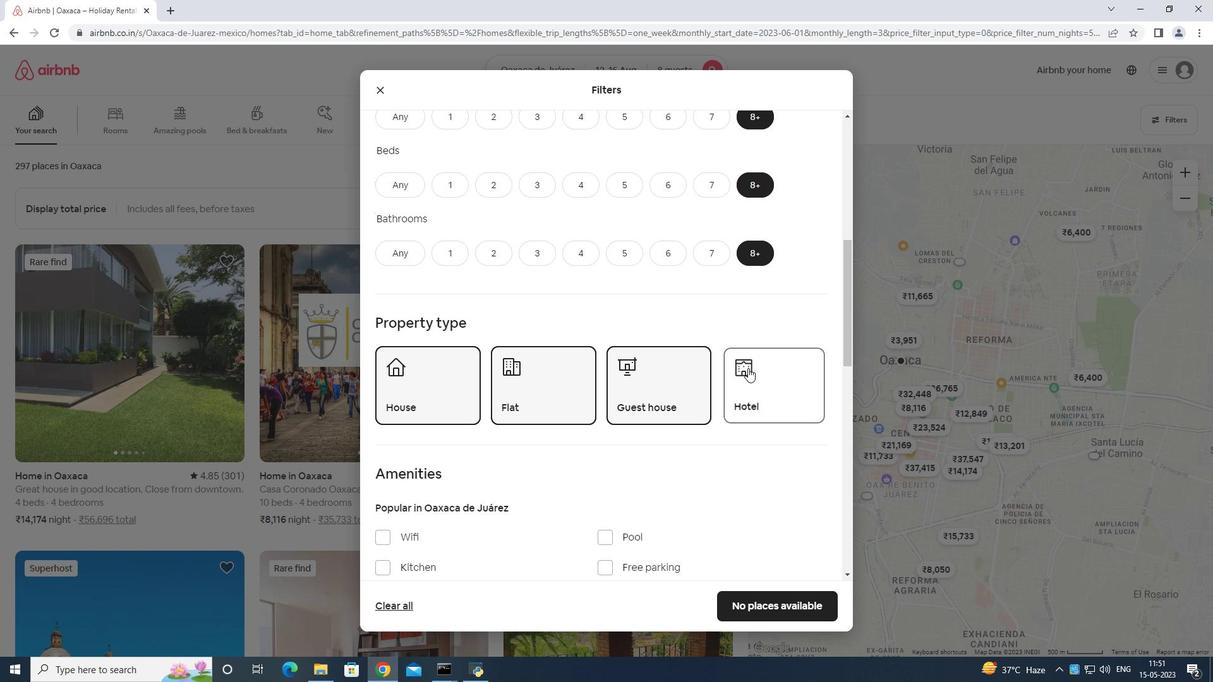 
Action: Mouse scrolled (748, 368) with delta (0, 0)
Screenshot: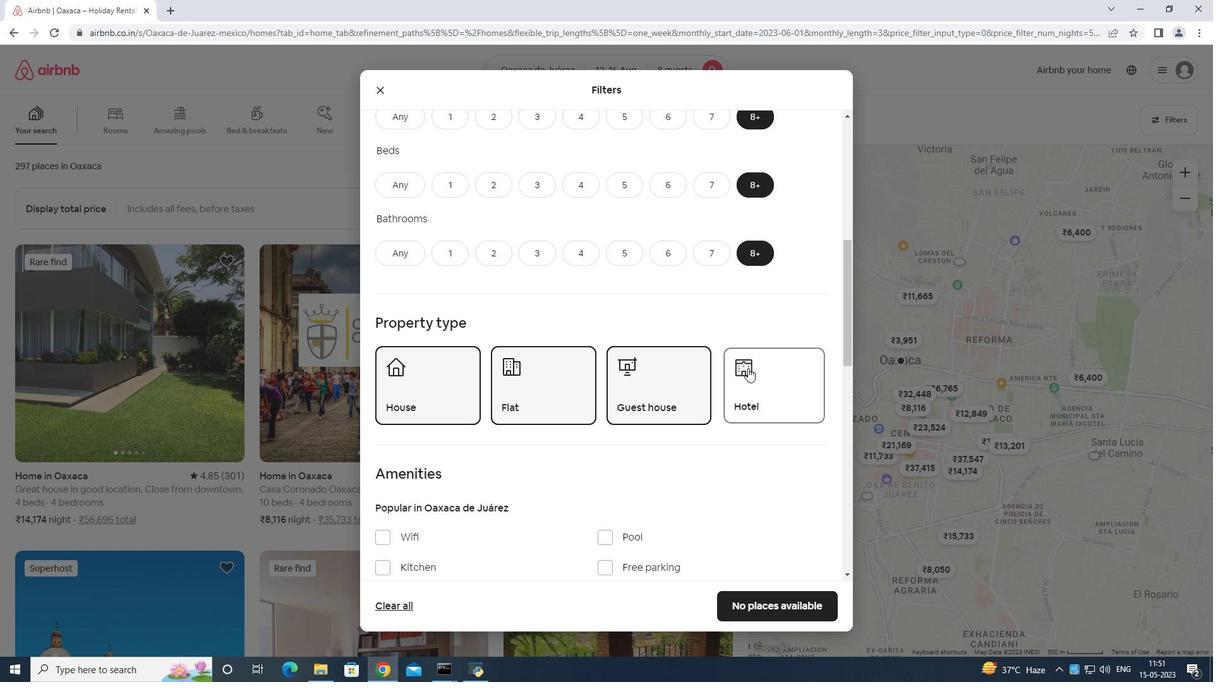 
Action: Mouse moved to (748, 372)
Screenshot: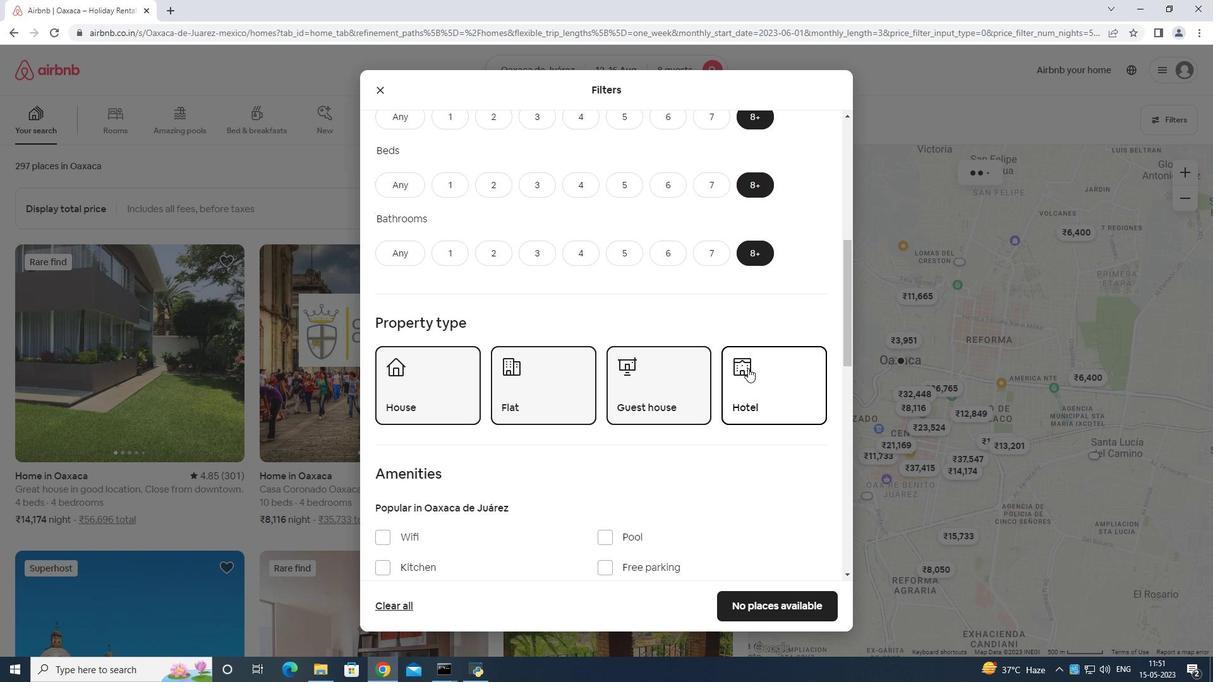
Action: Mouse scrolled (748, 371) with delta (0, 0)
Screenshot: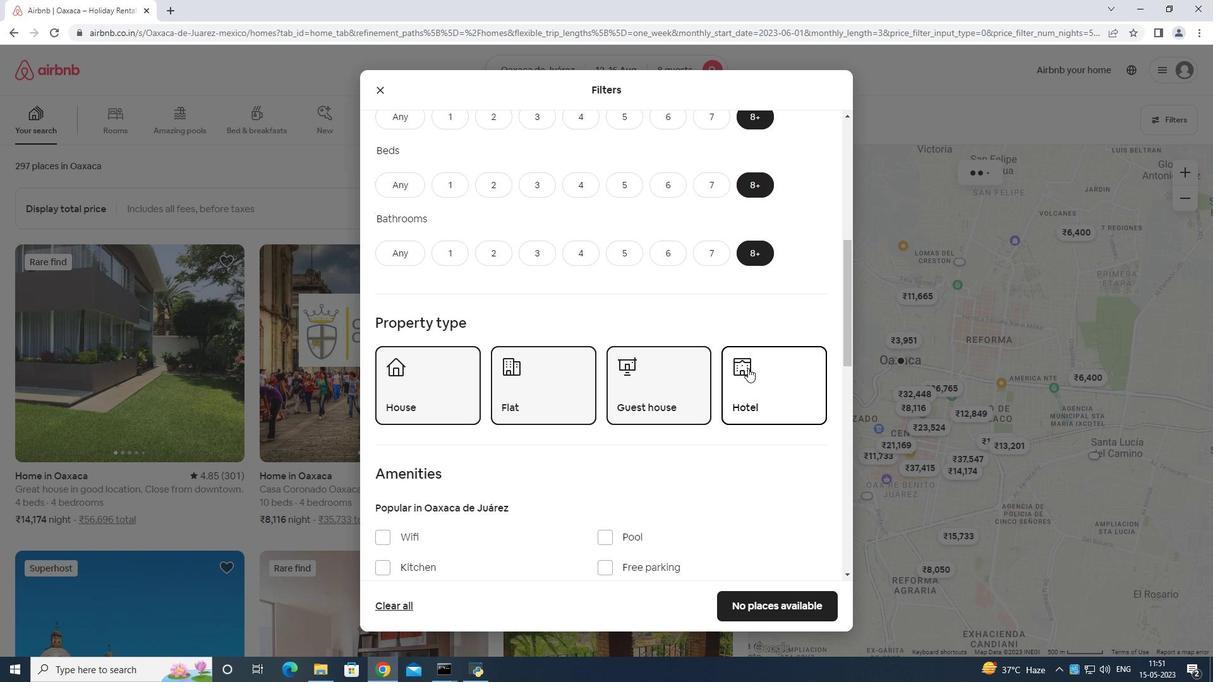 
Action: Mouse moved to (747, 372)
Screenshot: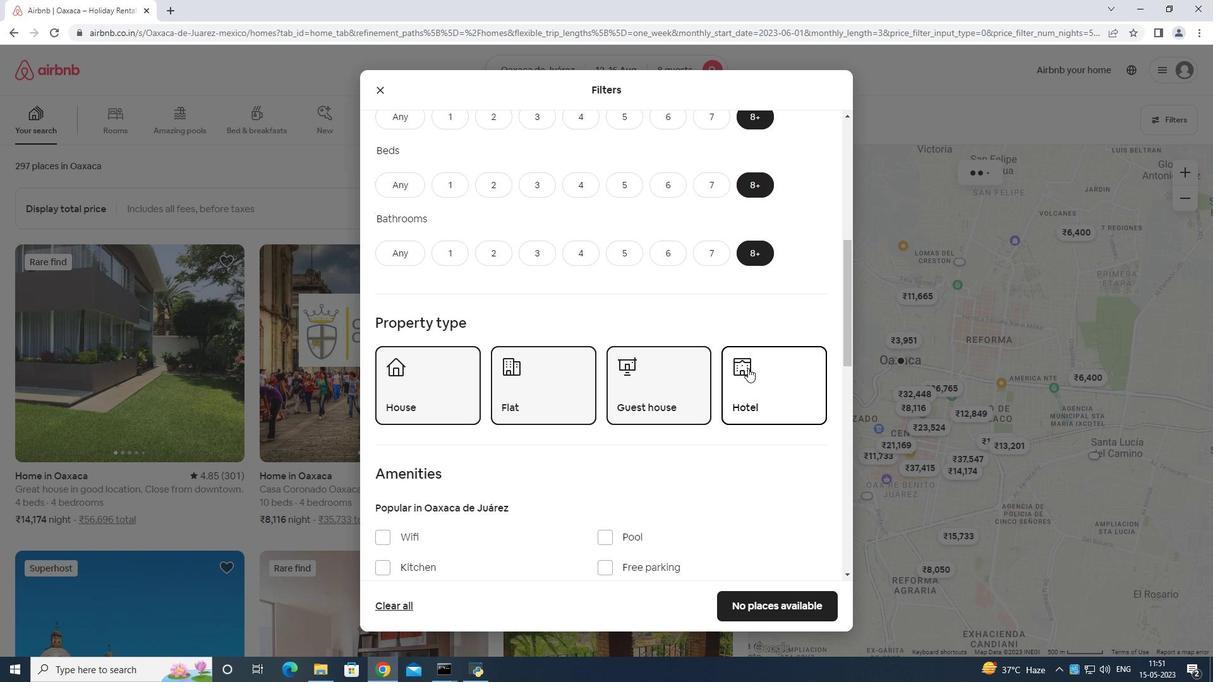 
Action: Mouse scrolled (747, 372) with delta (0, 0)
Screenshot: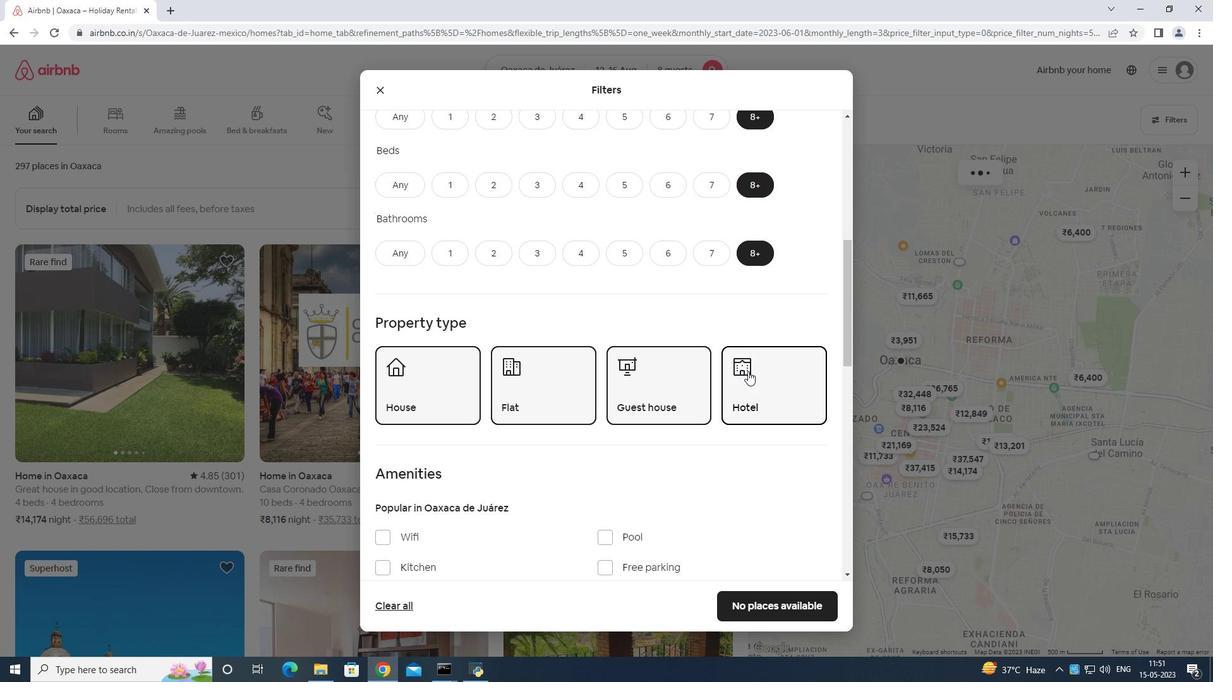 
Action: Mouse moved to (422, 347)
Screenshot: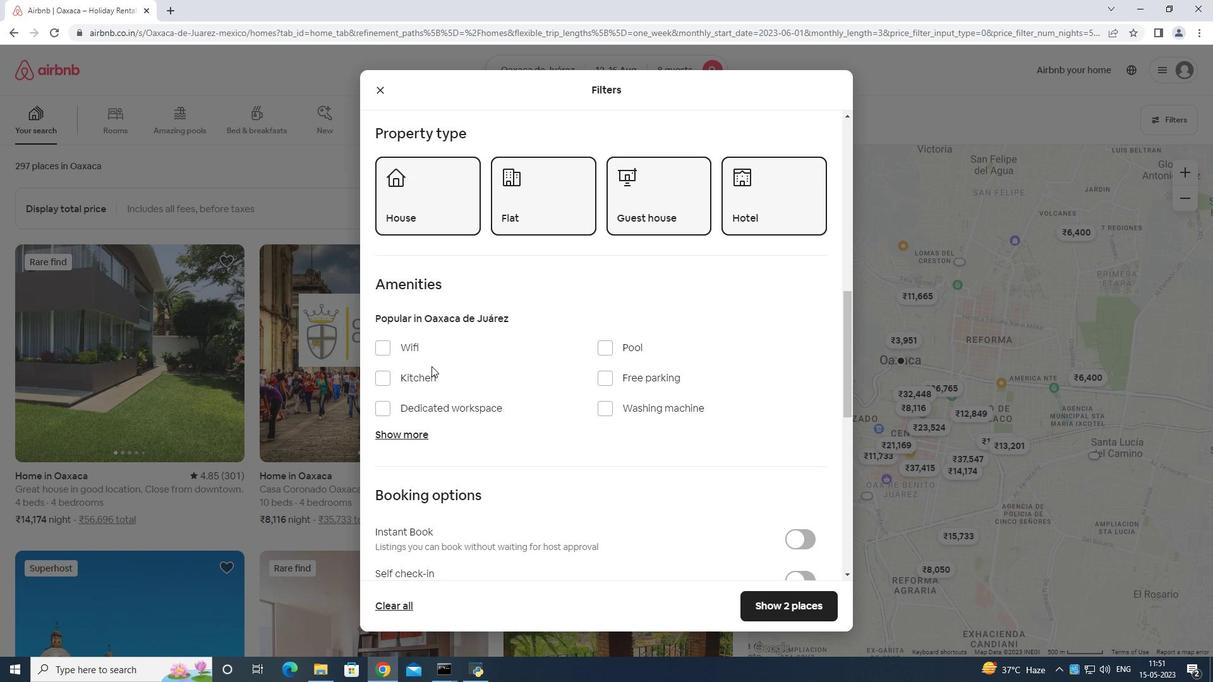 
Action: Mouse pressed left at (422, 347)
Screenshot: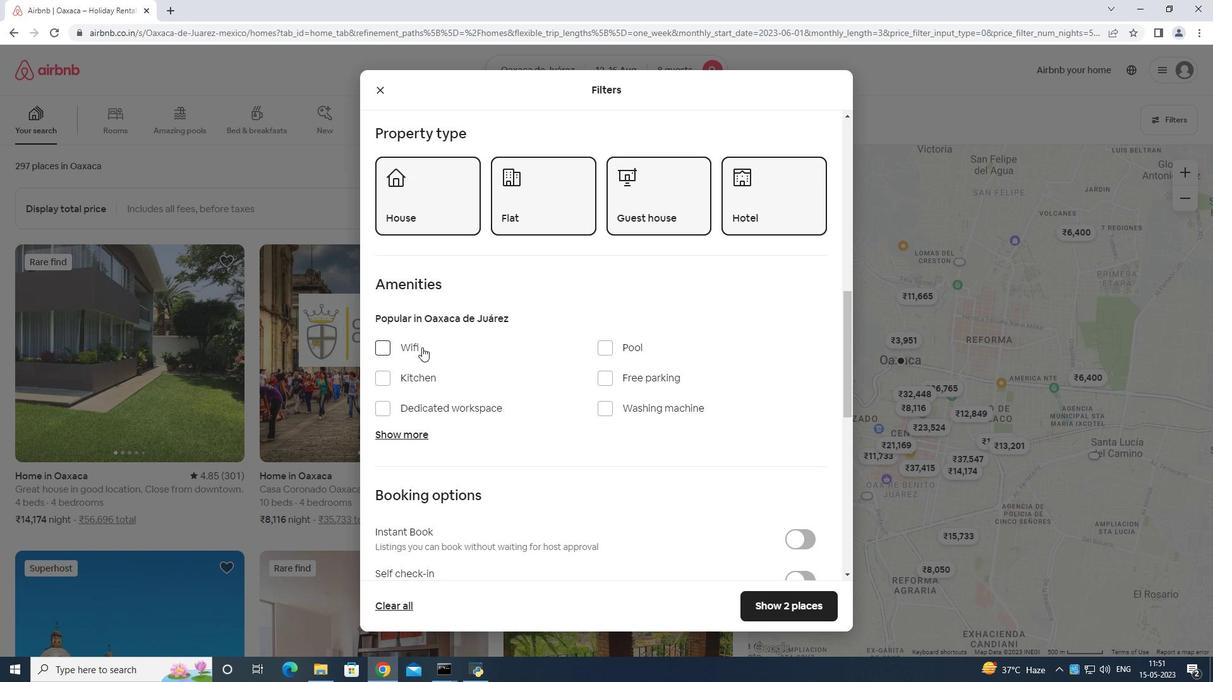 
Action: Mouse moved to (604, 379)
Screenshot: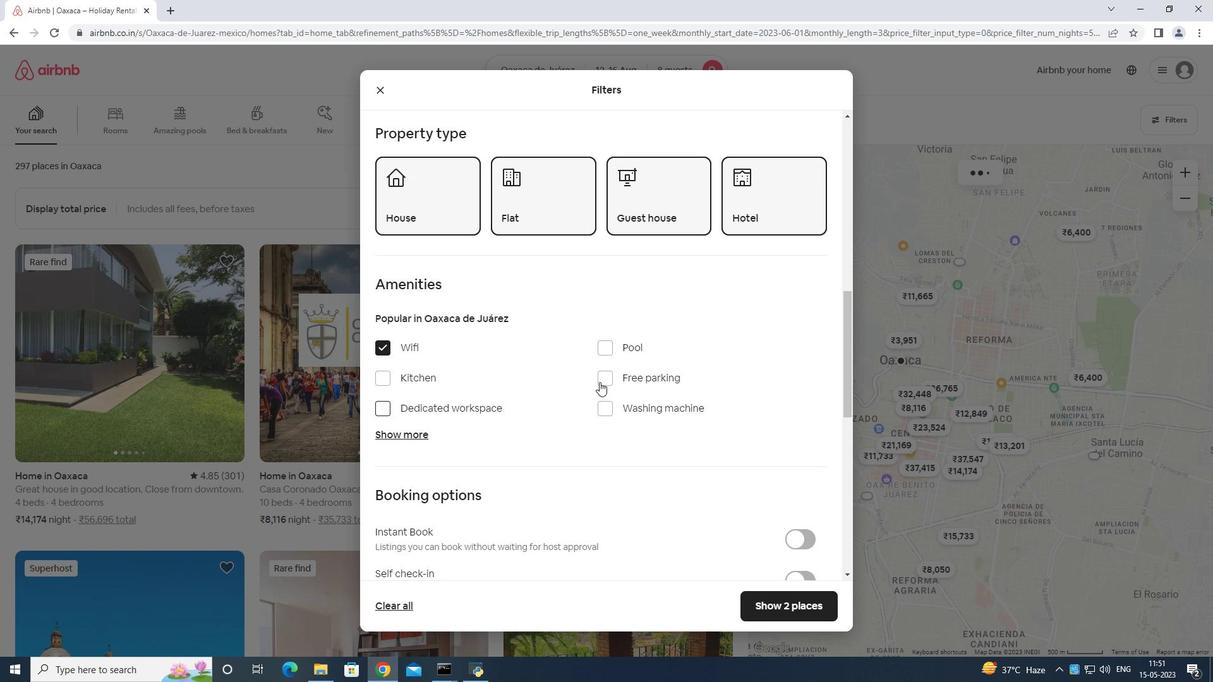 
Action: Mouse pressed left at (604, 379)
Screenshot: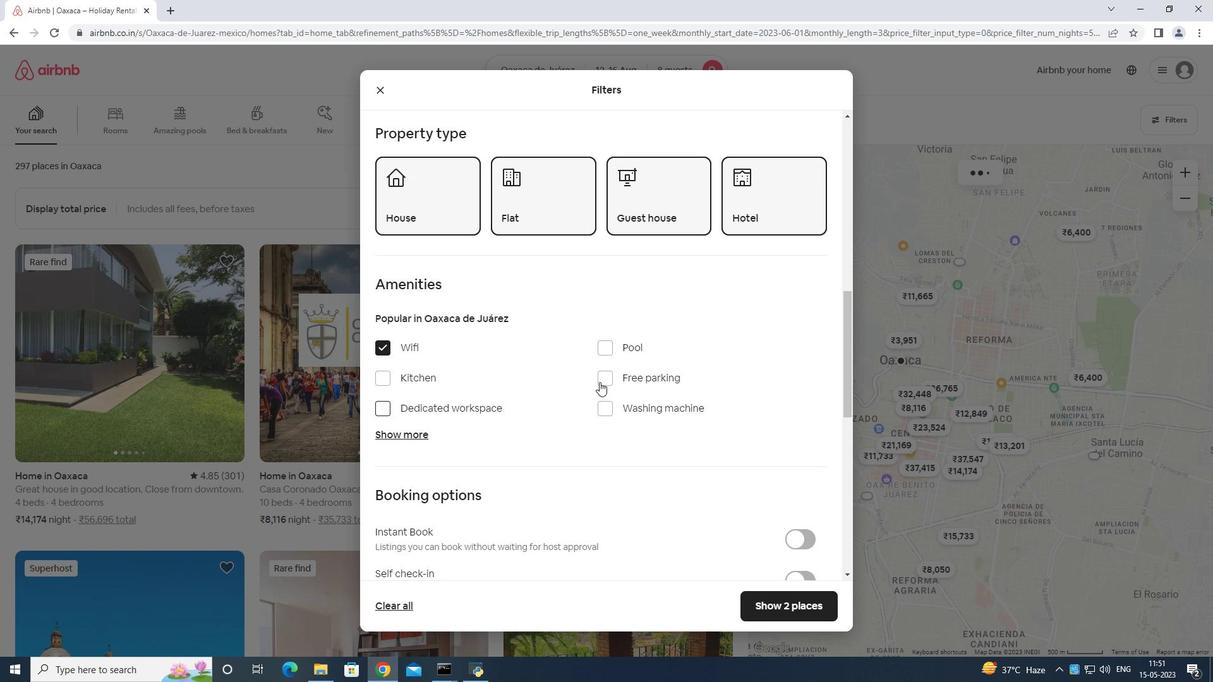 
Action: Mouse moved to (417, 434)
Screenshot: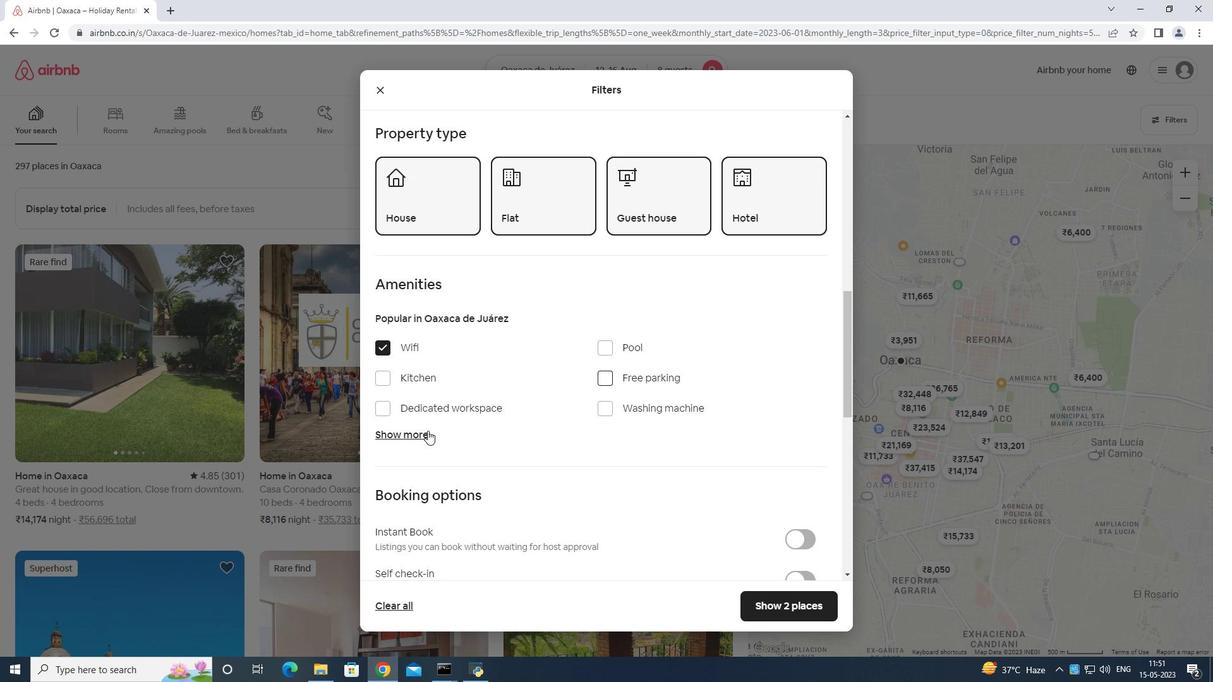 
Action: Mouse pressed left at (417, 434)
Screenshot: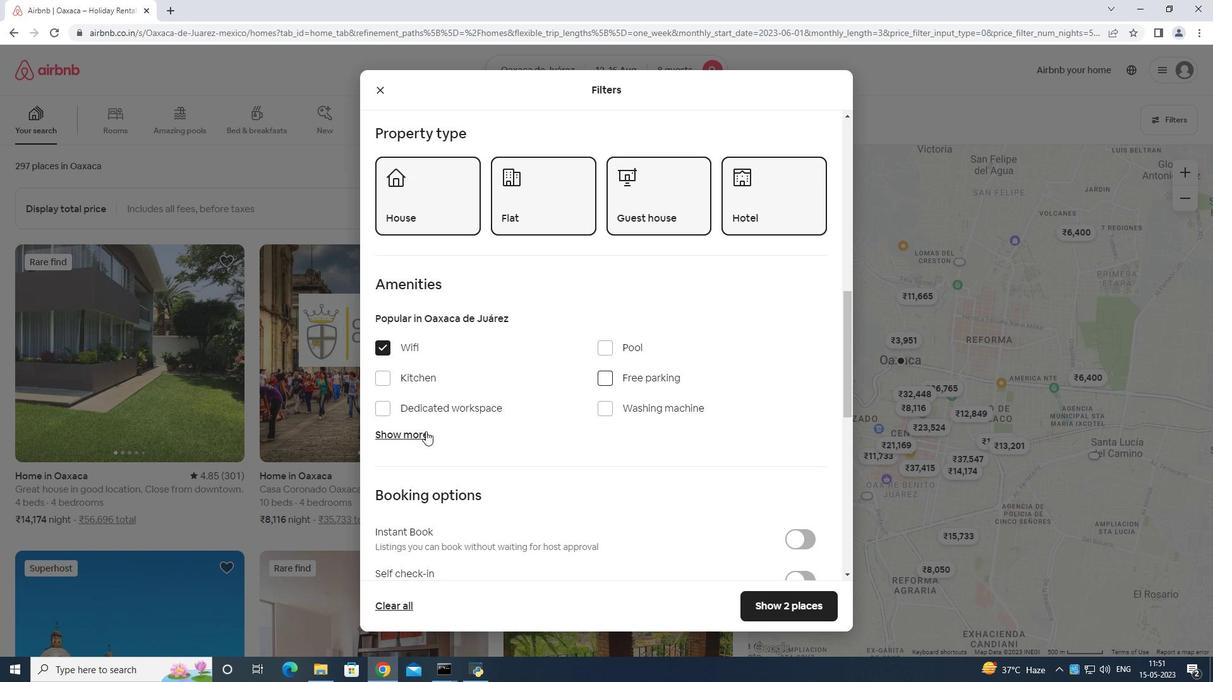 
Action: Mouse moved to (480, 421)
Screenshot: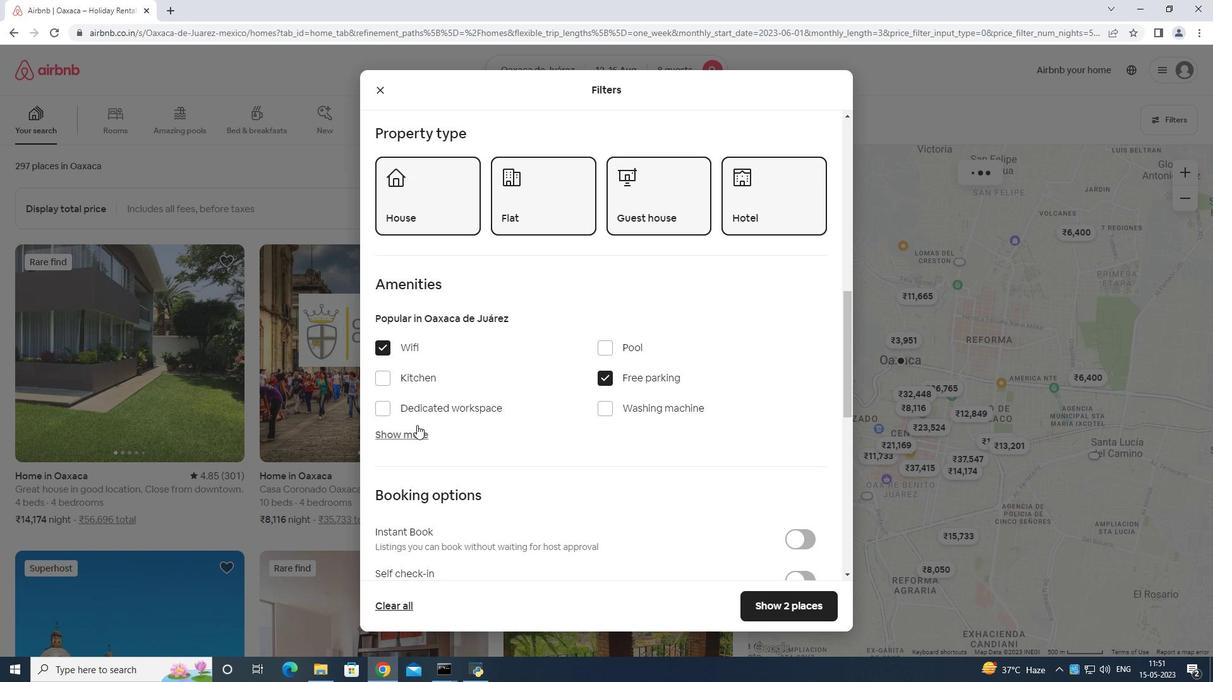 
Action: Mouse scrolled (480, 420) with delta (0, 0)
Screenshot: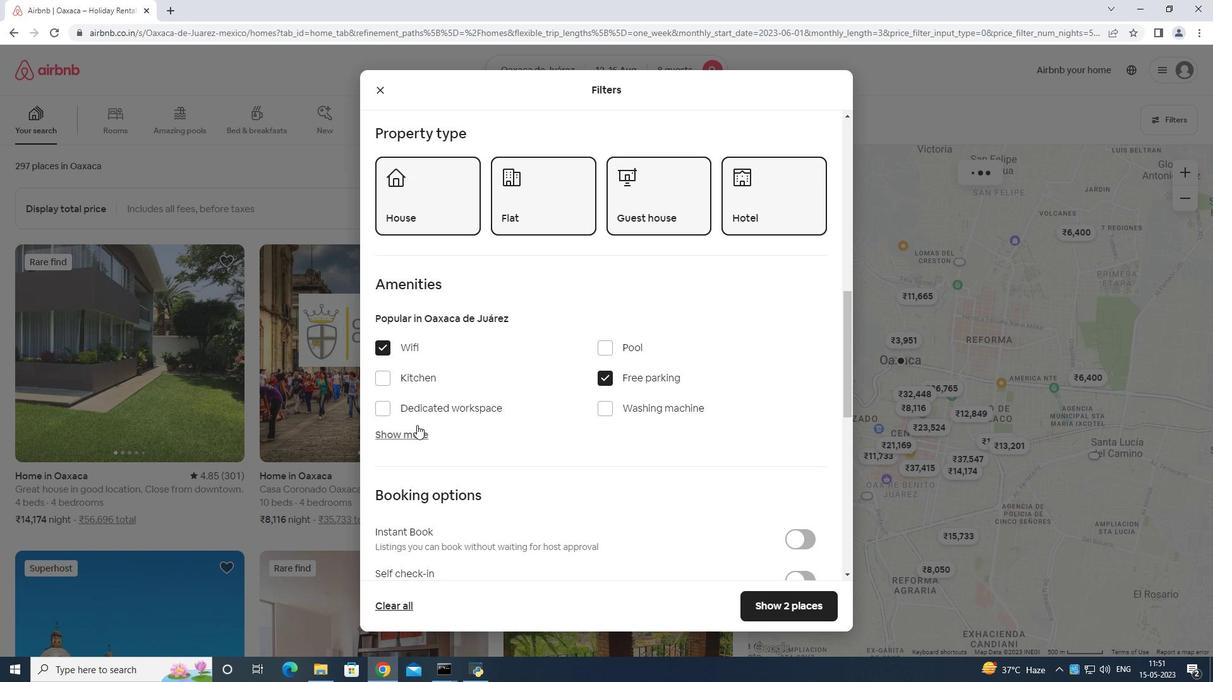 
Action: Mouse moved to (491, 421)
Screenshot: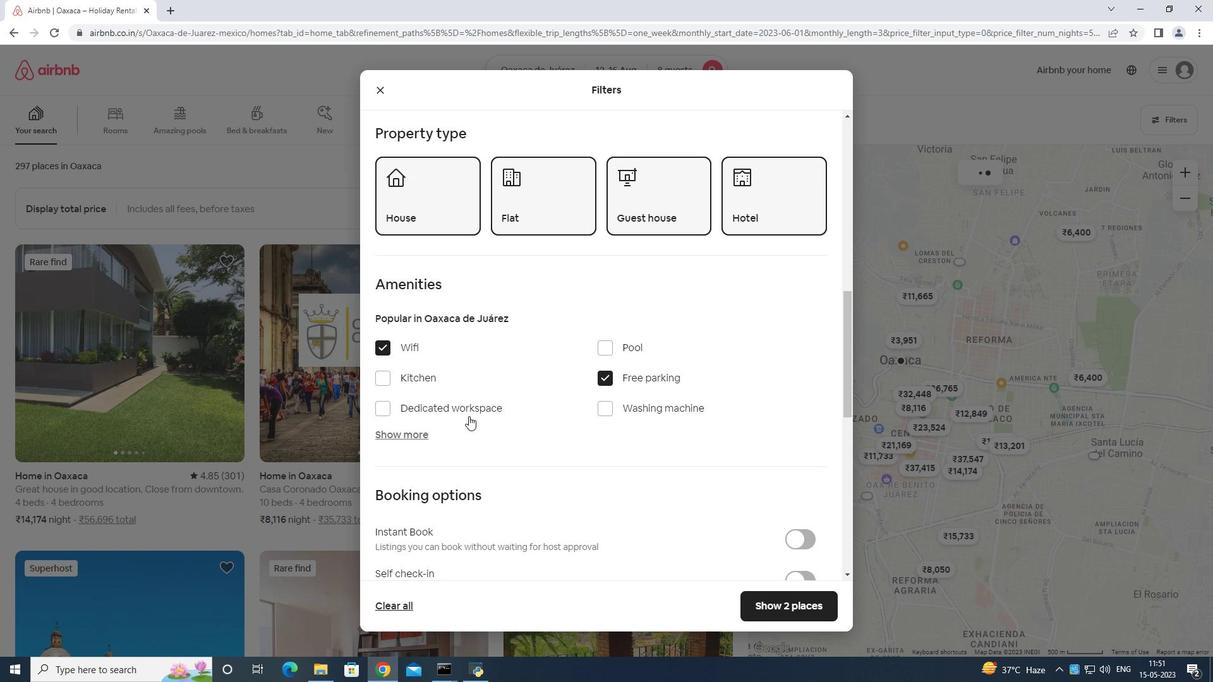 
Action: Mouse scrolled (491, 420) with delta (0, 0)
Screenshot: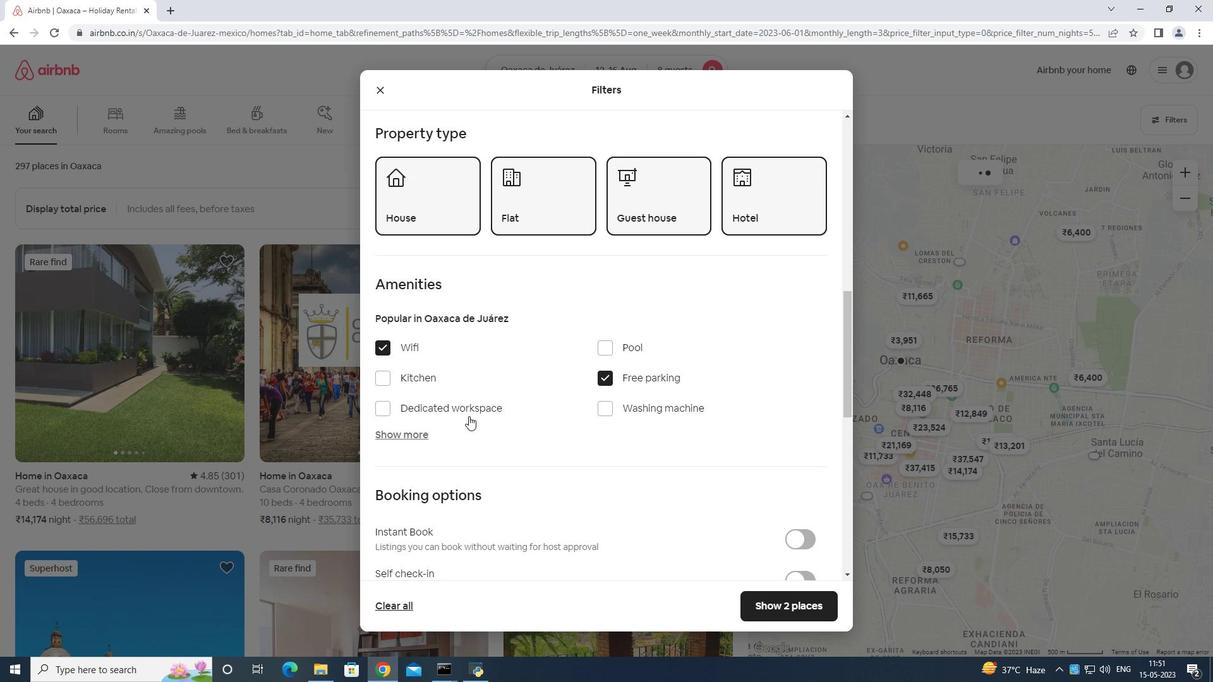 
Action: Mouse moved to (609, 383)
Screenshot: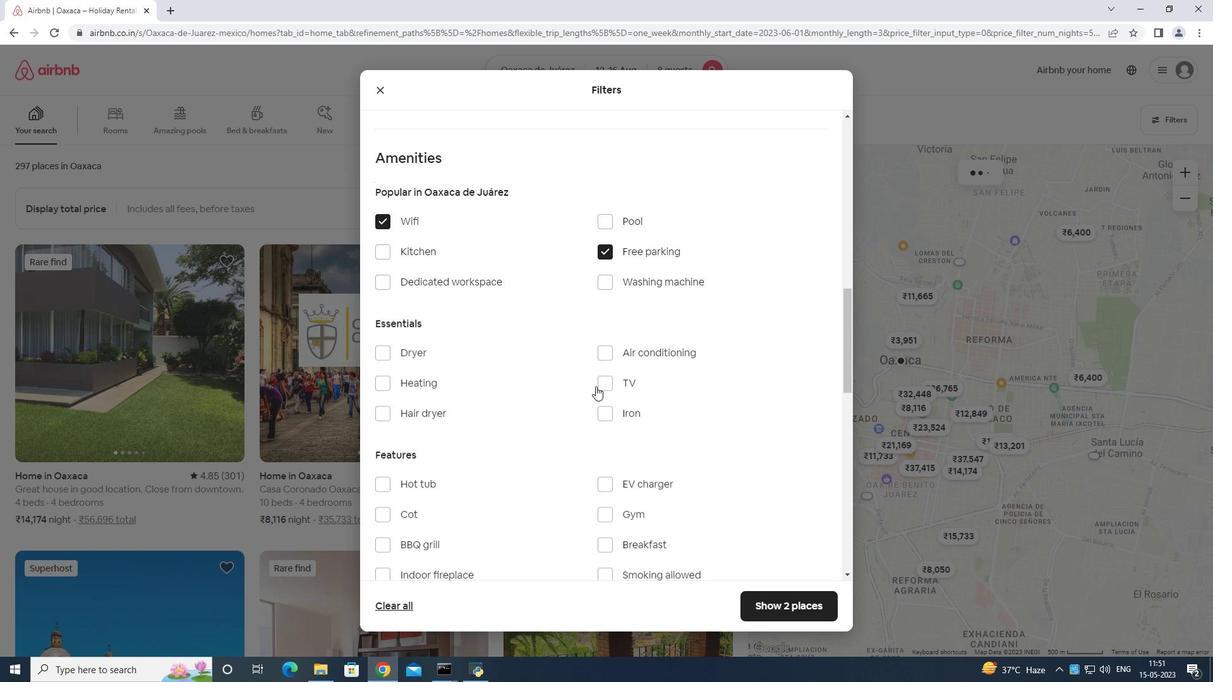 
Action: Mouse pressed left at (609, 383)
Screenshot: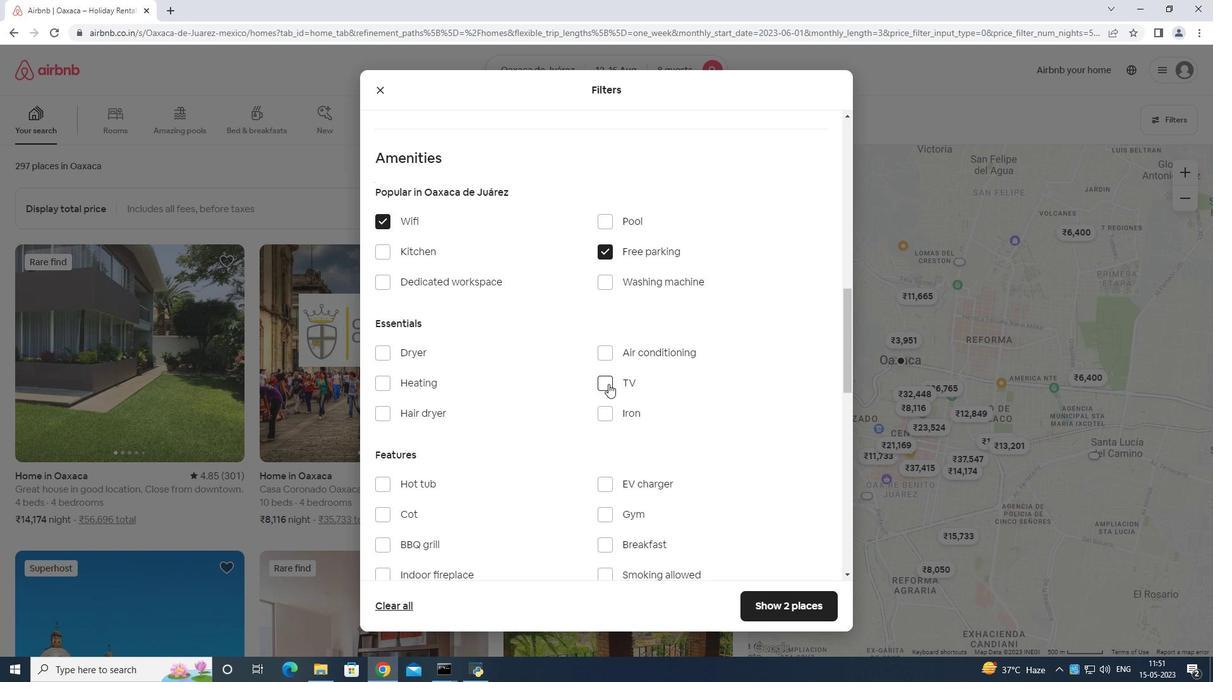 
Action: Mouse moved to (582, 387)
Screenshot: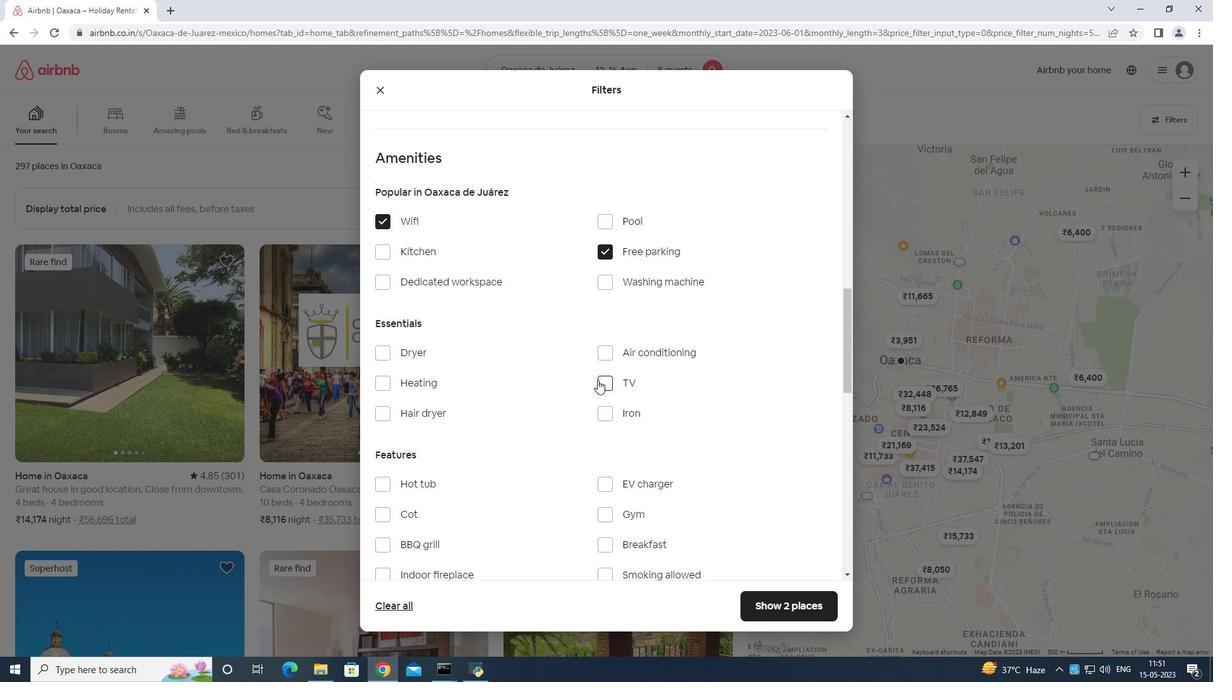 
Action: Mouse scrolled (582, 386) with delta (0, 0)
Screenshot: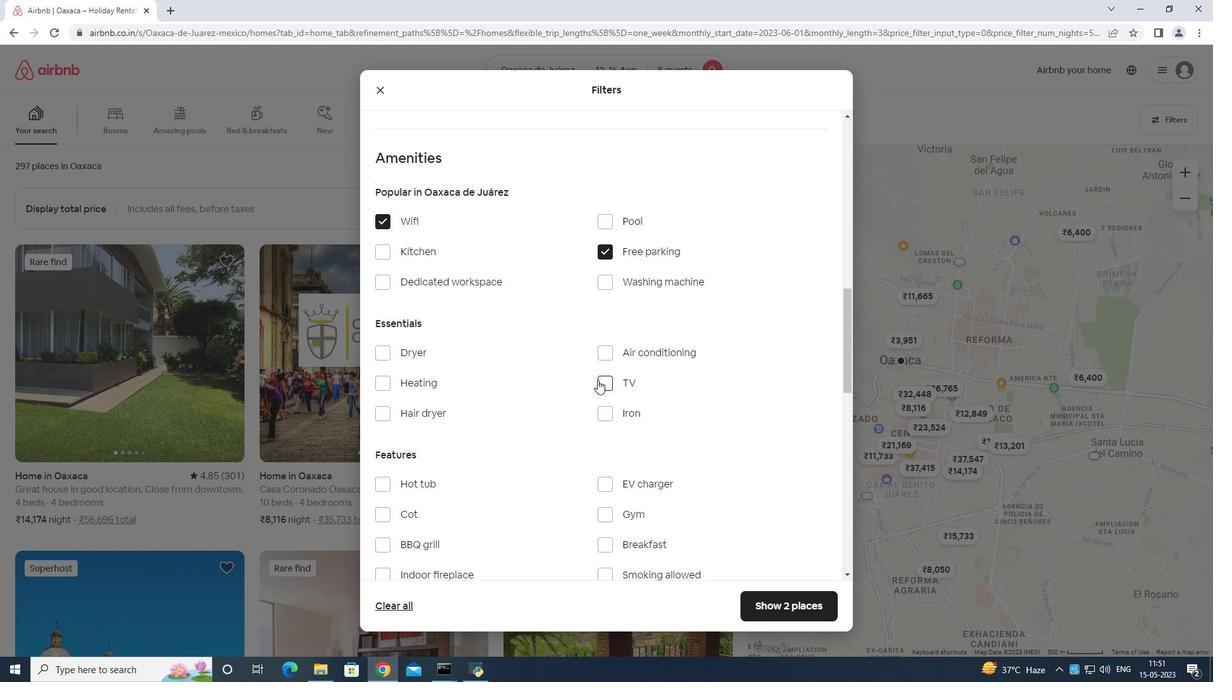 
Action: Mouse moved to (575, 391)
Screenshot: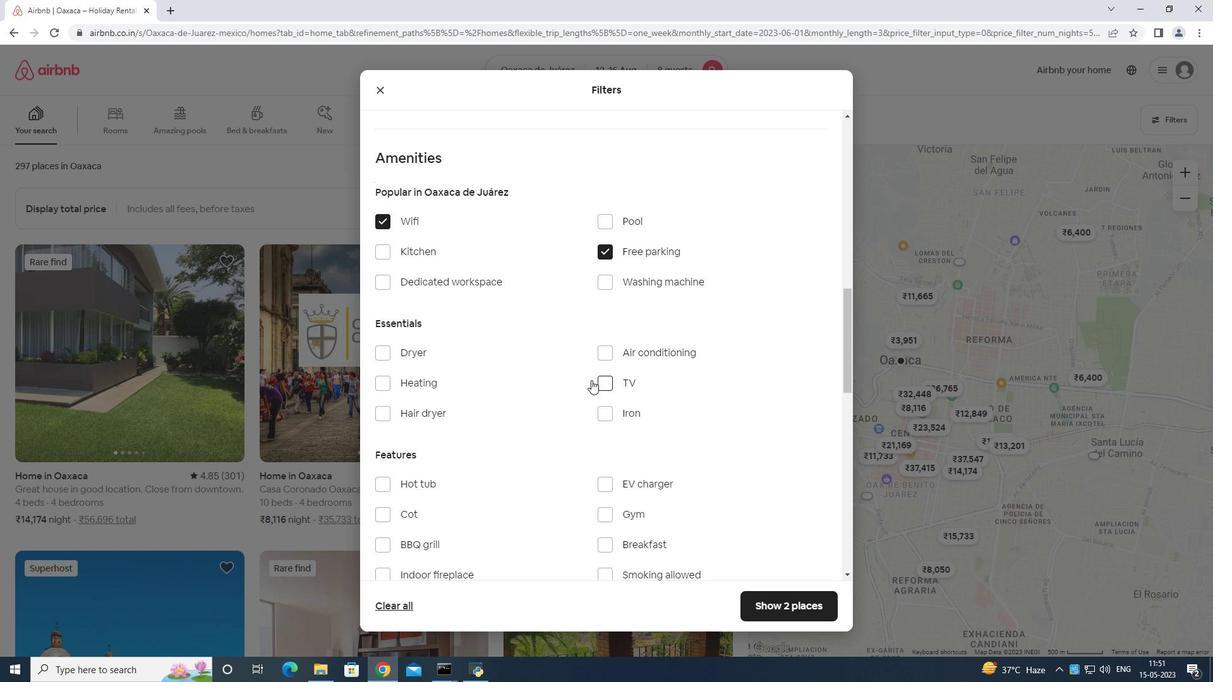 
Action: Mouse scrolled (575, 391) with delta (0, 0)
Screenshot: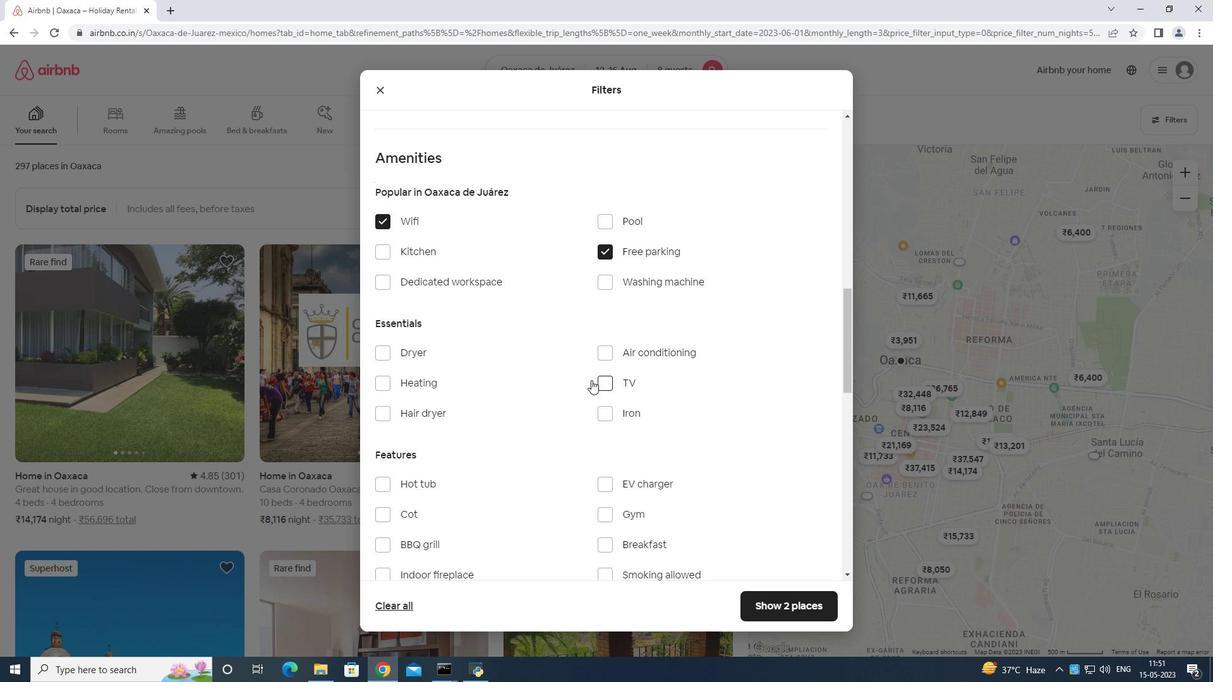 
Action: Mouse moved to (627, 386)
Screenshot: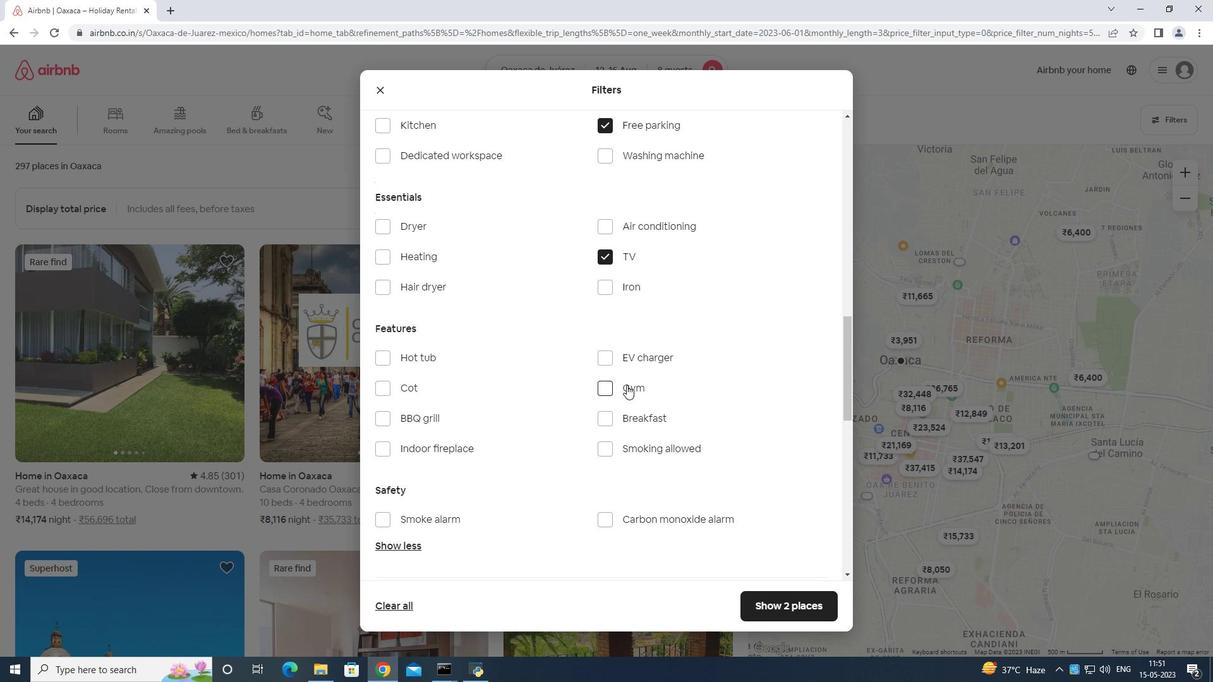 
Action: Mouse pressed left at (627, 386)
Screenshot: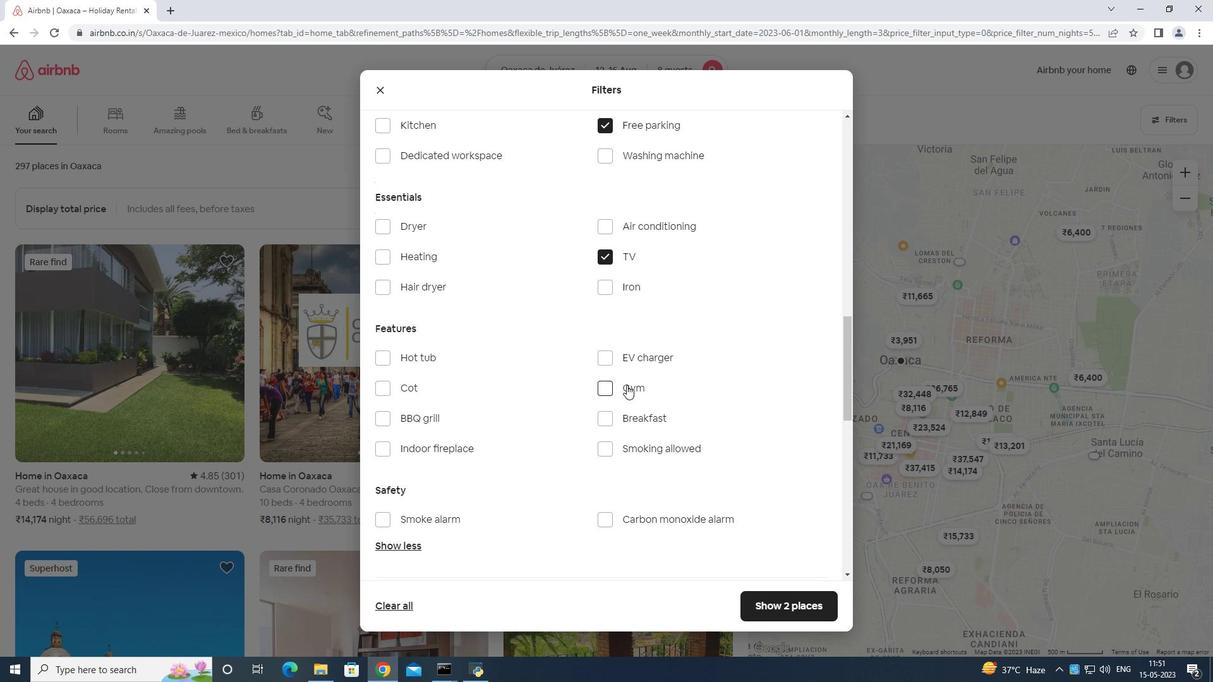 
Action: Mouse moved to (616, 413)
Screenshot: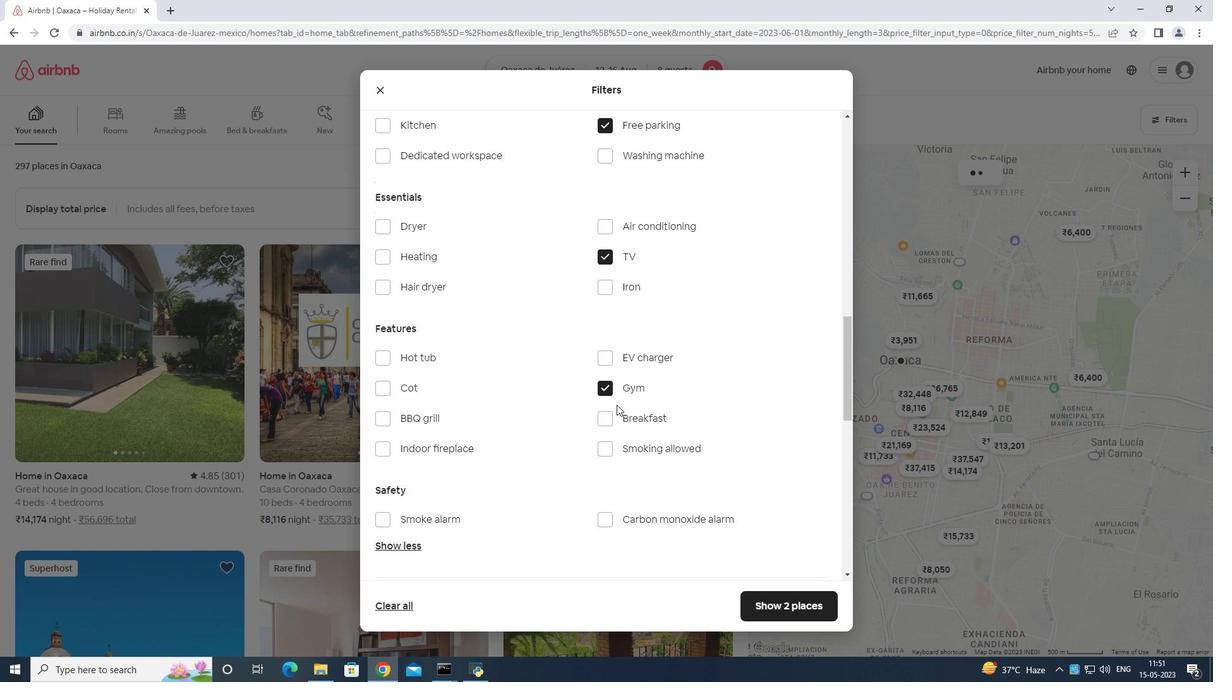 
Action: Mouse pressed left at (616, 413)
Screenshot: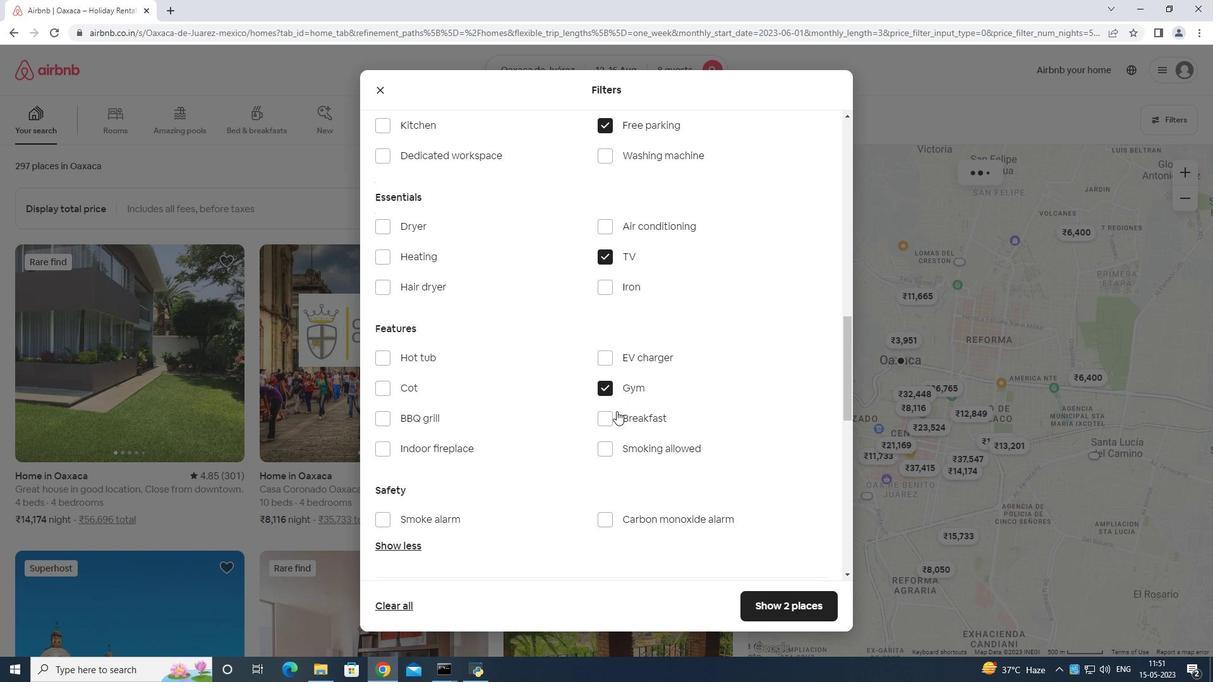 
Action: Mouse moved to (633, 406)
Screenshot: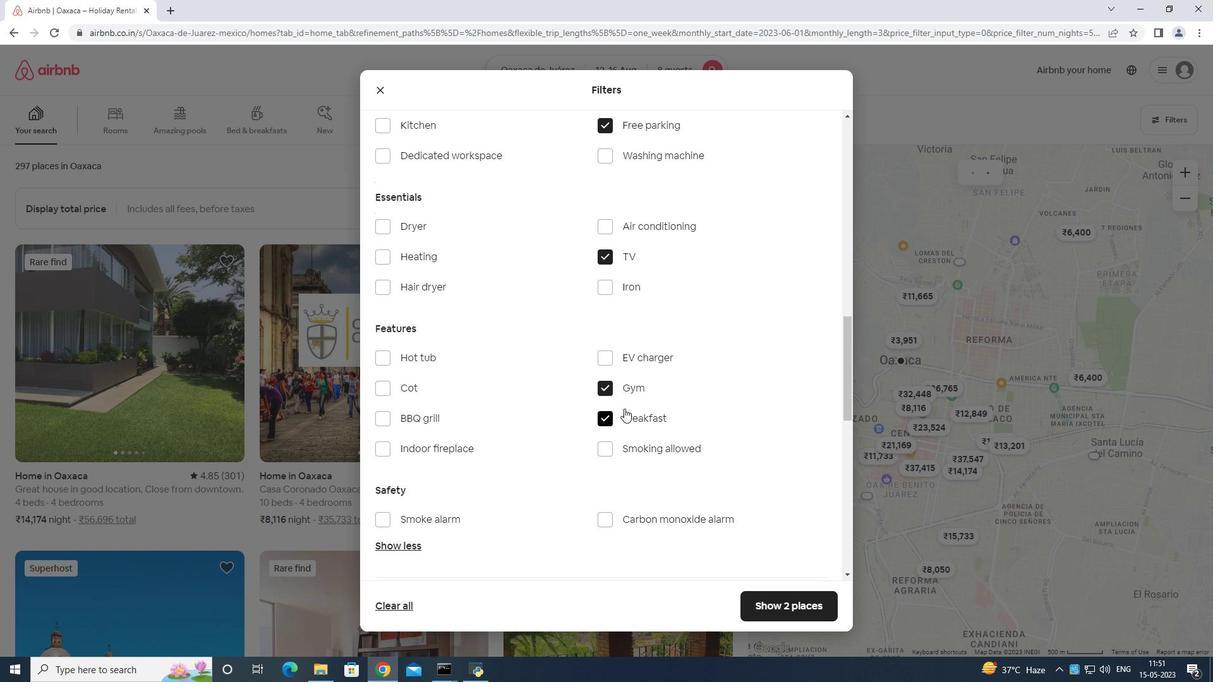 
Action: Mouse scrolled (633, 406) with delta (0, 0)
Screenshot: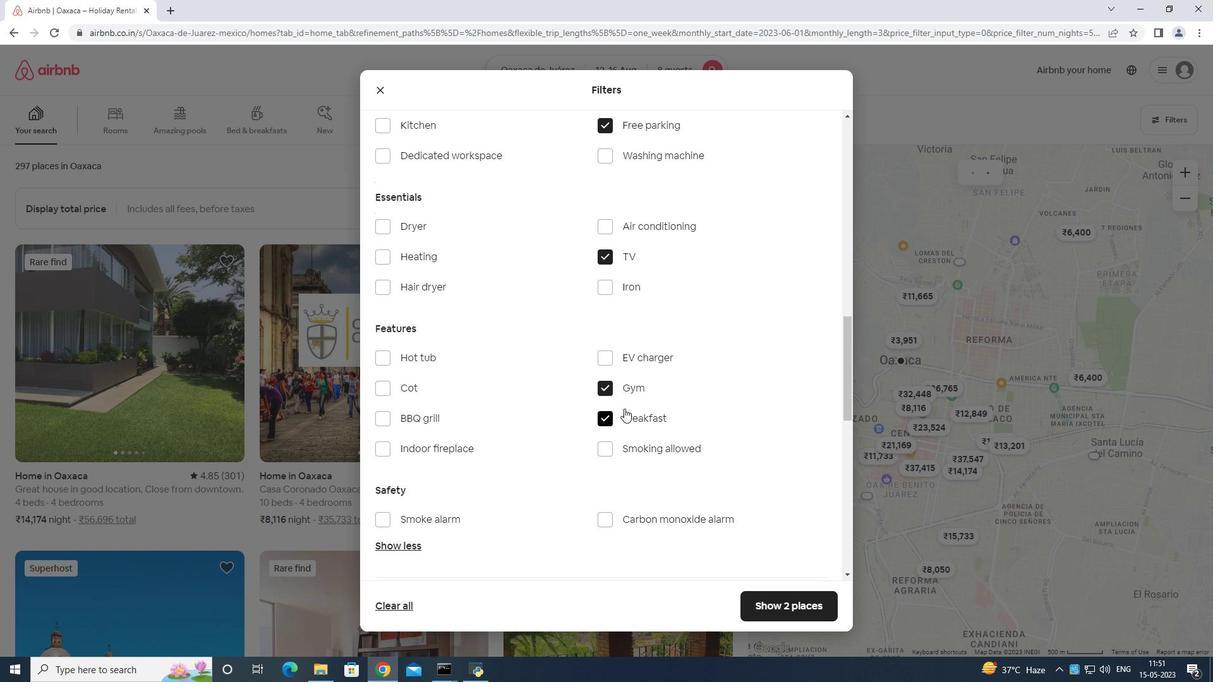 
Action: Mouse moved to (636, 406)
Screenshot: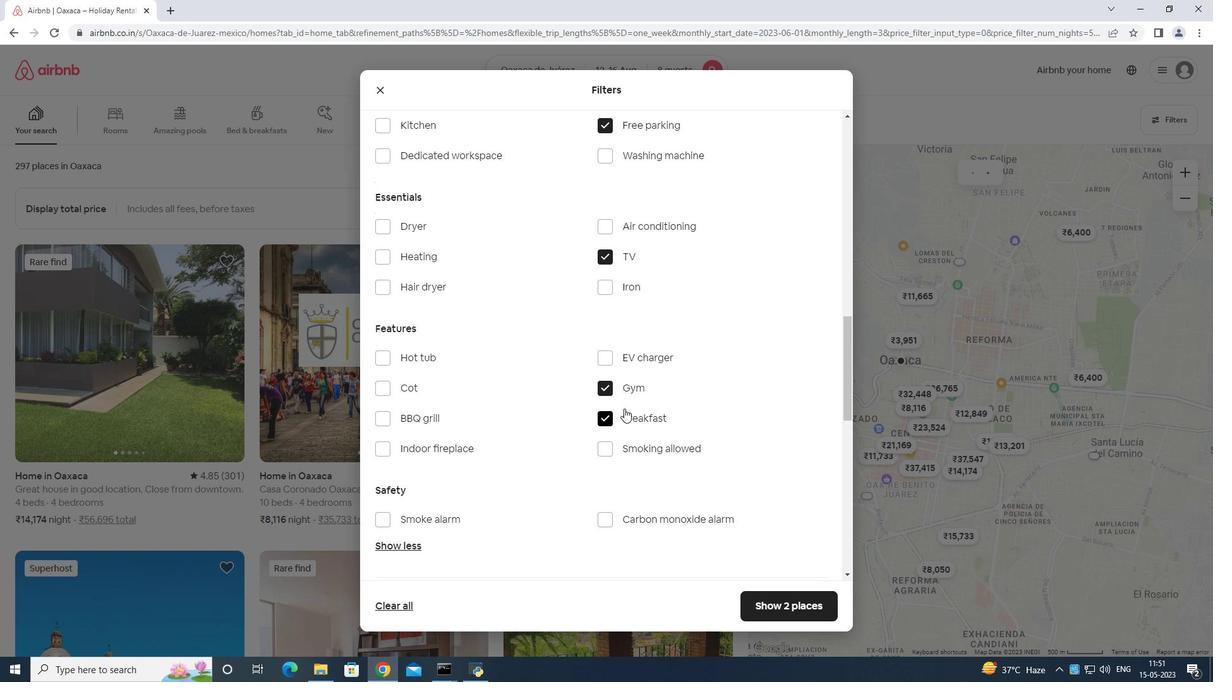 
Action: Mouse scrolled (636, 406) with delta (0, 0)
Screenshot: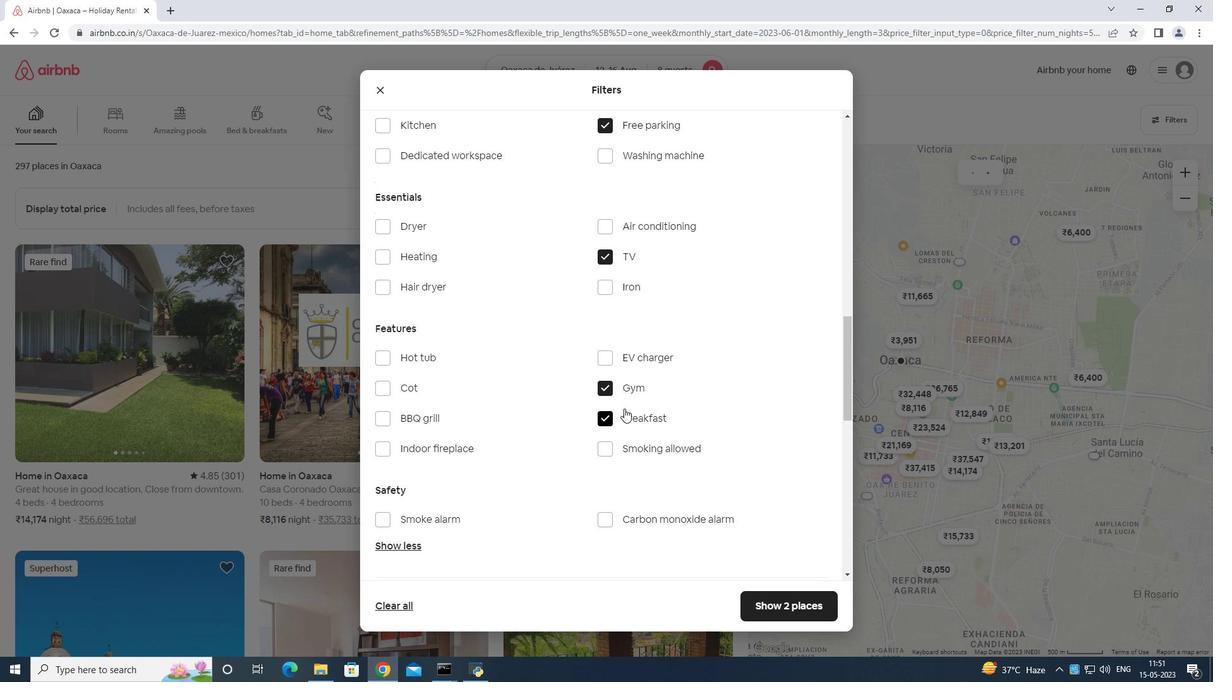 
Action: Mouse moved to (640, 407)
Screenshot: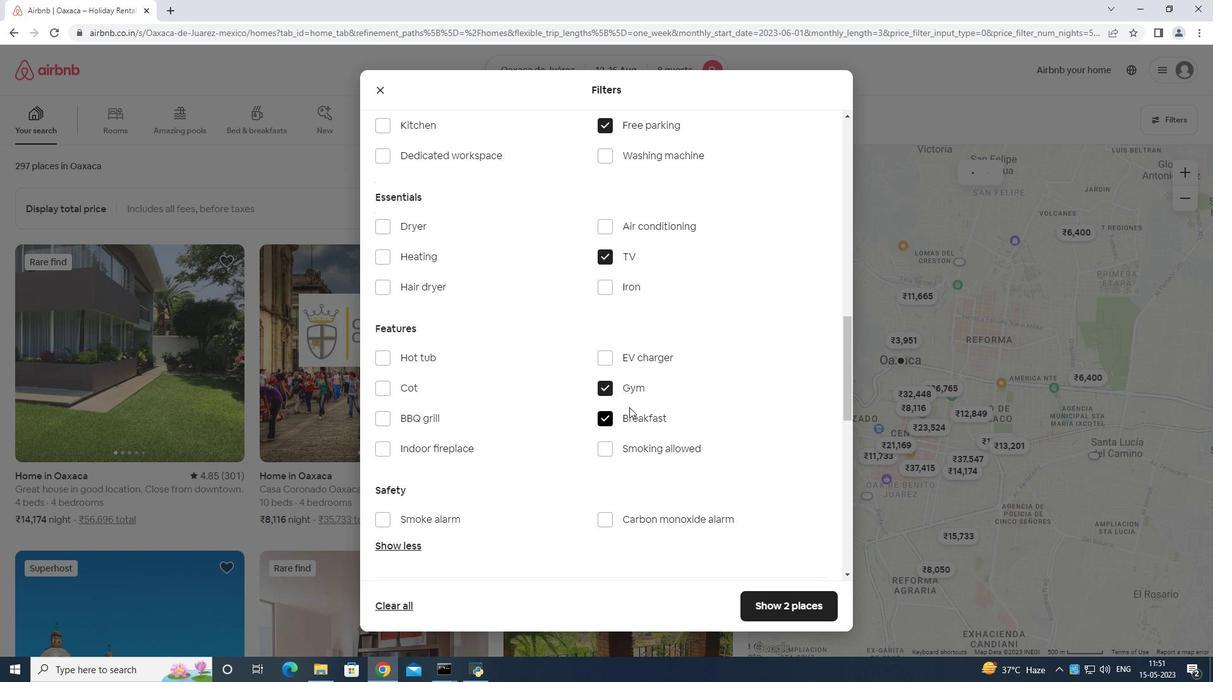 
Action: Mouse scrolled (640, 406) with delta (0, 0)
Screenshot: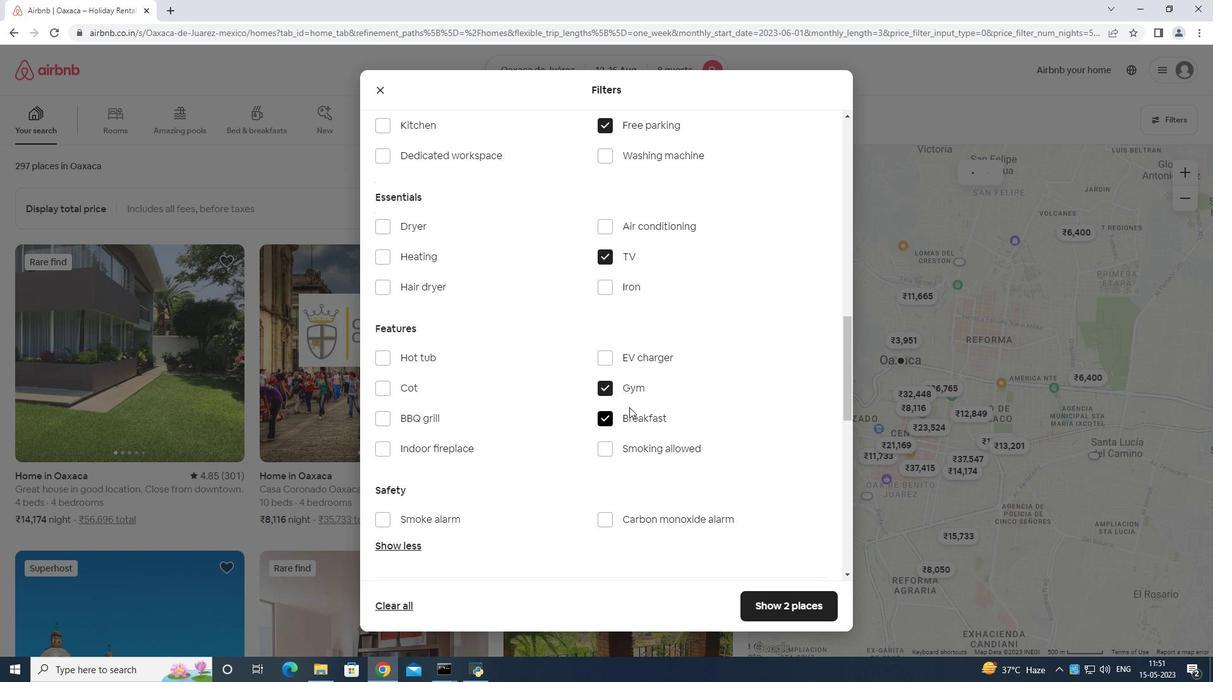 
Action: Mouse moved to (642, 407)
Screenshot: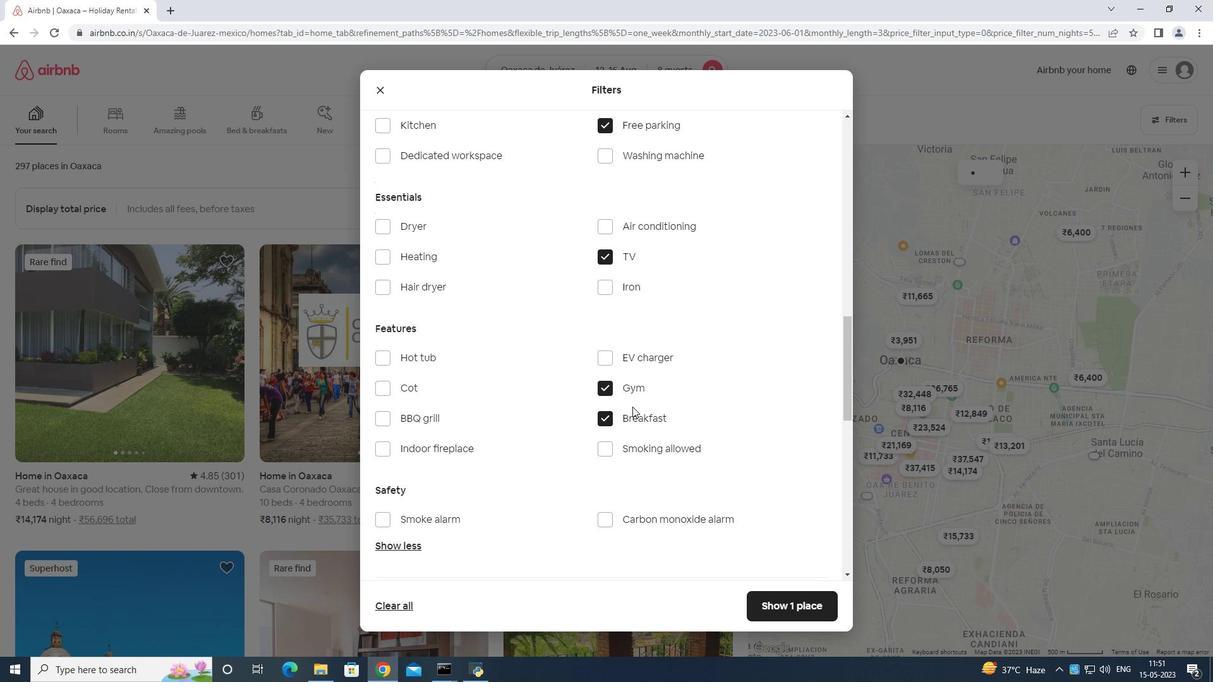 
Action: Mouse scrolled (642, 406) with delta (0, 0)
Screenshot: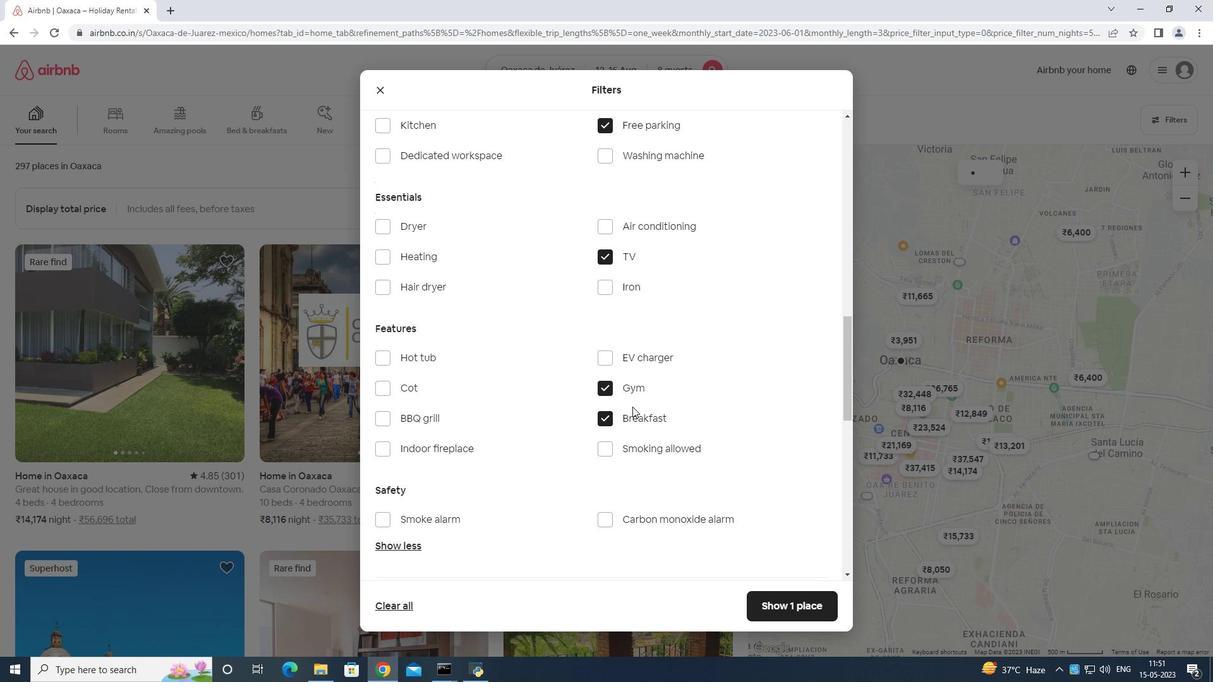 
Action: Mouse moved to (797, 442)
Screenshot: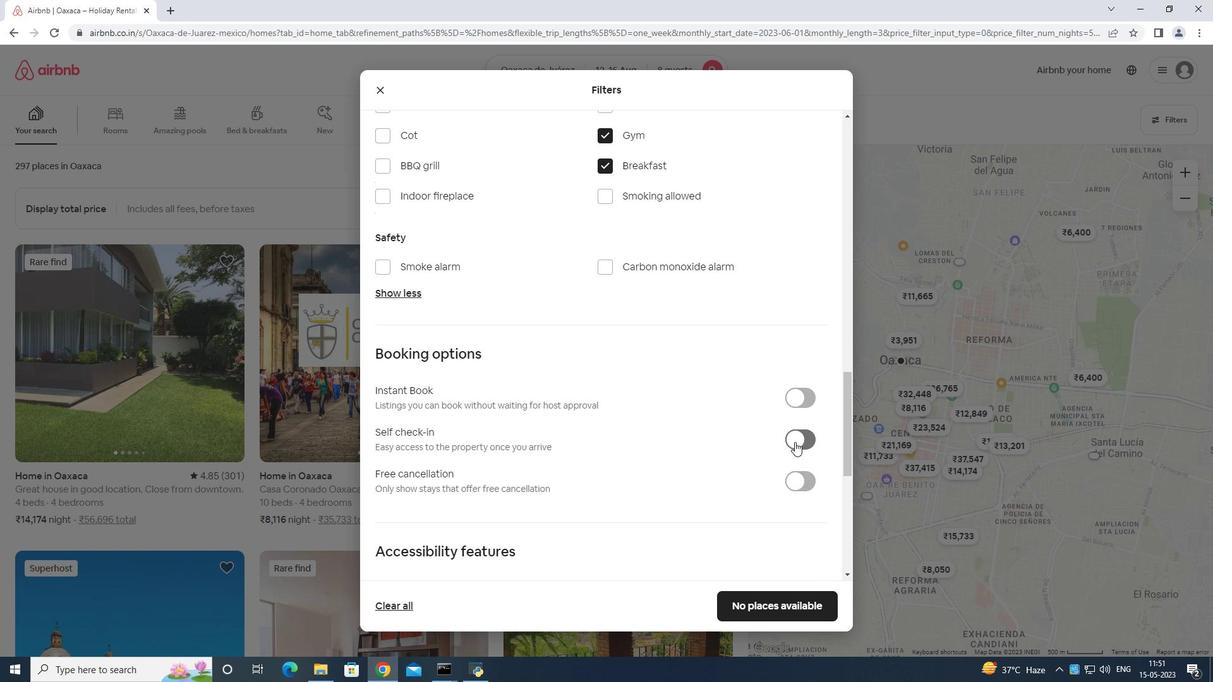 
Action: Mouse pressed left at (797, 442)
Screenshot: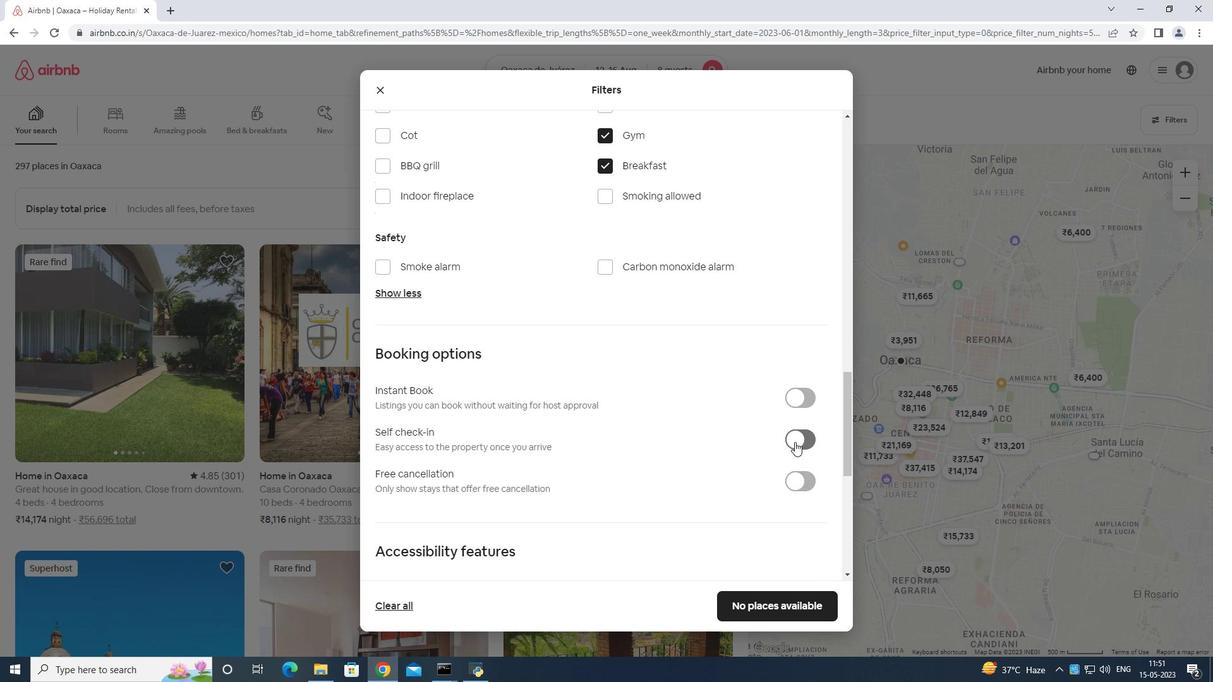 
Action: Mouse moved to (796, 432)
Screenshot: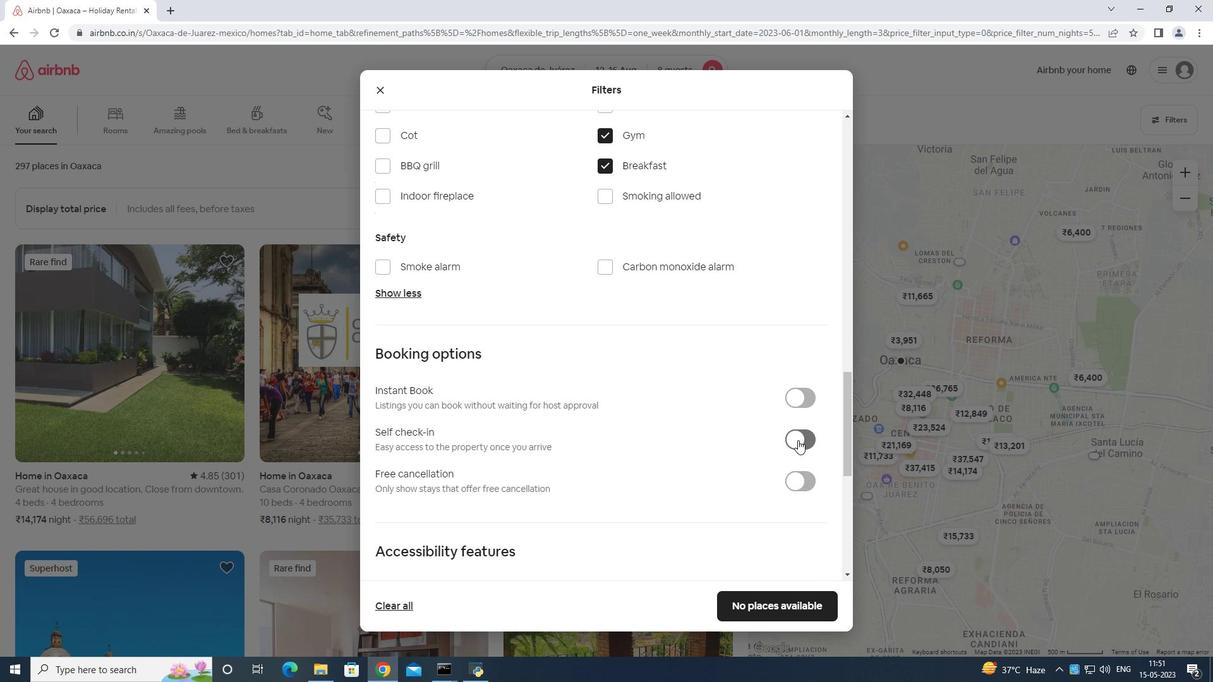 
Action: Mouse scrolled (796, 431) with delta (0, 0)
Screenshot: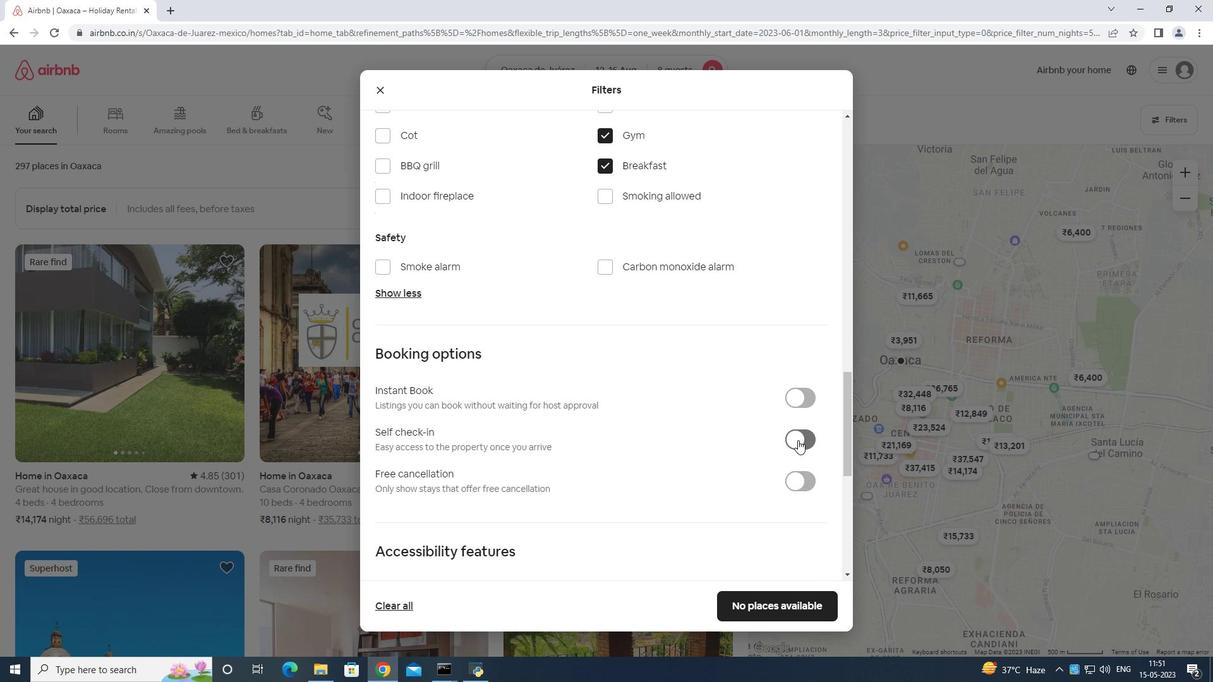 
Action: Mouse moved to (796, 437)
Screenshot: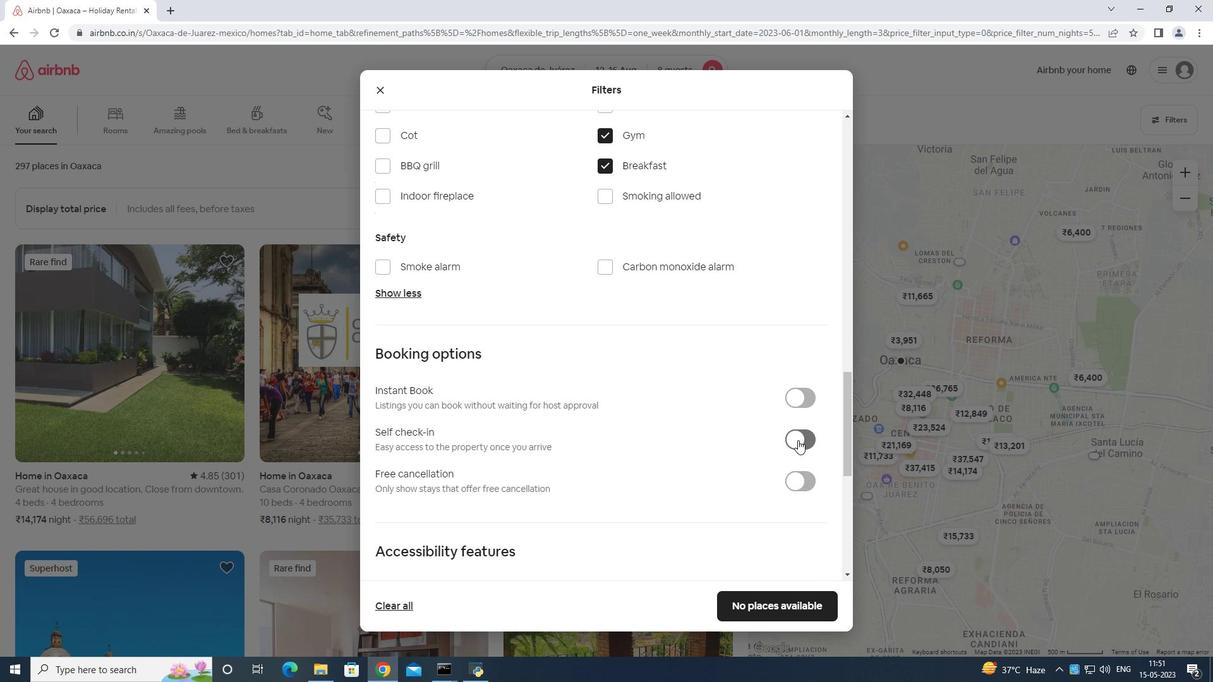 
Action: Mouse scrolled (796, 436) with delta (0, 0)
Screenshot: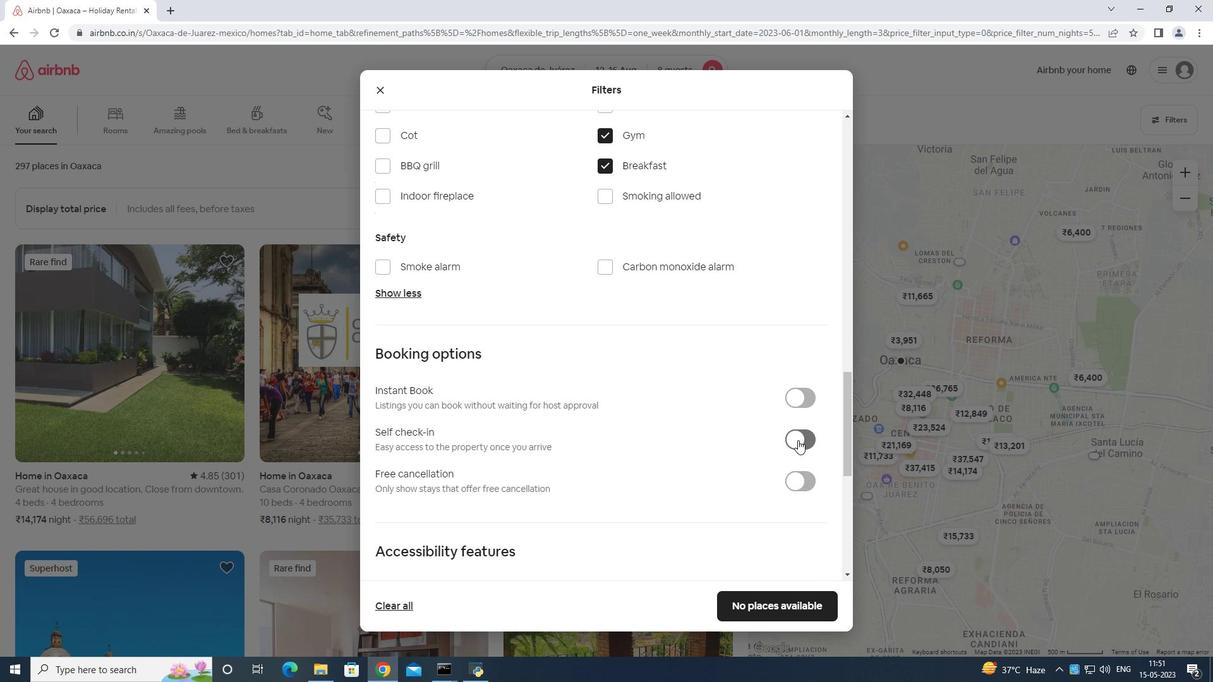 
Action: Mouse moved to (796, 439)
Screenshot: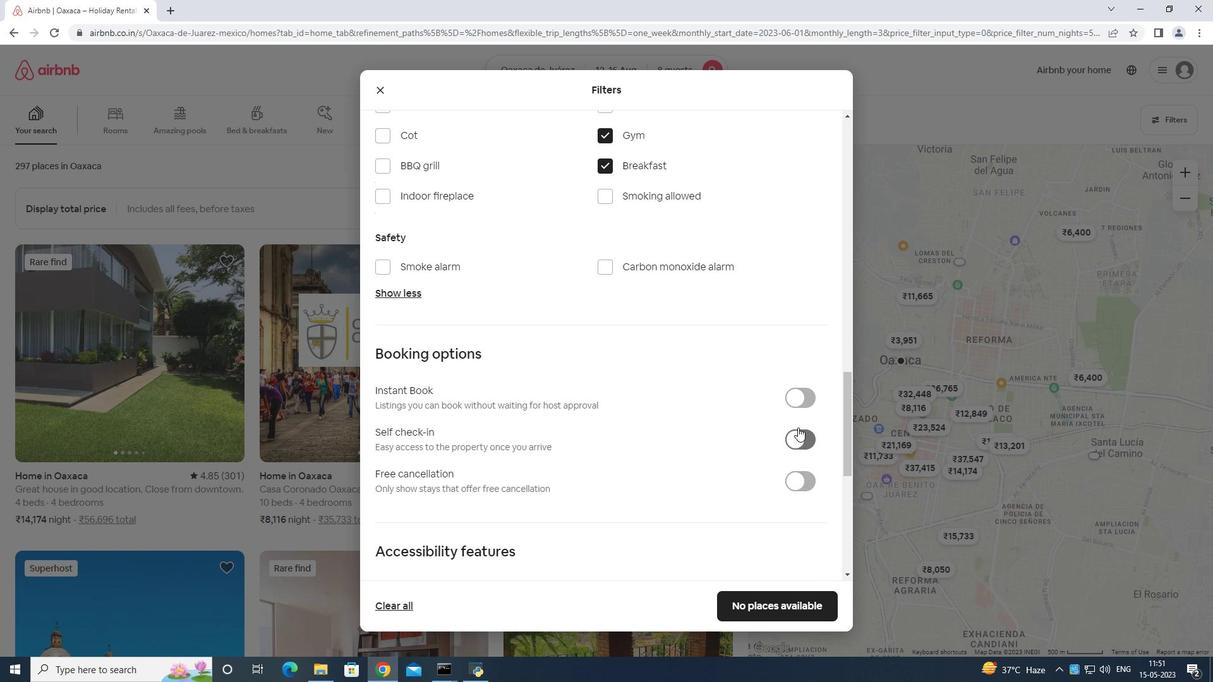 
Action: Mouse scrolled (796, 438) with delta (0, 0)
Screenshot: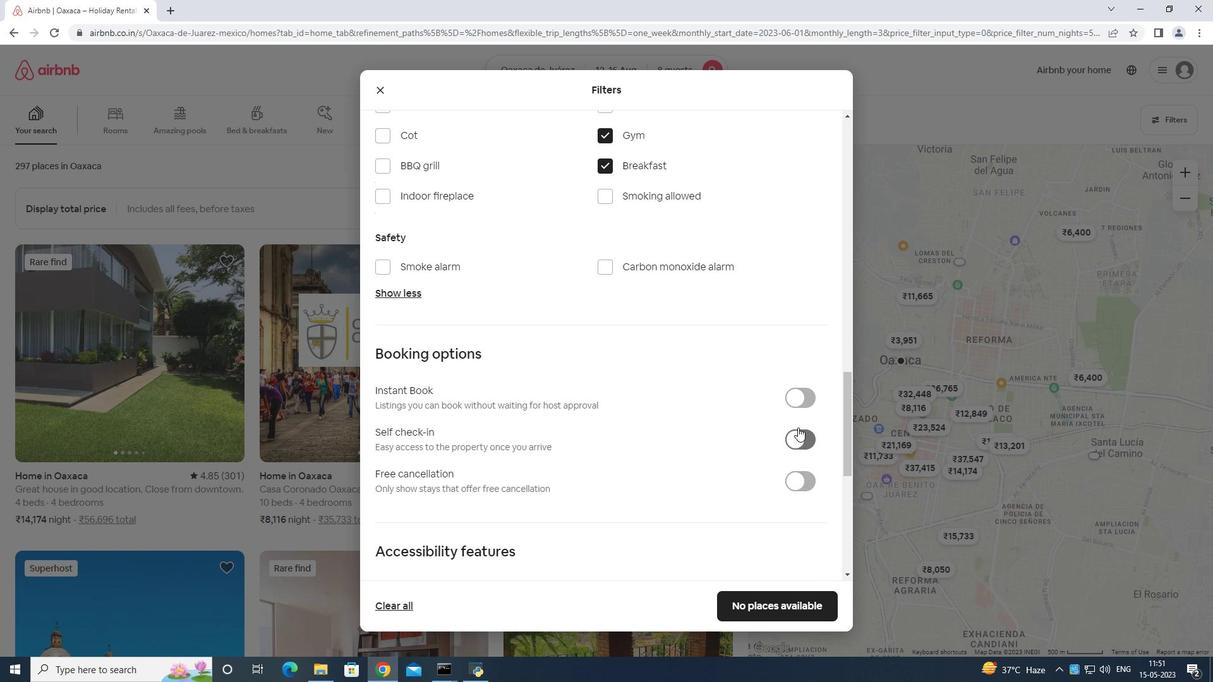 
Action: Mouse scrolled (796, 438) with delta (0, 0)
Screenshot: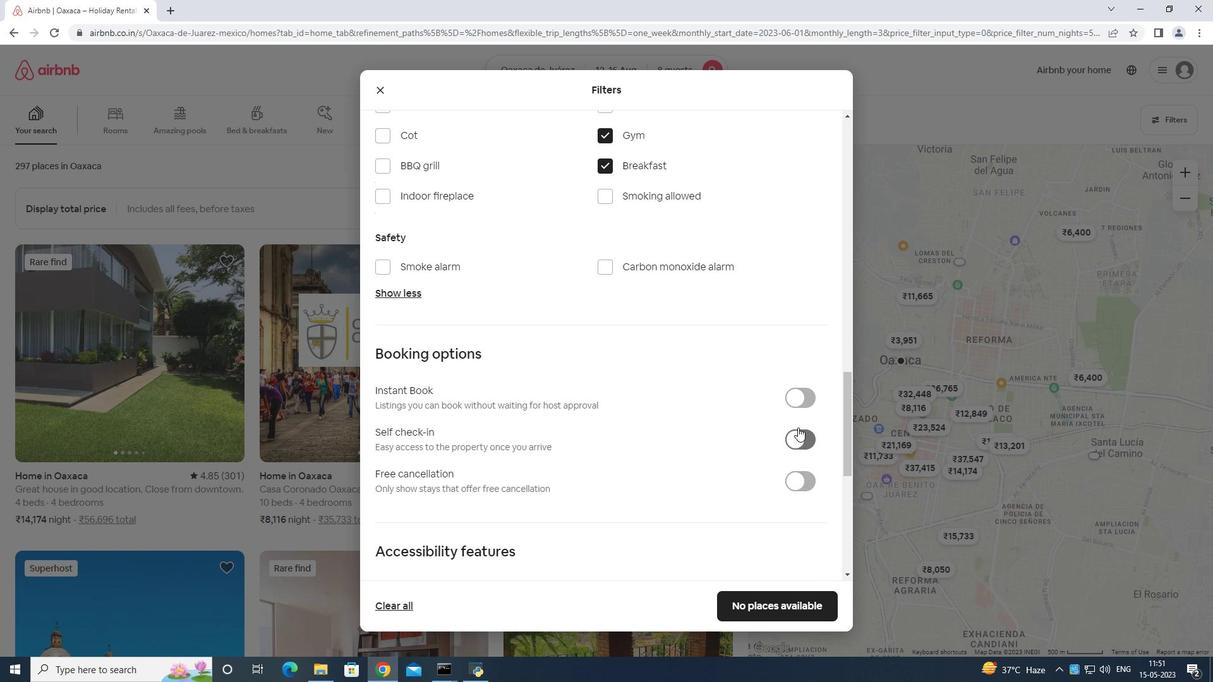 
Action: Mouse moved to (795, 439)
Screenshot: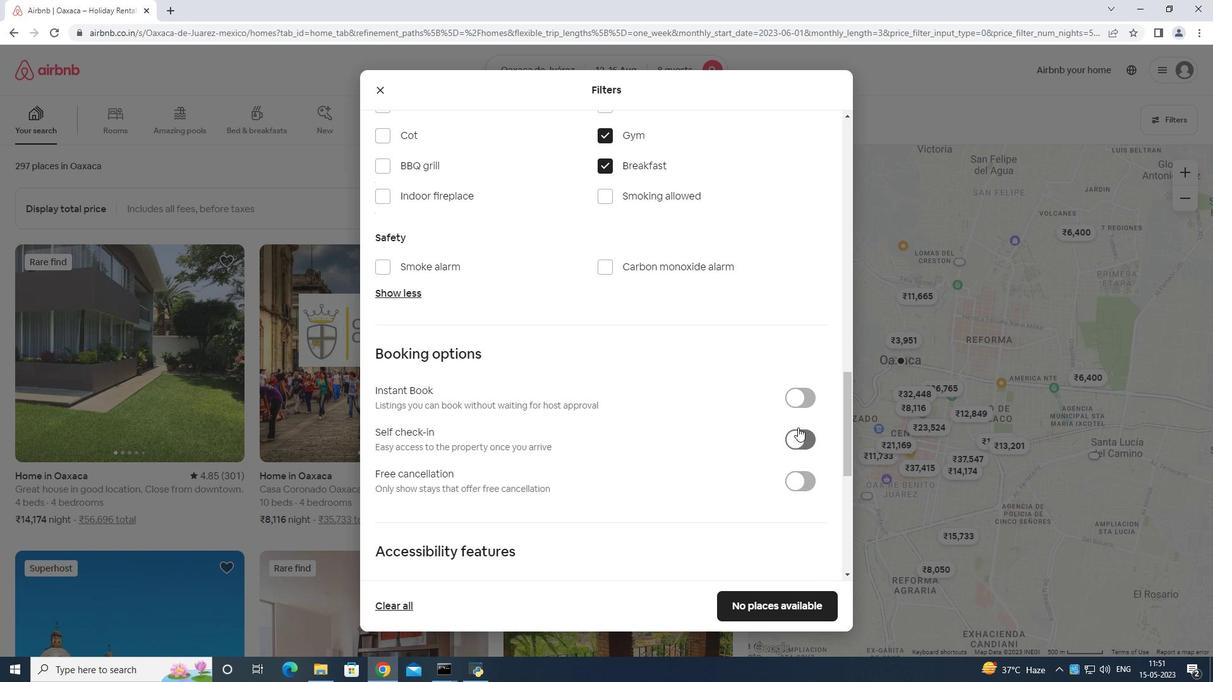 
Action: Mouse scrolled (795, 439) with delta (0, 0)
Screenshot: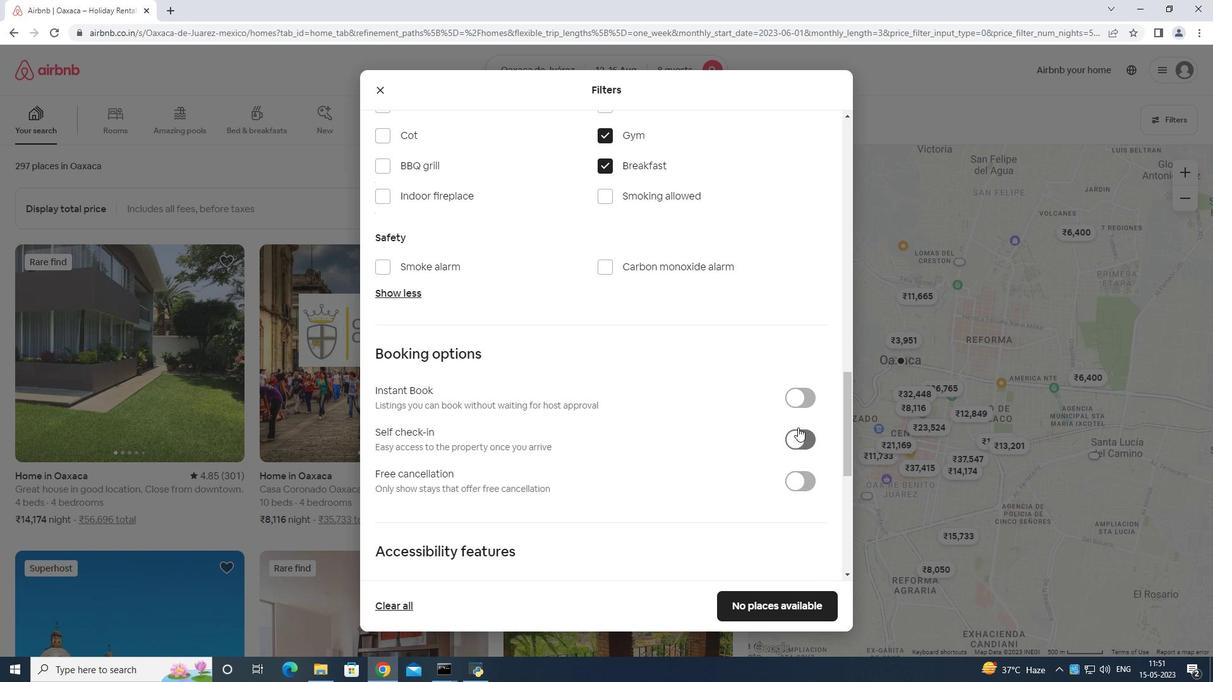 
Action: Mouse moved to (788, 435)
Screenshot: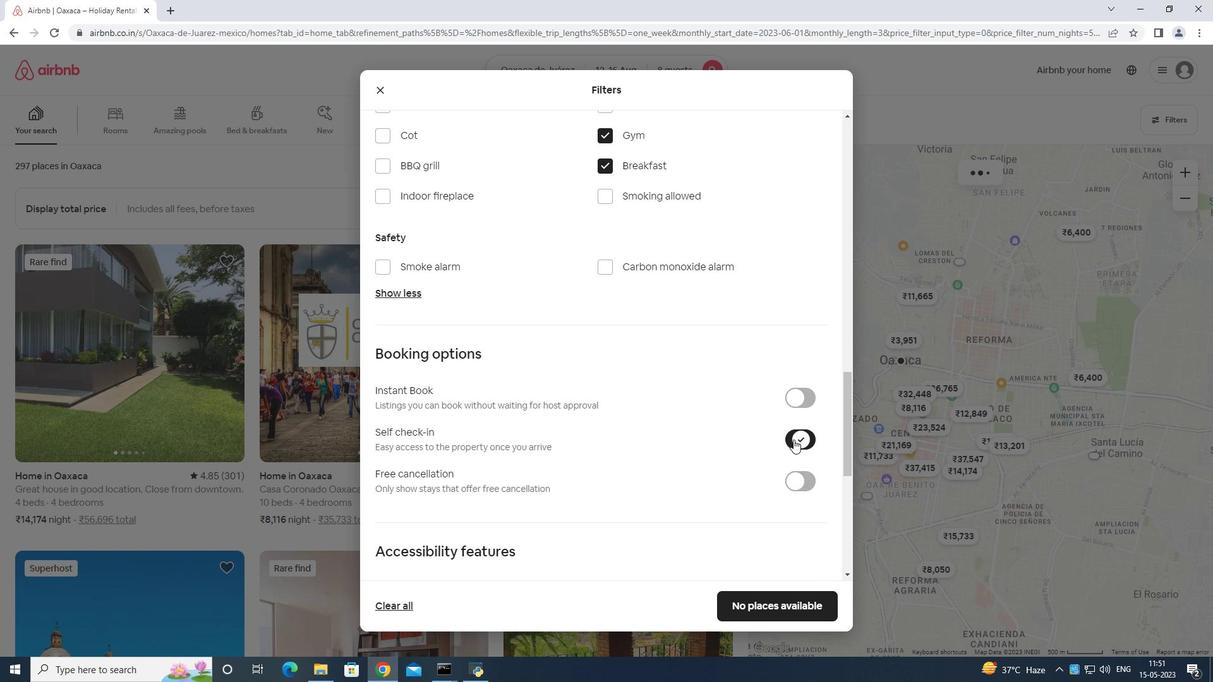
Action: Mouse scrolled (789, 433) with delta (0, 0)
Screenshot: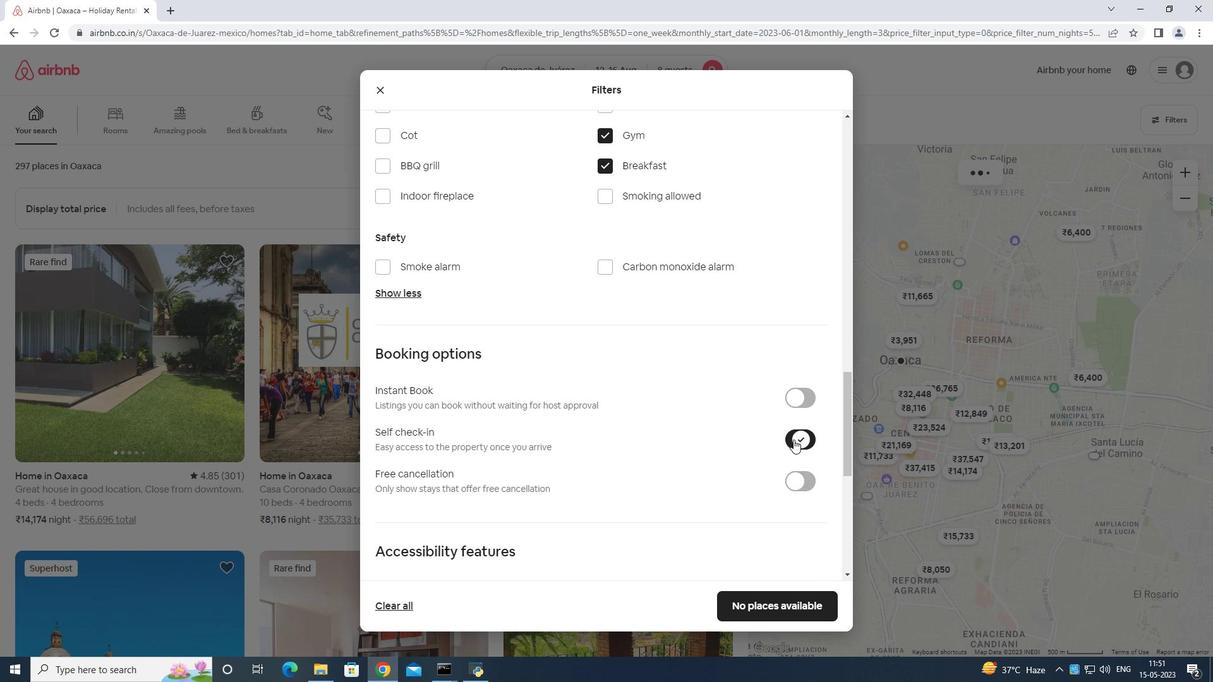 
Action: Mouse scrolled (788, 435) with delta (0, 0)
Screenshot: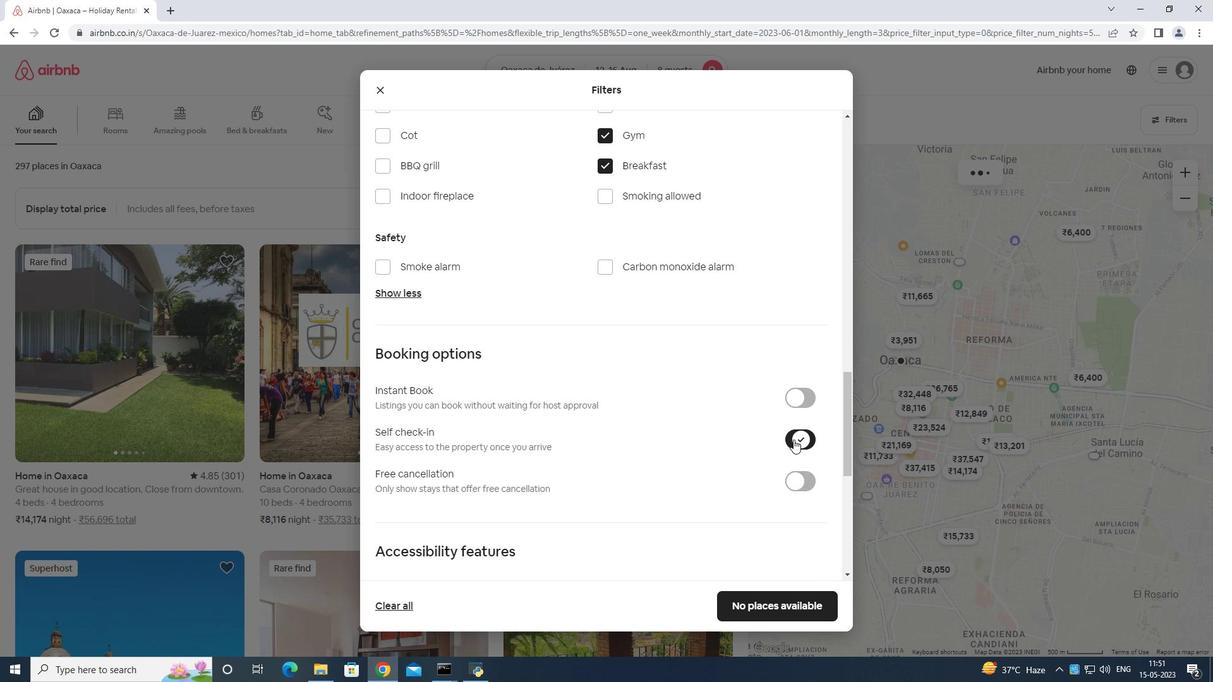 
Action: Mouse moved to (788, 435)
Screenshot: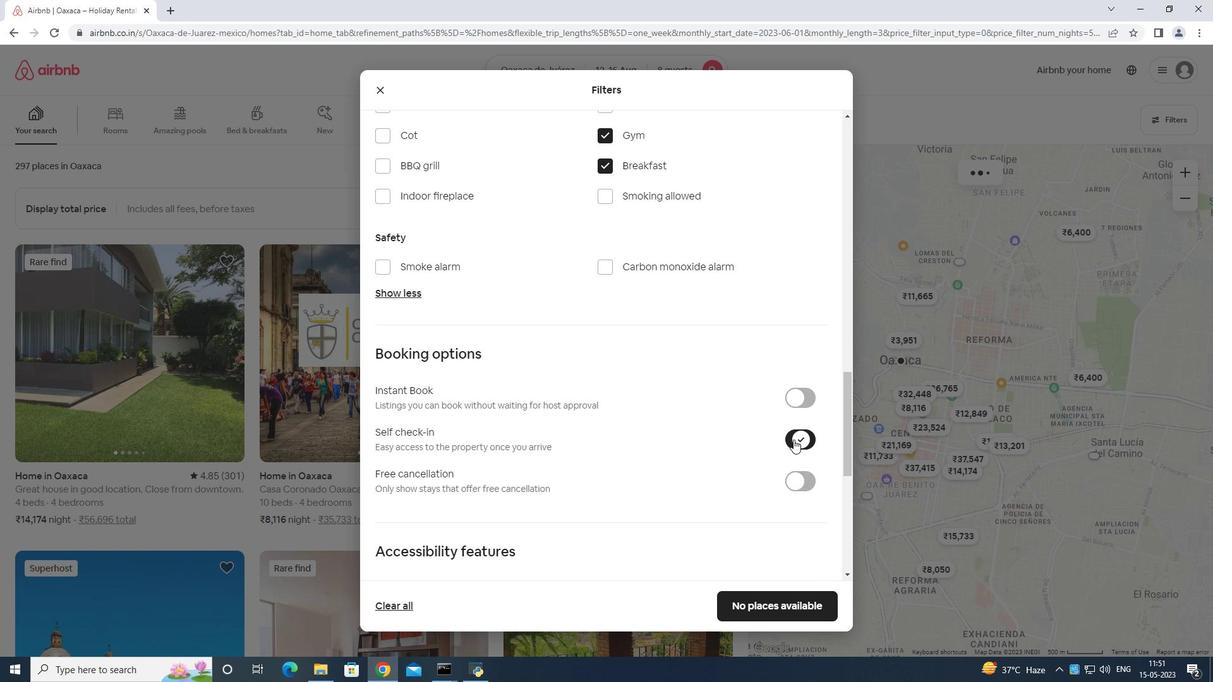 
Action: Mouse scrolled (788, 435) with delta (0, 0)
Screenshot: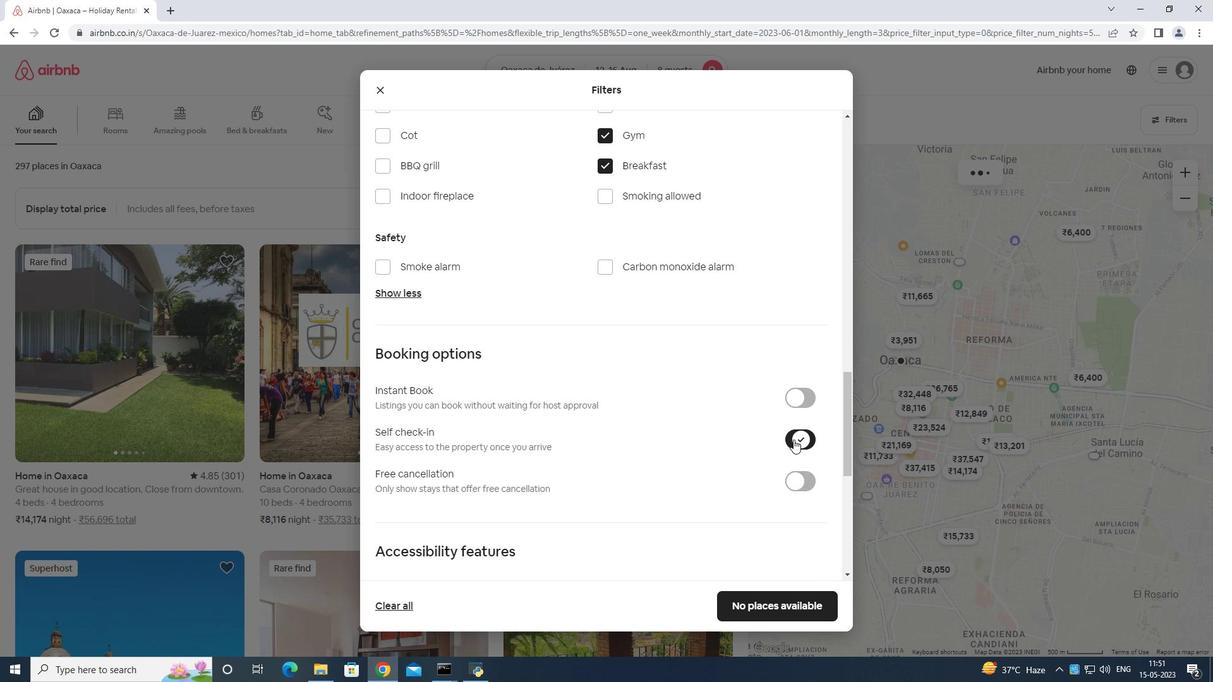 
Action: Mouse moved to (787, 437)
Screenshot: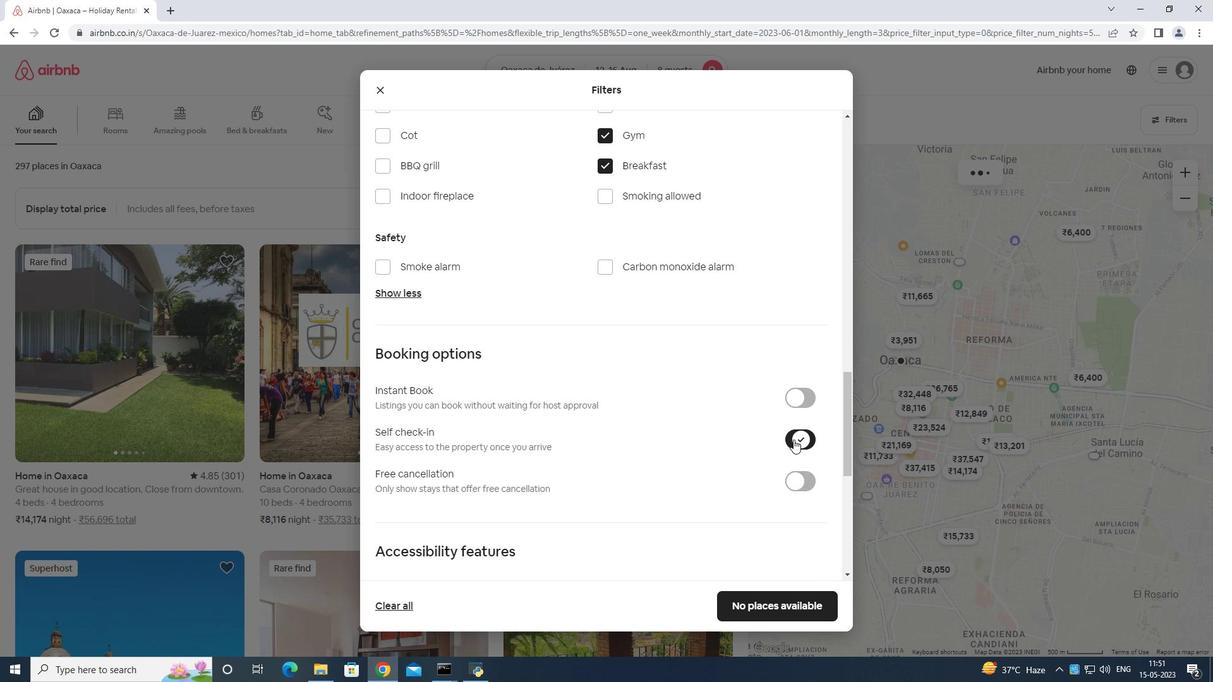 
Action: Mouse scrolled (787, 436) with delta (0, 0)
Screenshot: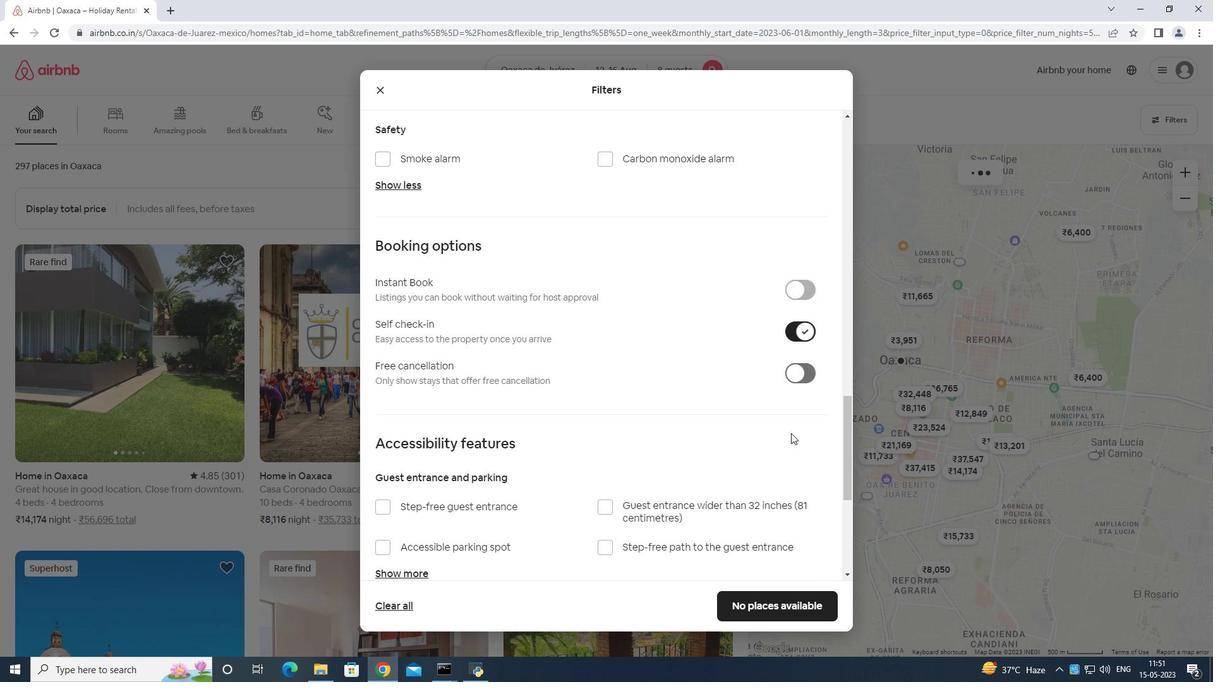 
Action: Mouse moved to (777, 447)
Screenshot: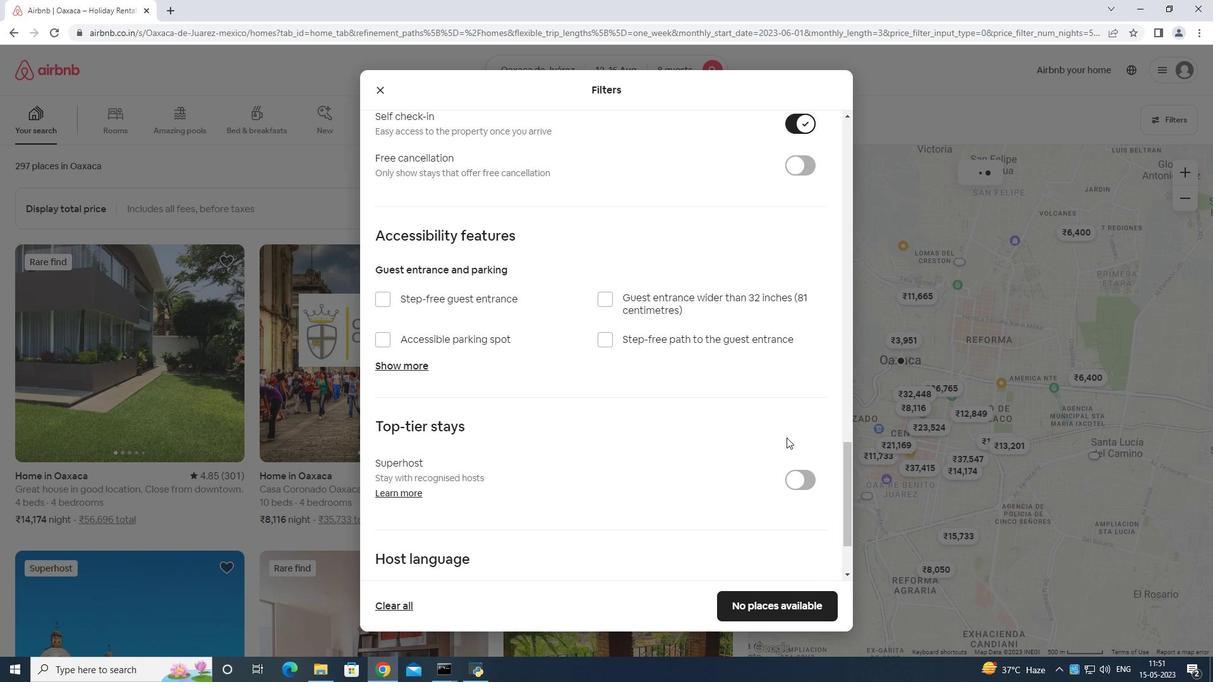 
Action: Mouse scrolled (777, 446) with delta (0, 0)
Screenshot: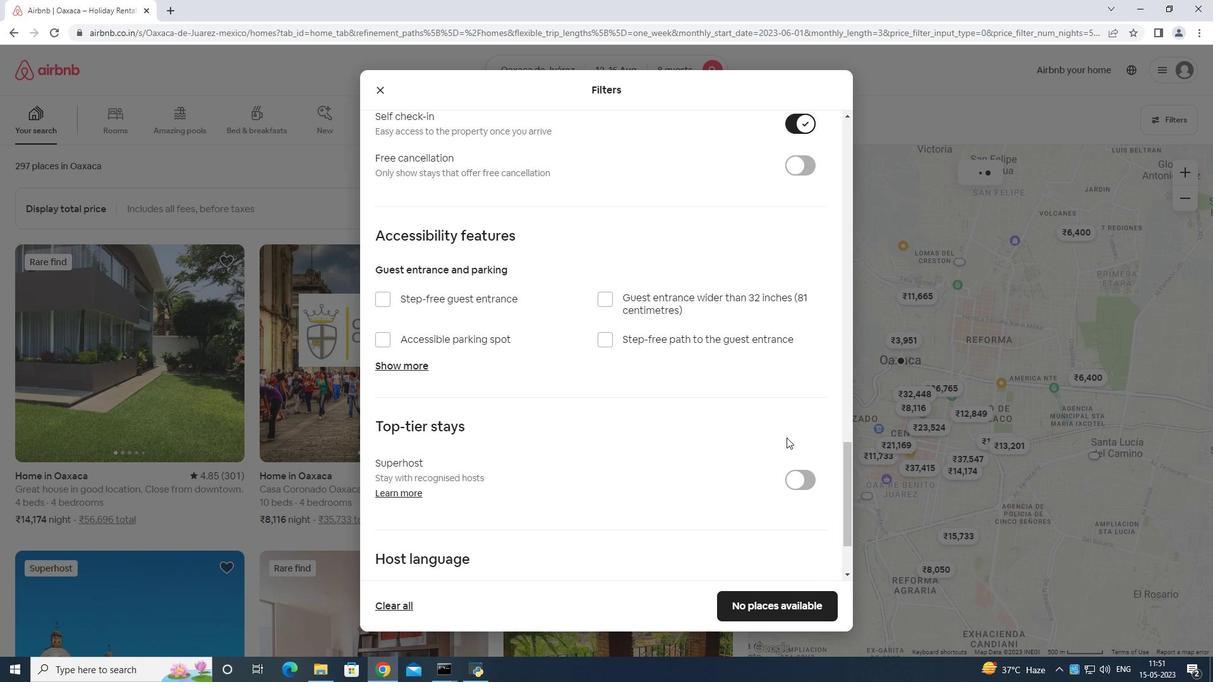 
Action: Mouse moved to (772, 450)
Screenshot: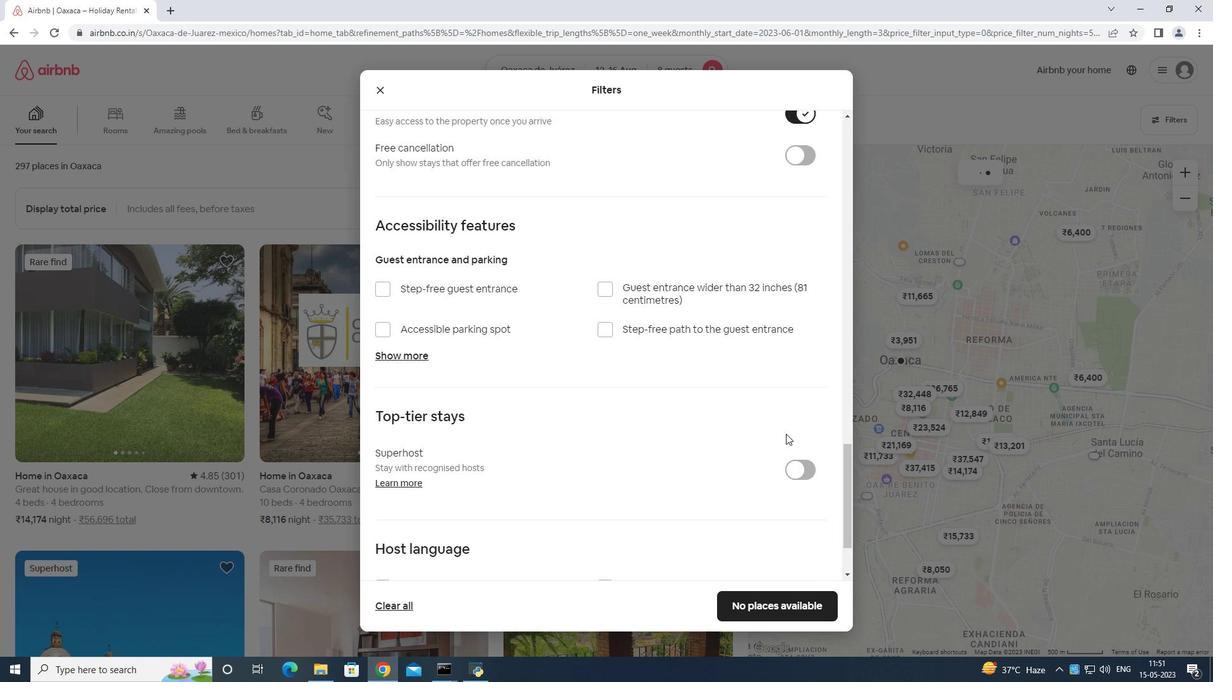 
Action: Mouse scrolled (773, 449) with delta (0, 0)
Screenshot: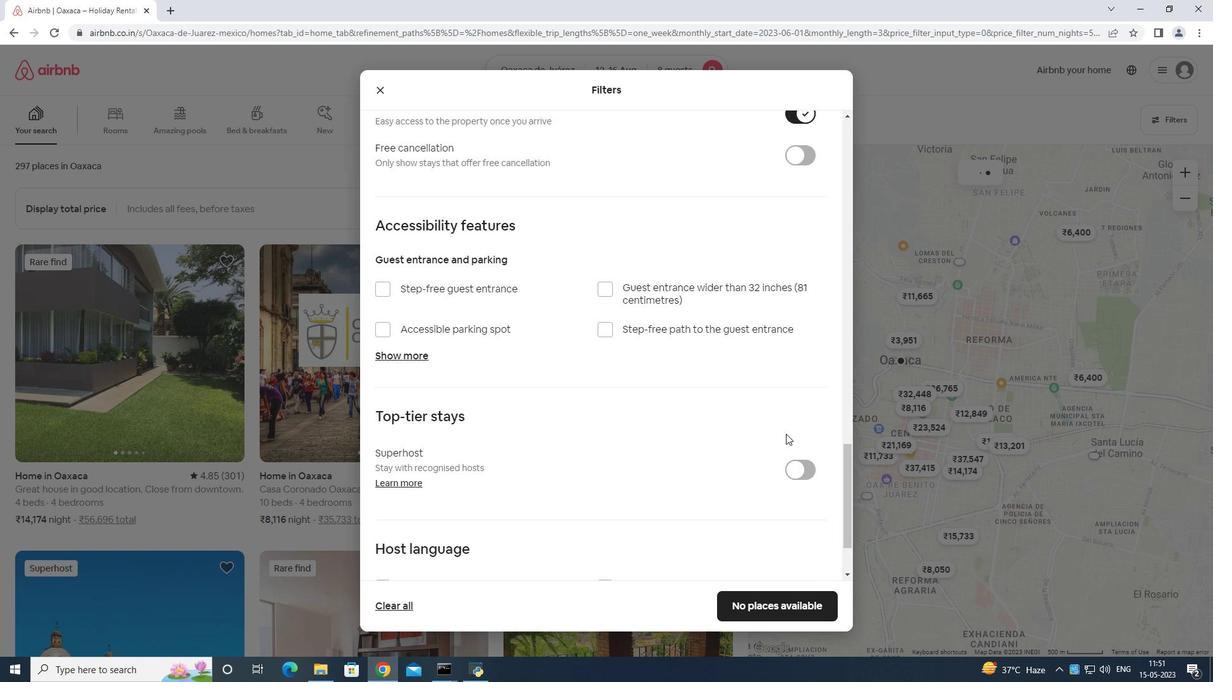 
Action: Mouse moved to (764, 451)
Screenshot: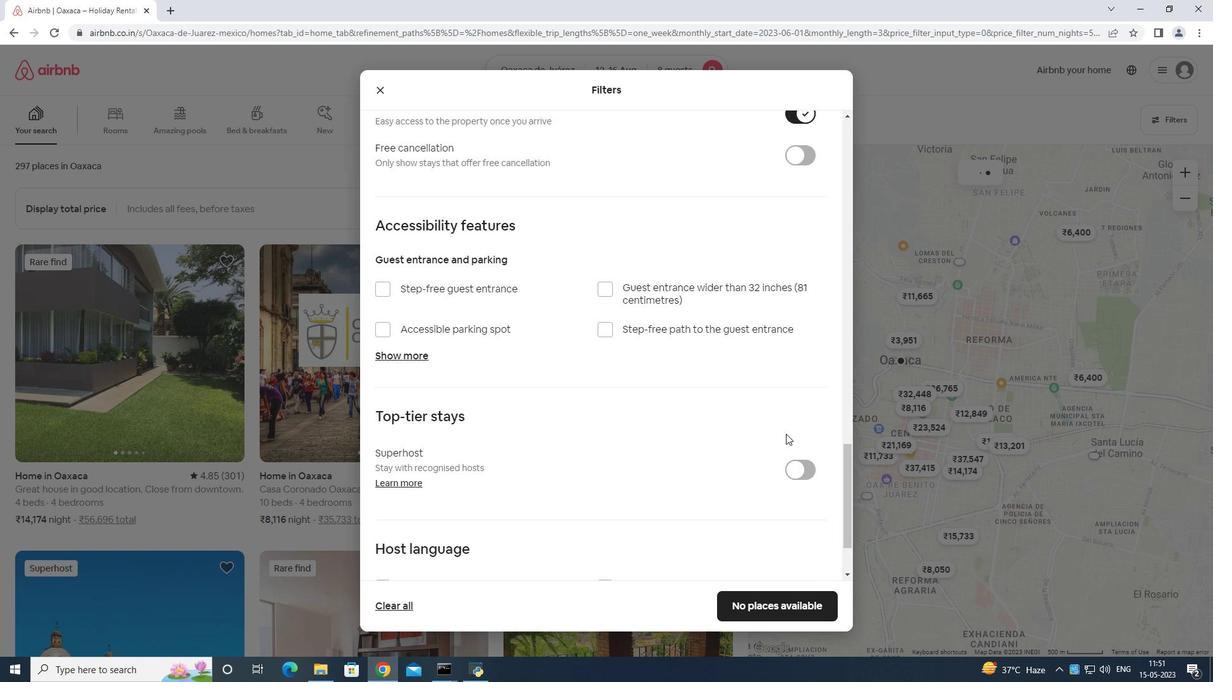 
Action: Mouse scrolled (764, 450) with delta (0, 0)
Screenshot: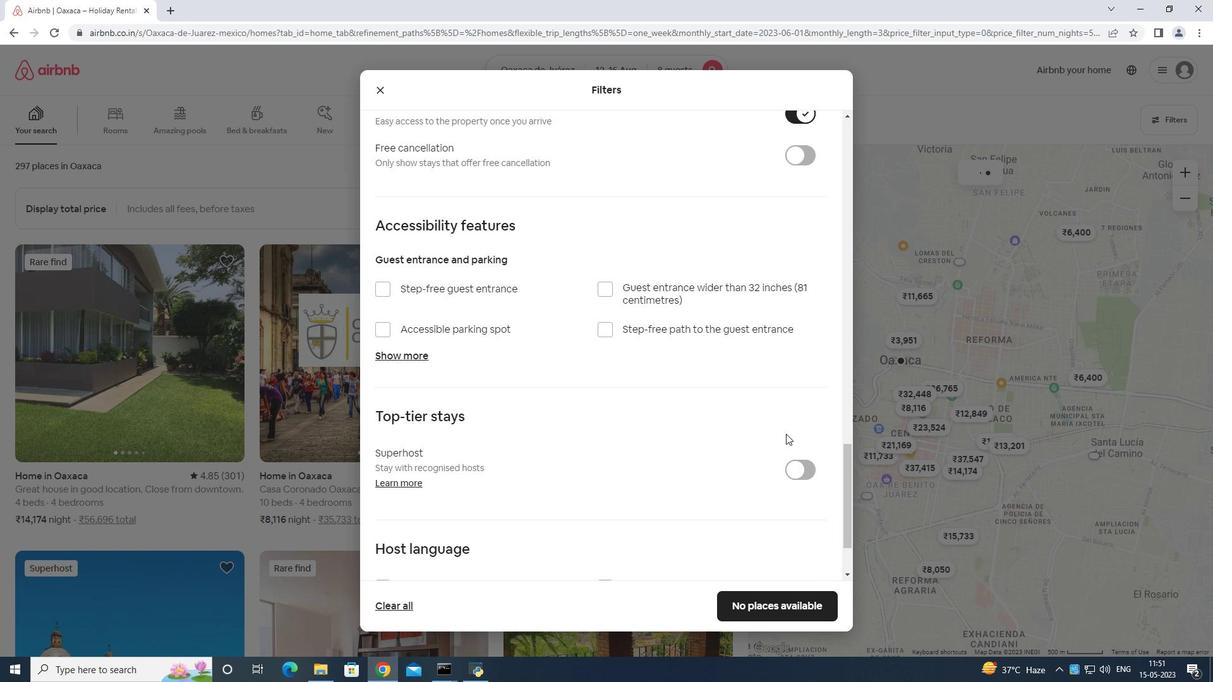 
Action: Mouse moved to (694, 466)
Screenshot: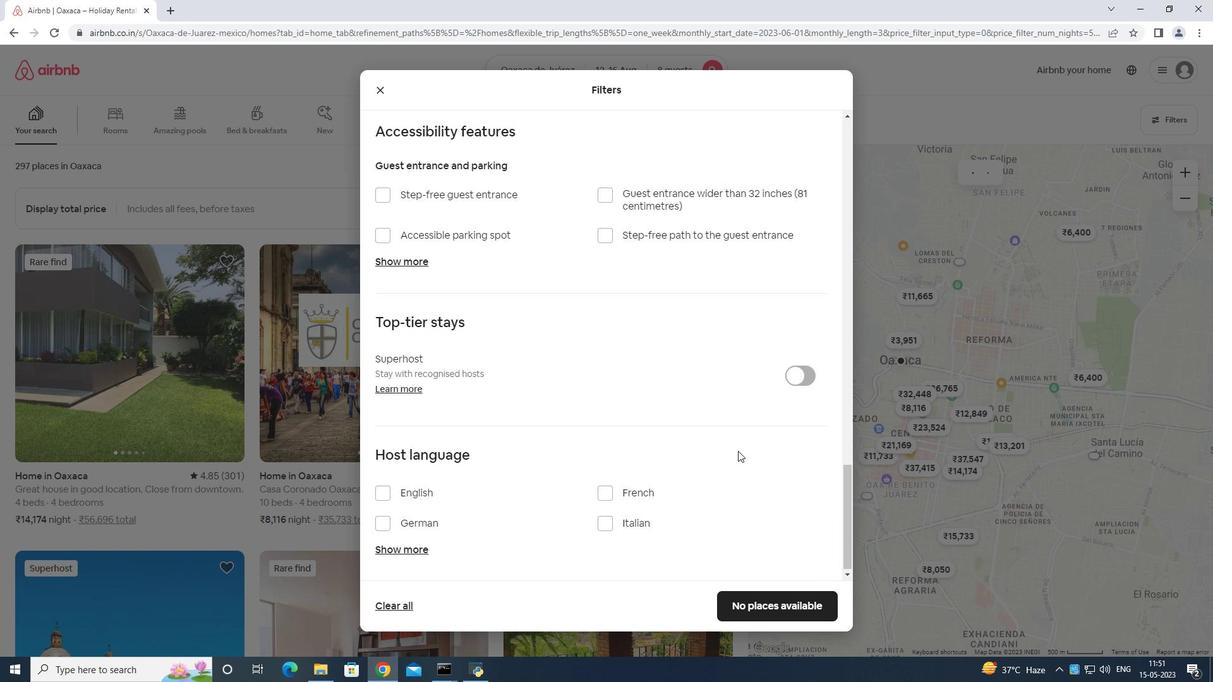 
Action: Mouse scrolled (694, 466) with delta (0, 0)
Screenshot: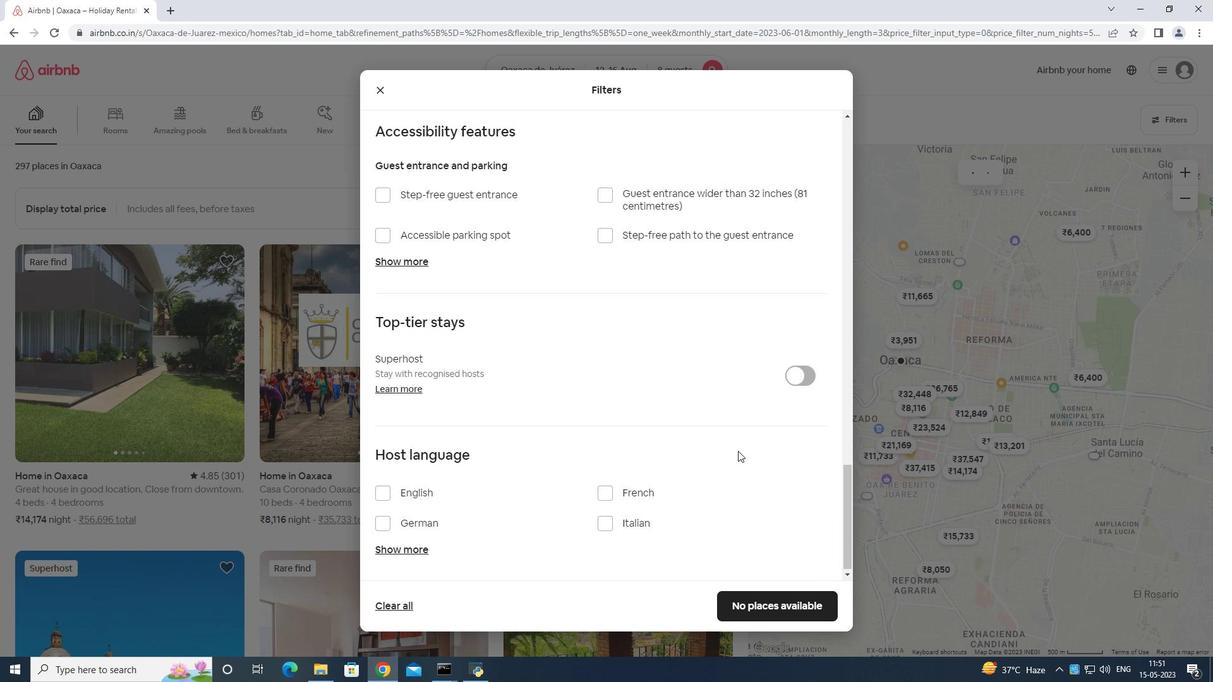 
Action: Mouse moved to (691, 472)
Screenshot: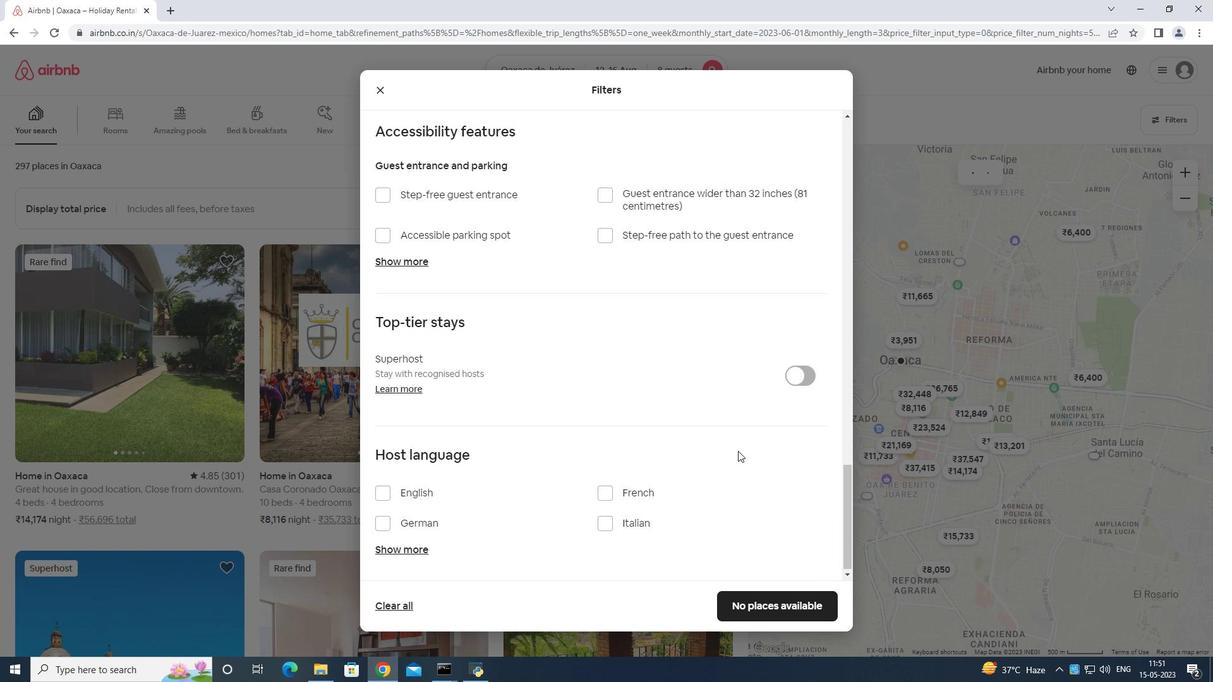 
Action: Mouse scrolled (691, 471) with delta (0, 0)
Screenshot: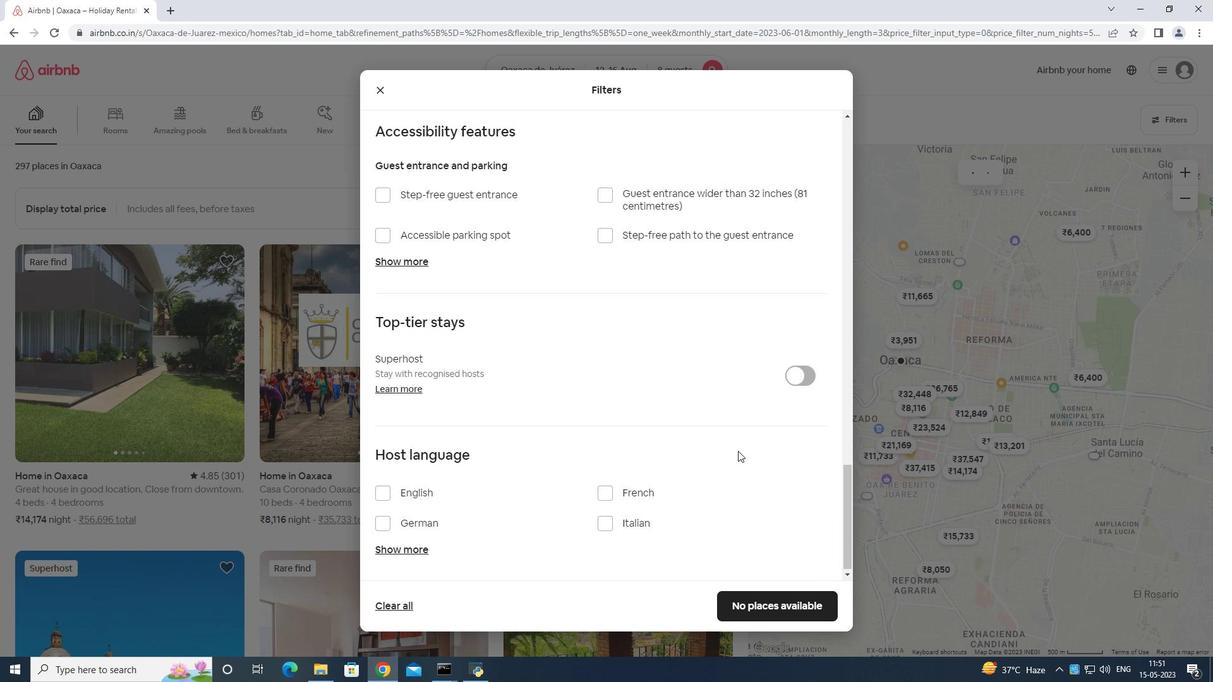 
Action: Mouse moved to (689, 475)
Screenshot: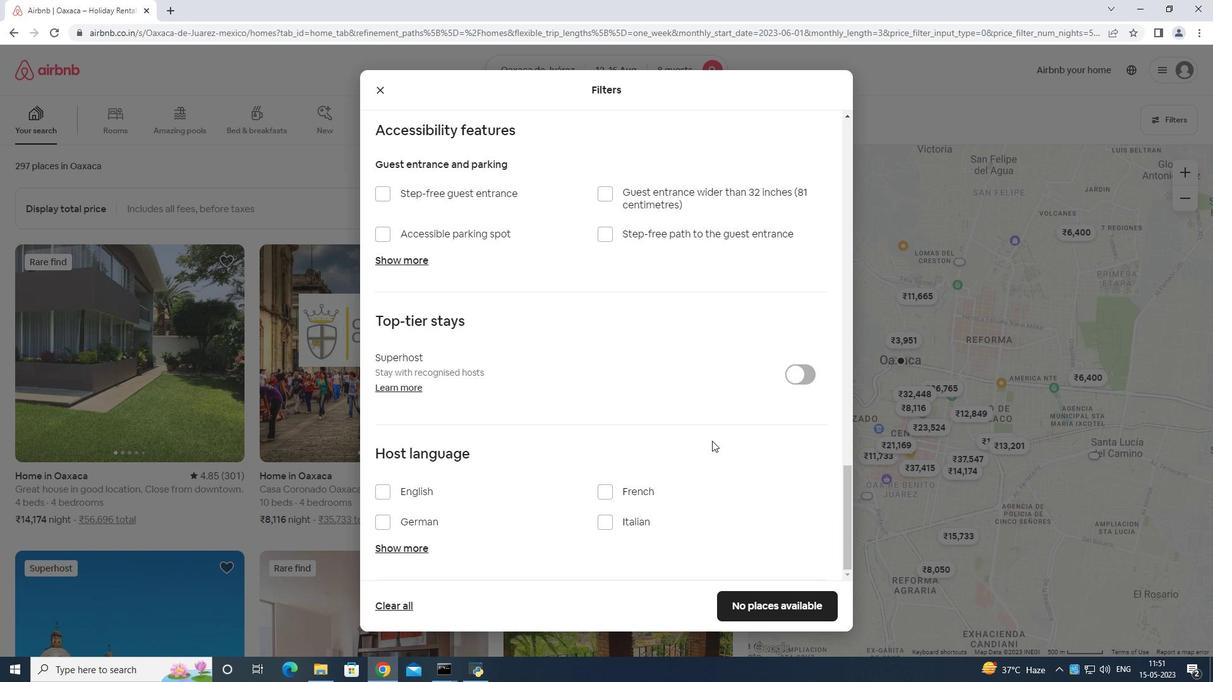 
Action: Mouse scrolled (689, 474) with delta (0, 0)
Screenshot: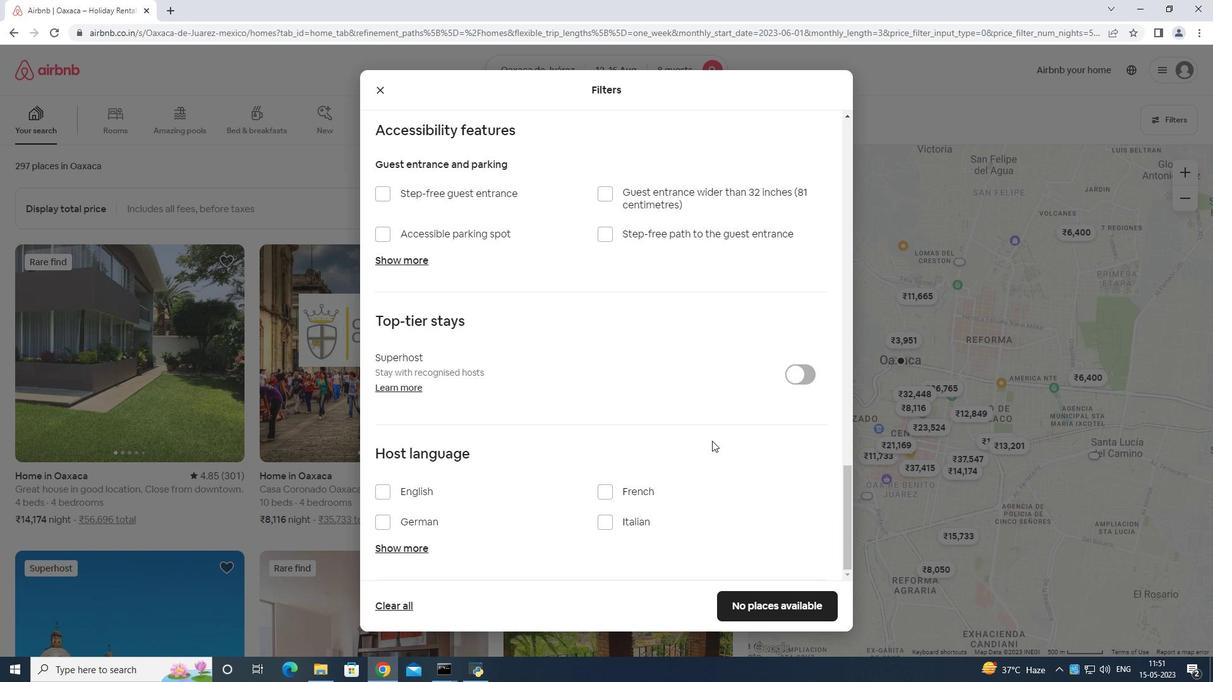 
Action: Mouse moved to (686, 477)
Screenshot: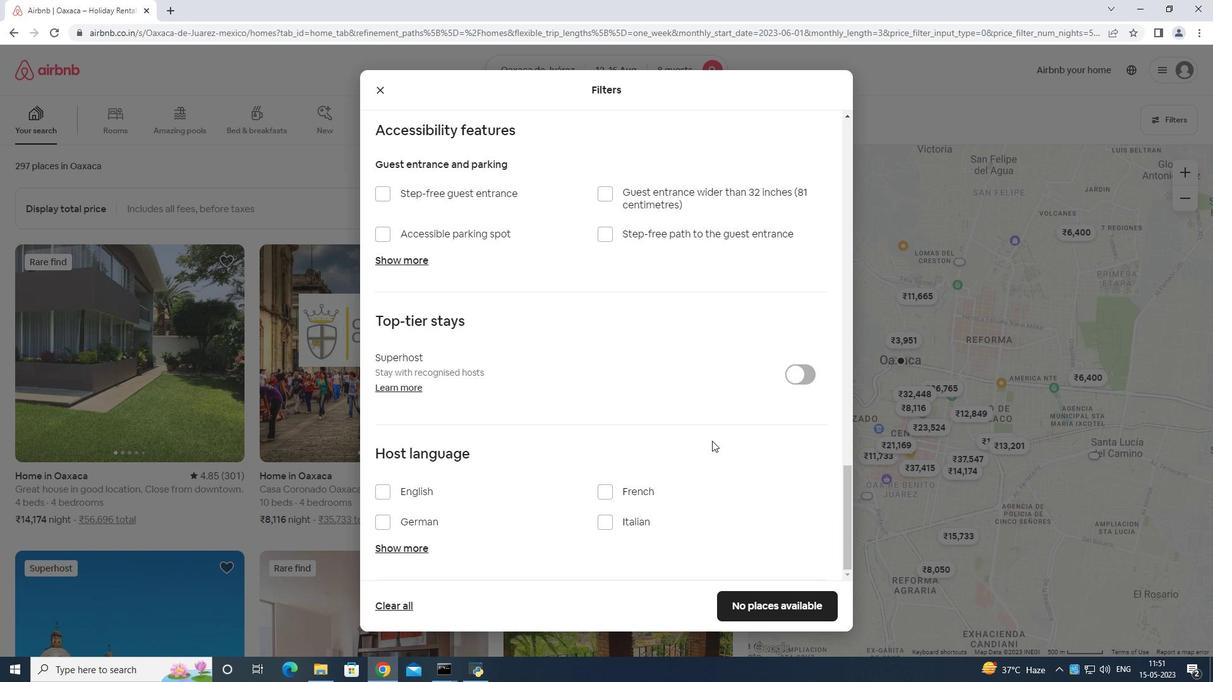 
Action: Mouse scrolled (686, 477) with delta (0, 0)
Screenshot: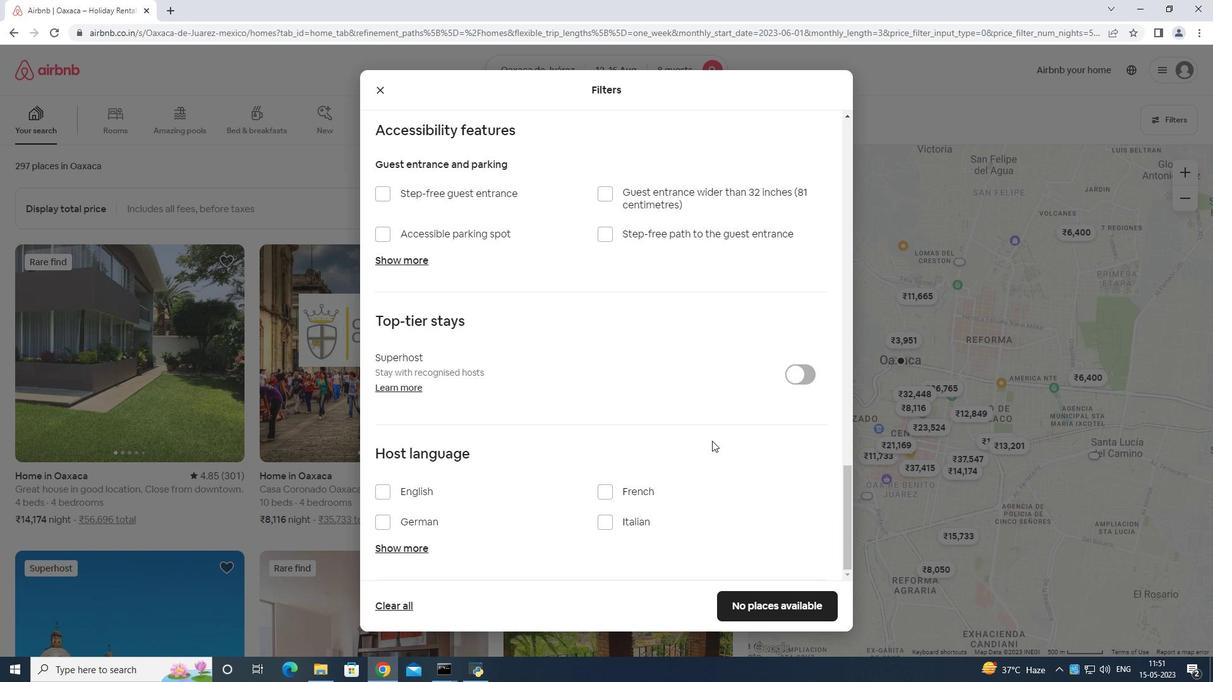 
Action: Mouse moved to (412, 487)
Screenshot: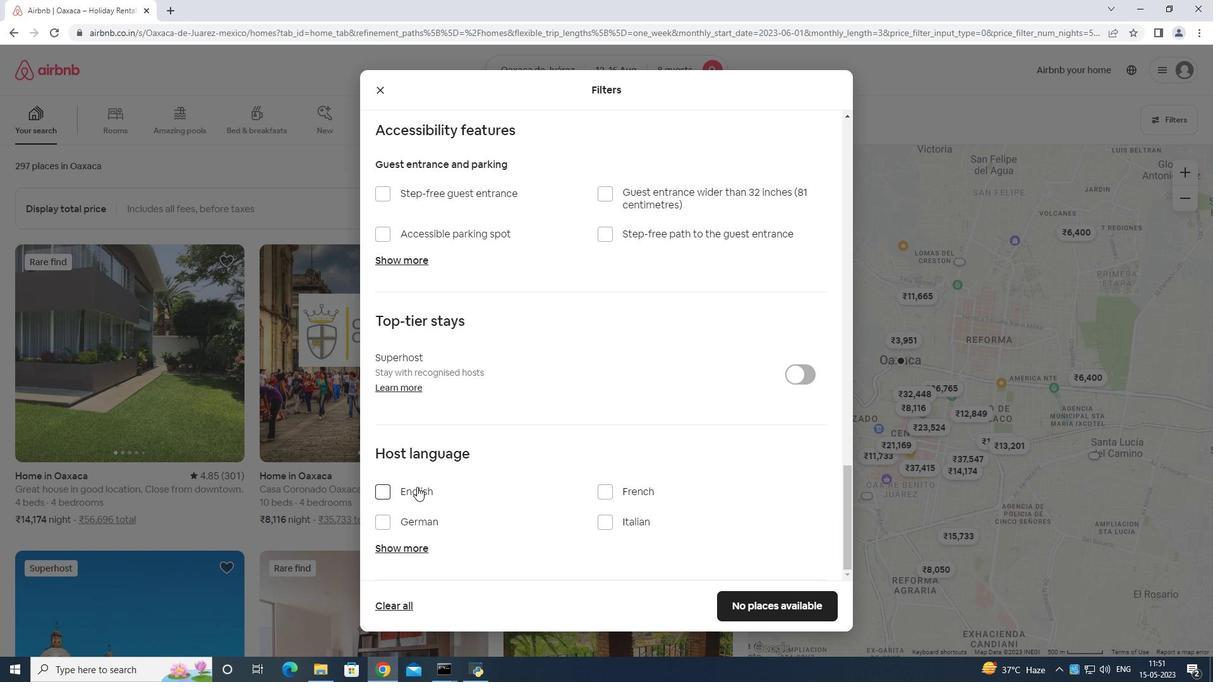 
Action: Mouse pressed left at (412, 487)
Screenshot: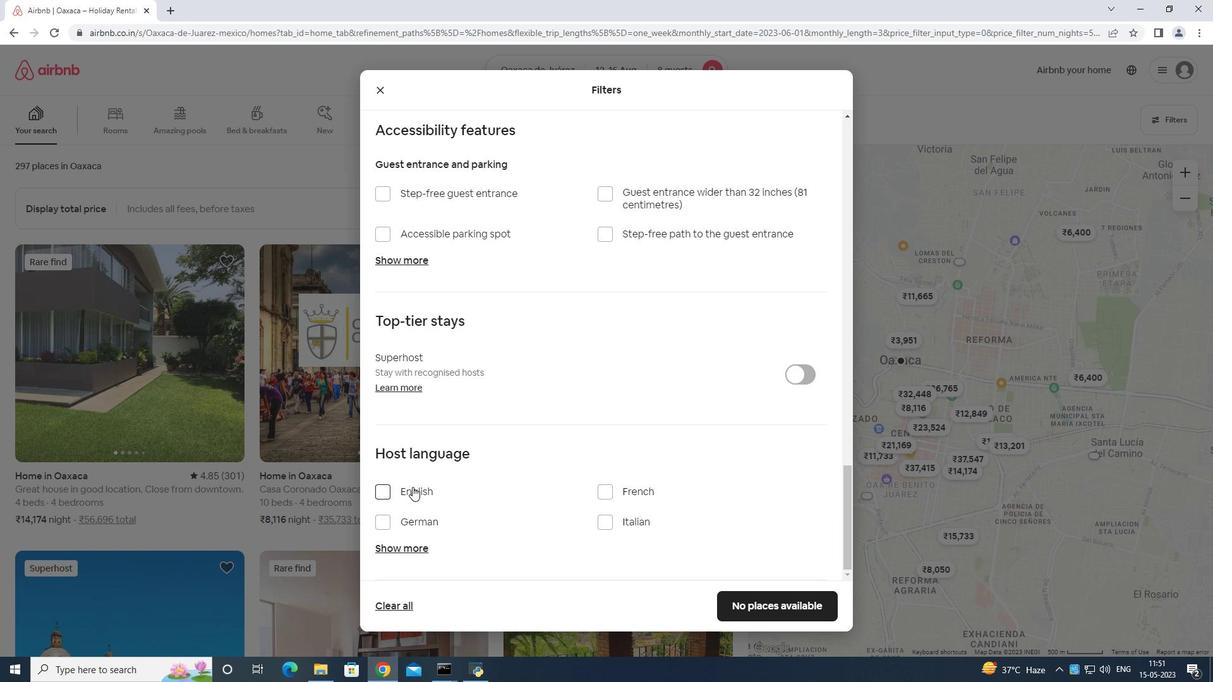 
Action: Mouse moved to (799, 602)
Screenshot: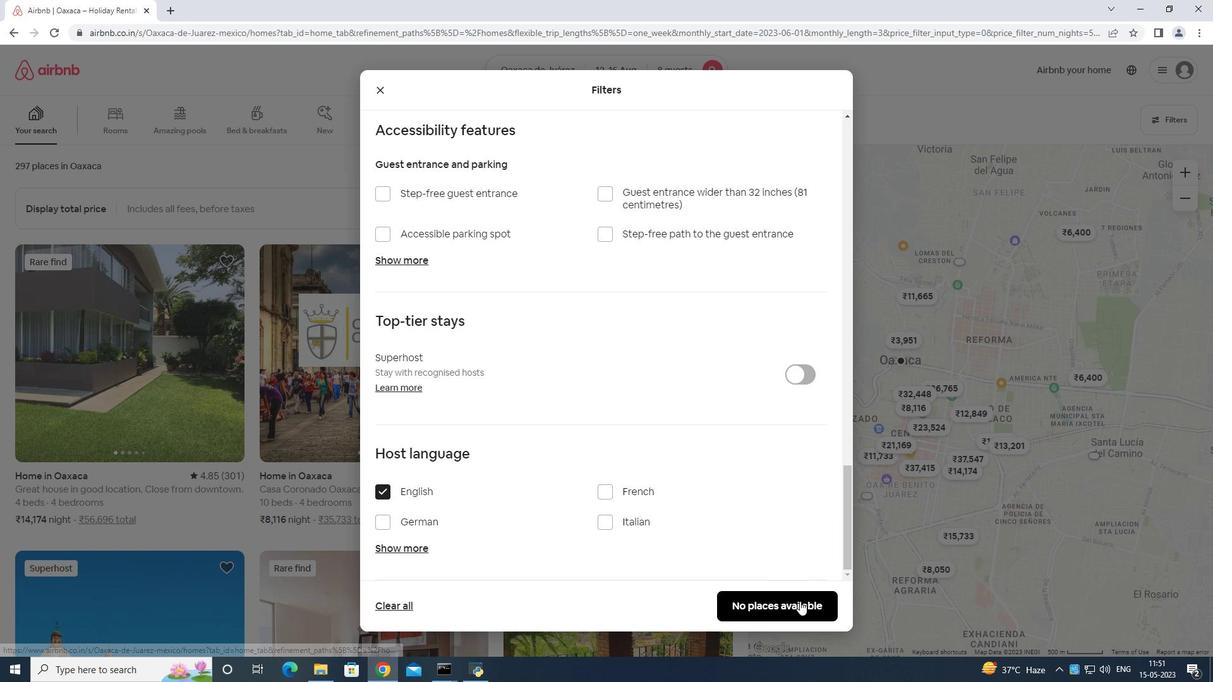 
Action: Mouse pressed left at (799, 602)
Screenshot: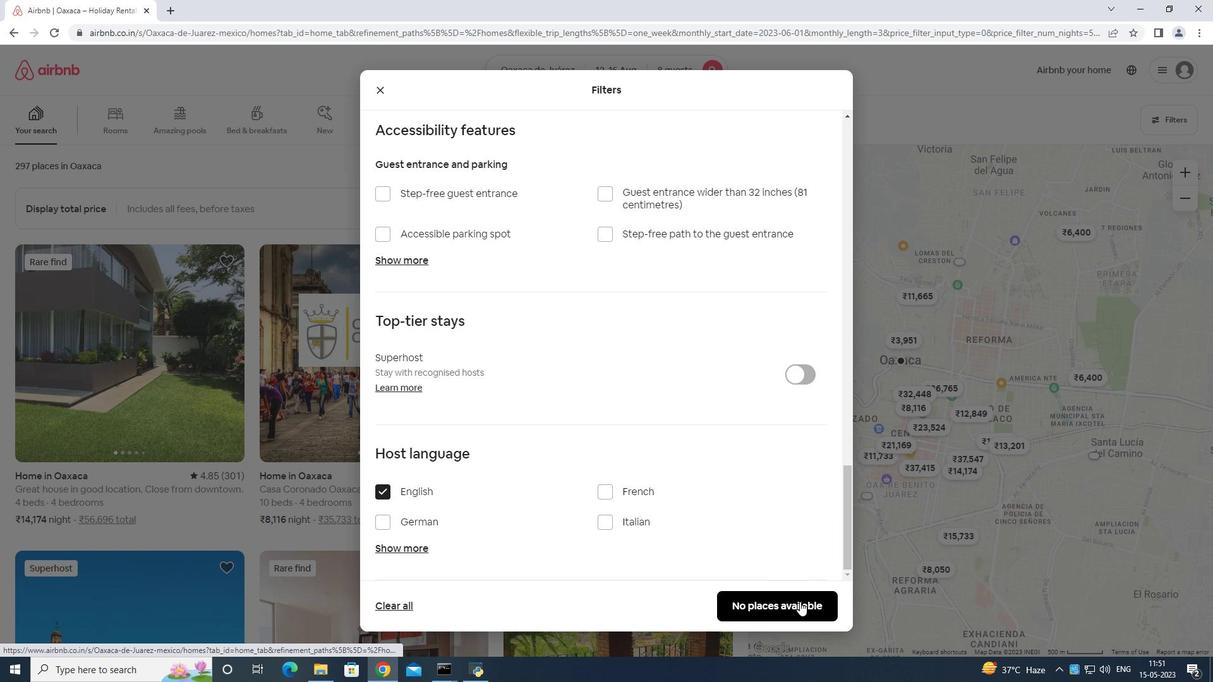 
